 Task: Find an accommodation in Tarrytown, United States, from 9th to 12th August for 1 guest, with a price range of ₹6000 to ₹15000, 1 bedroom, 1 bathroom, property types House, Flat, or Guest House, with WiFi and self check-in.
Action: Mouse moved to (548, 116)
Screenshot: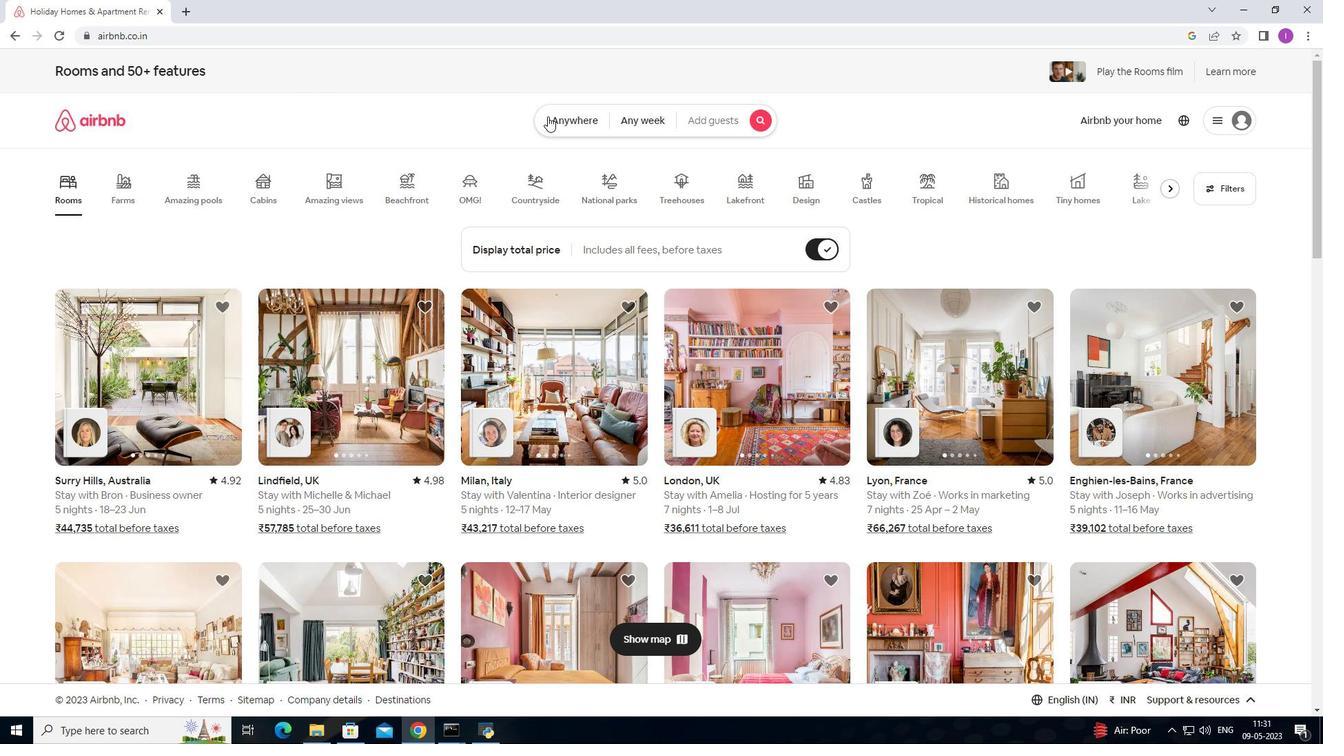 
Action: Mouse pressed left at (548, 116)
Screenshot: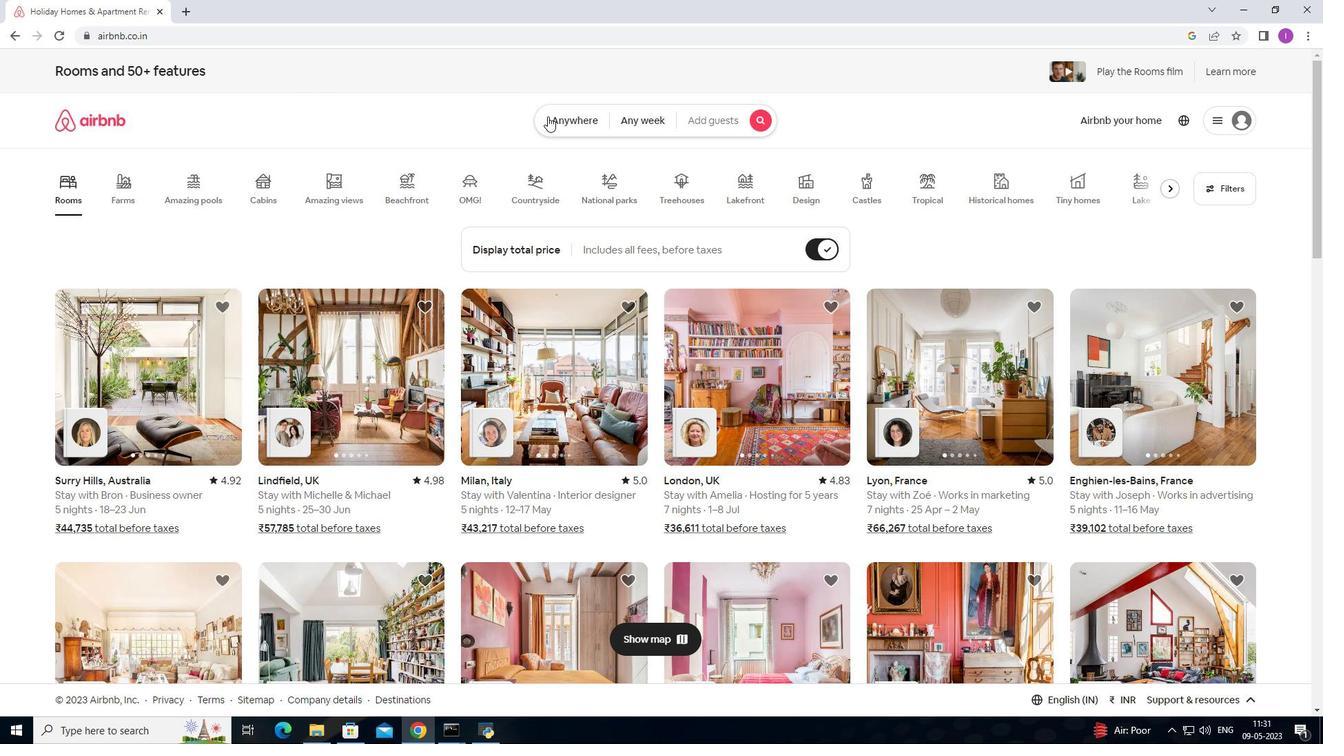 
Action: Mouse moved to (480, 163)
Screenshot: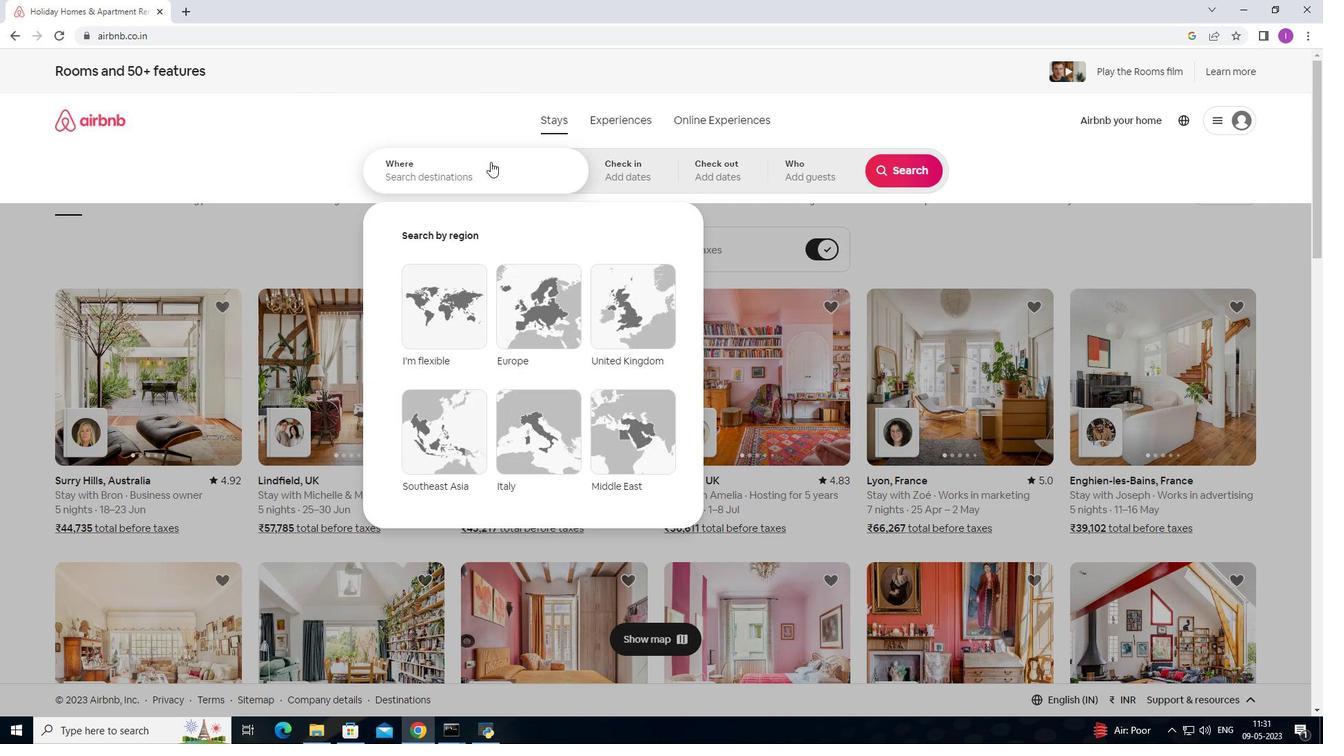 
Action: Mouse pressed left at (480, 163)
Screenshot: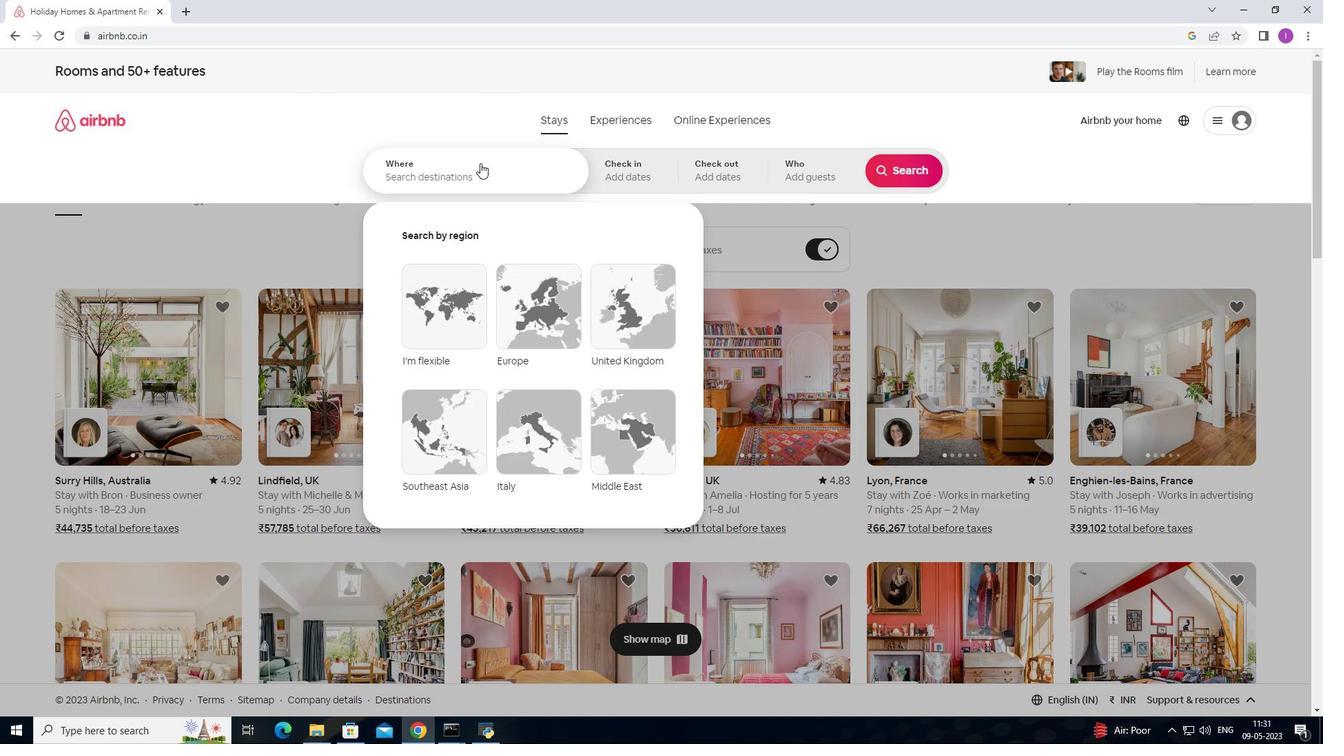 
Action: Mouse moved to (479, 163)
Screenshot: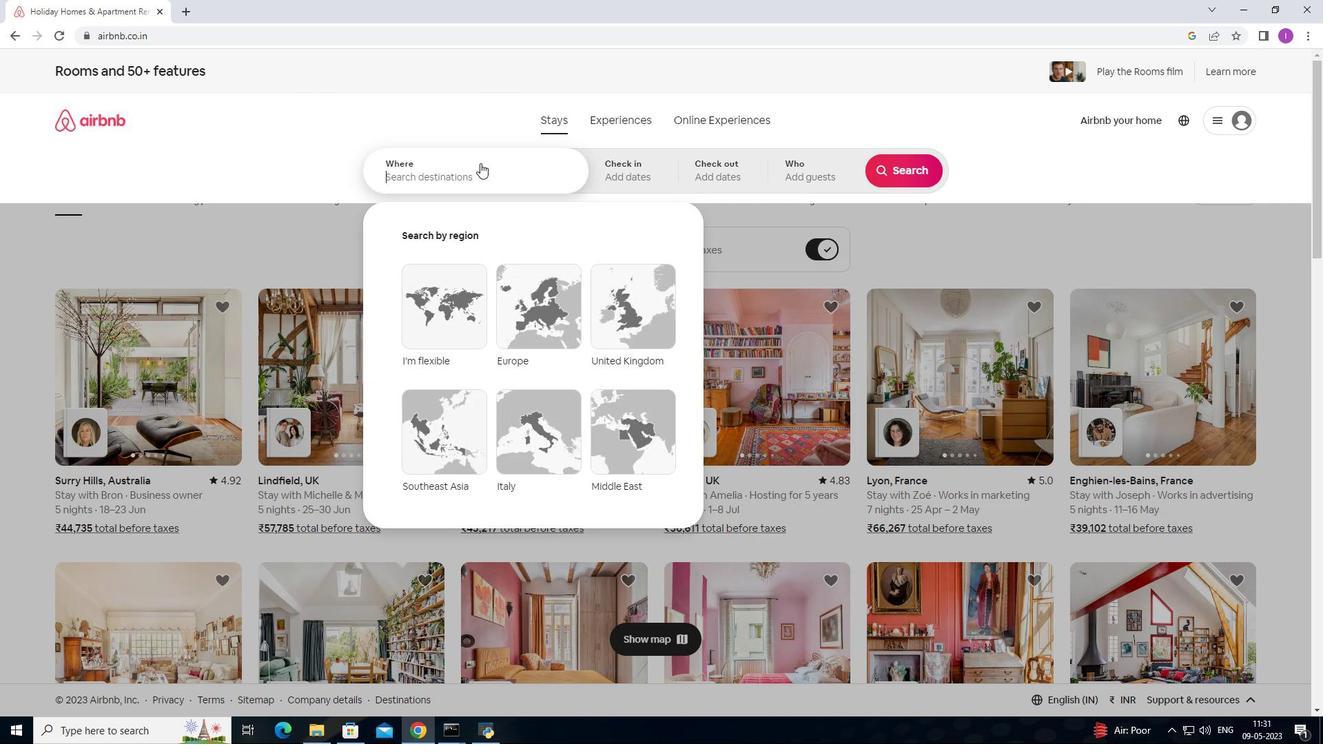 
Action: Key pressed <Key.shift><Key.shift><Key.shift><Key.shift><Key.shift><Key.shift><Key.shift>Terrytown,<Key.shift>United<Key.space>states
Screenshot: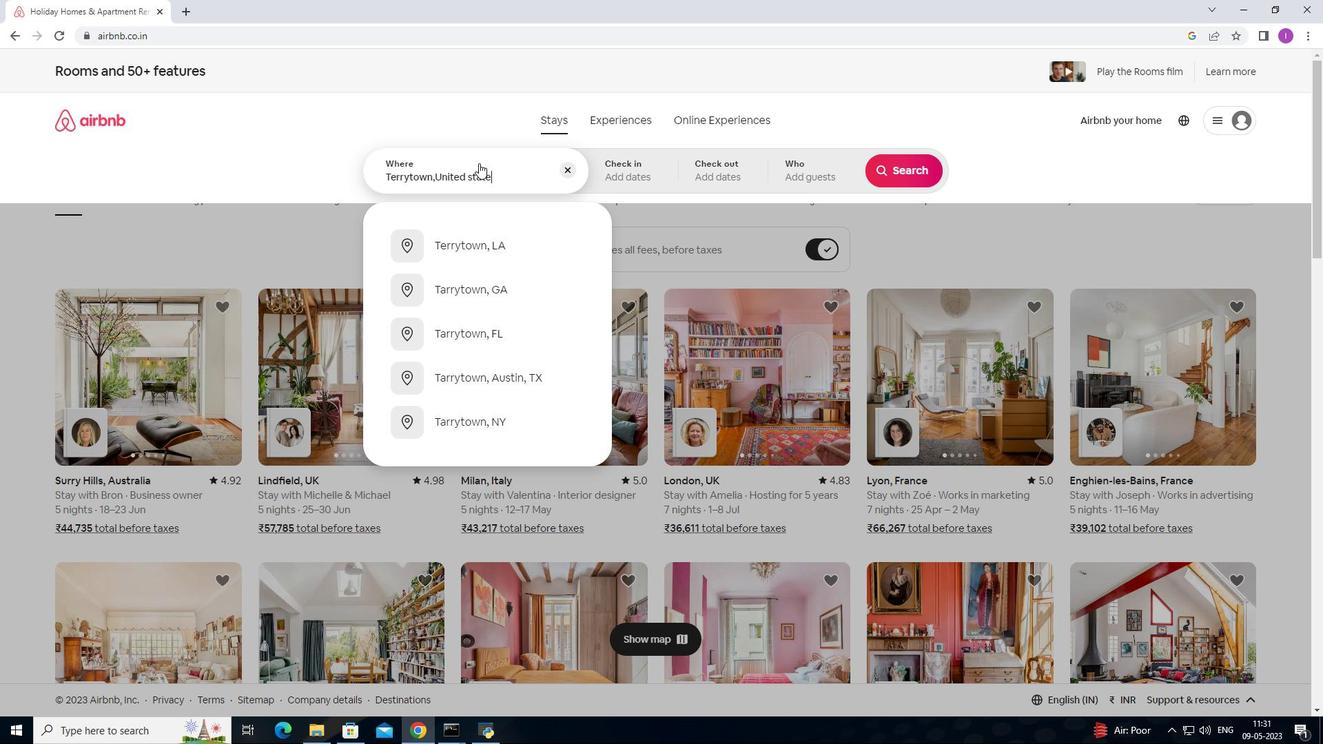 
Action: Mouse moved to (623, 178)
Screenshot: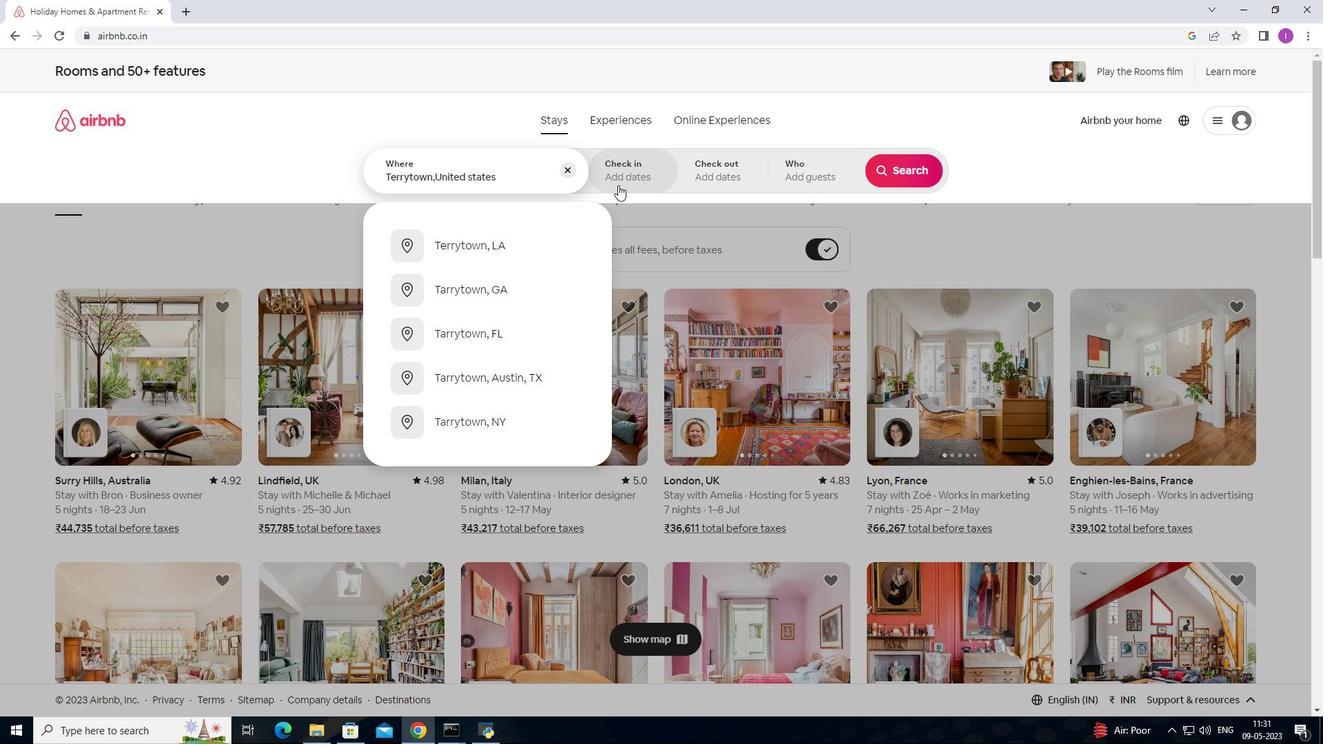 
Action: Mouse pressed left at (623, 178)
Screenshot: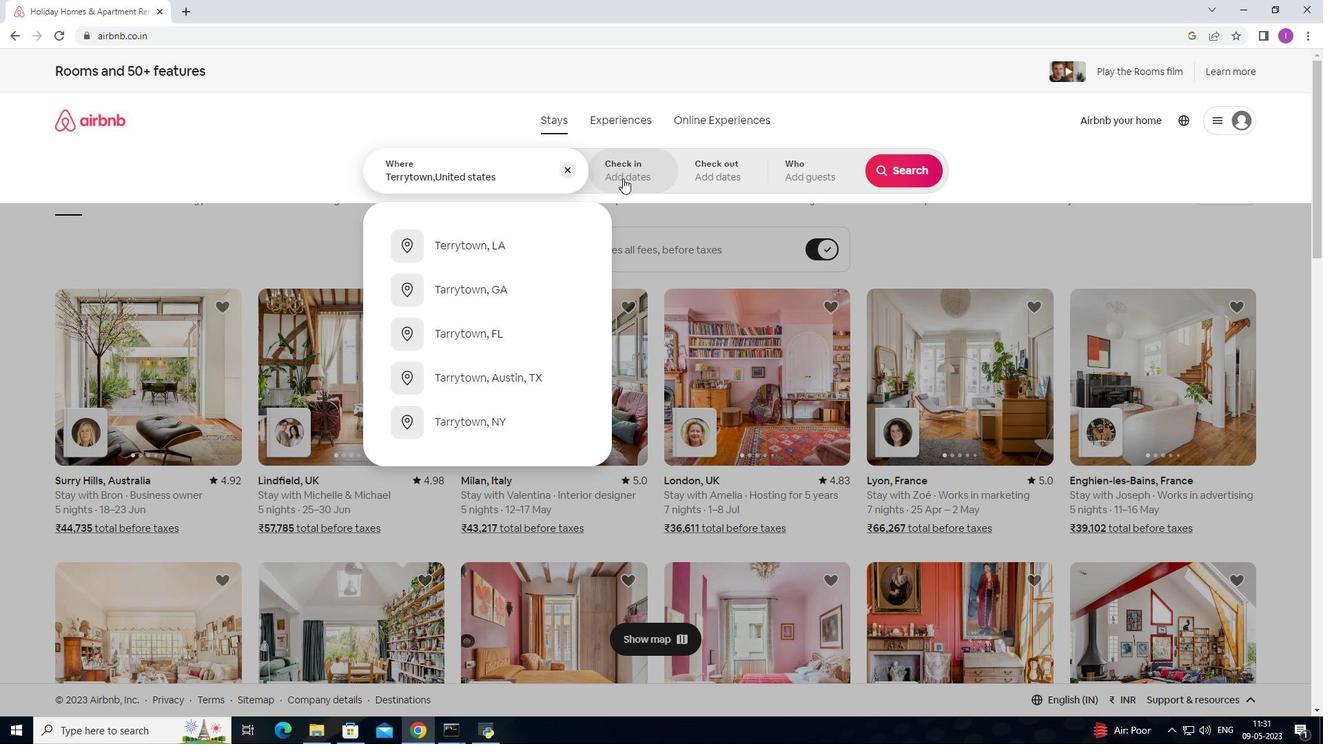 
Action: Mouse moved to (894, 277)
Screenshot: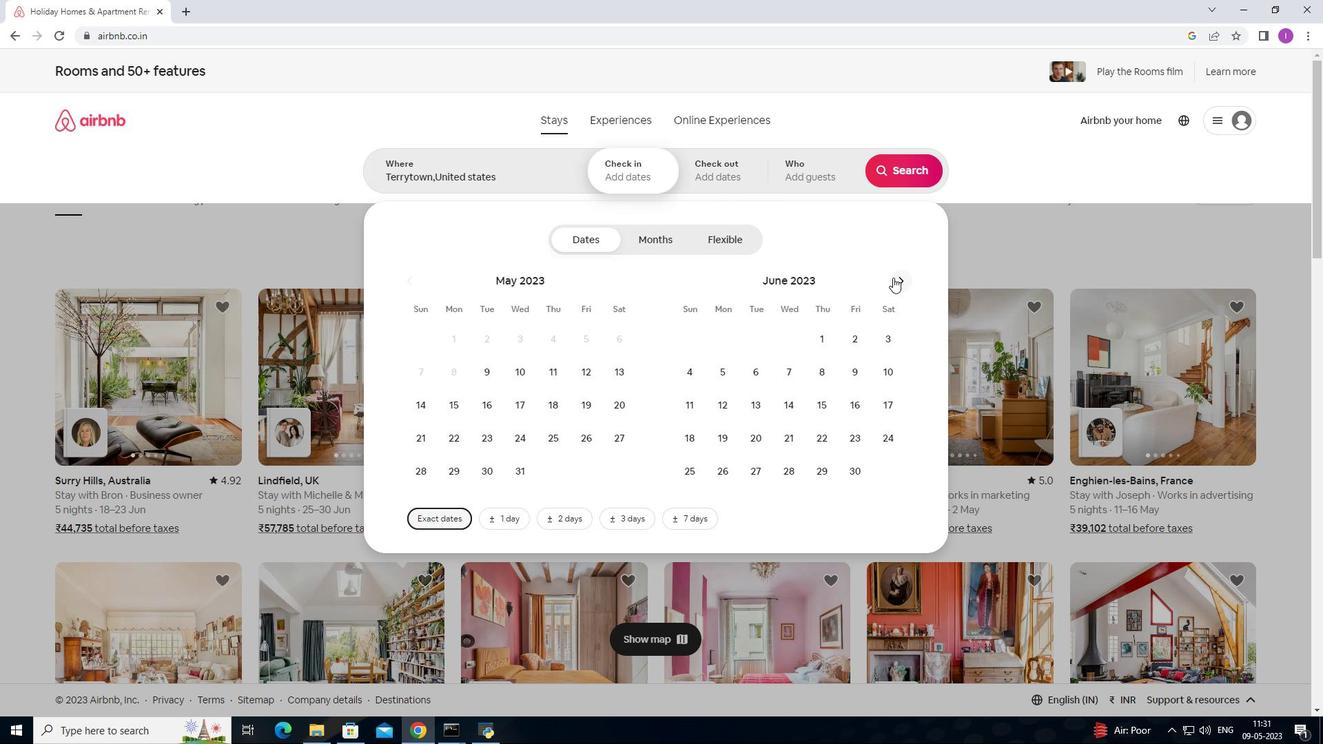 
Action: Mouse pressed left at (894, 277)
Screenshot: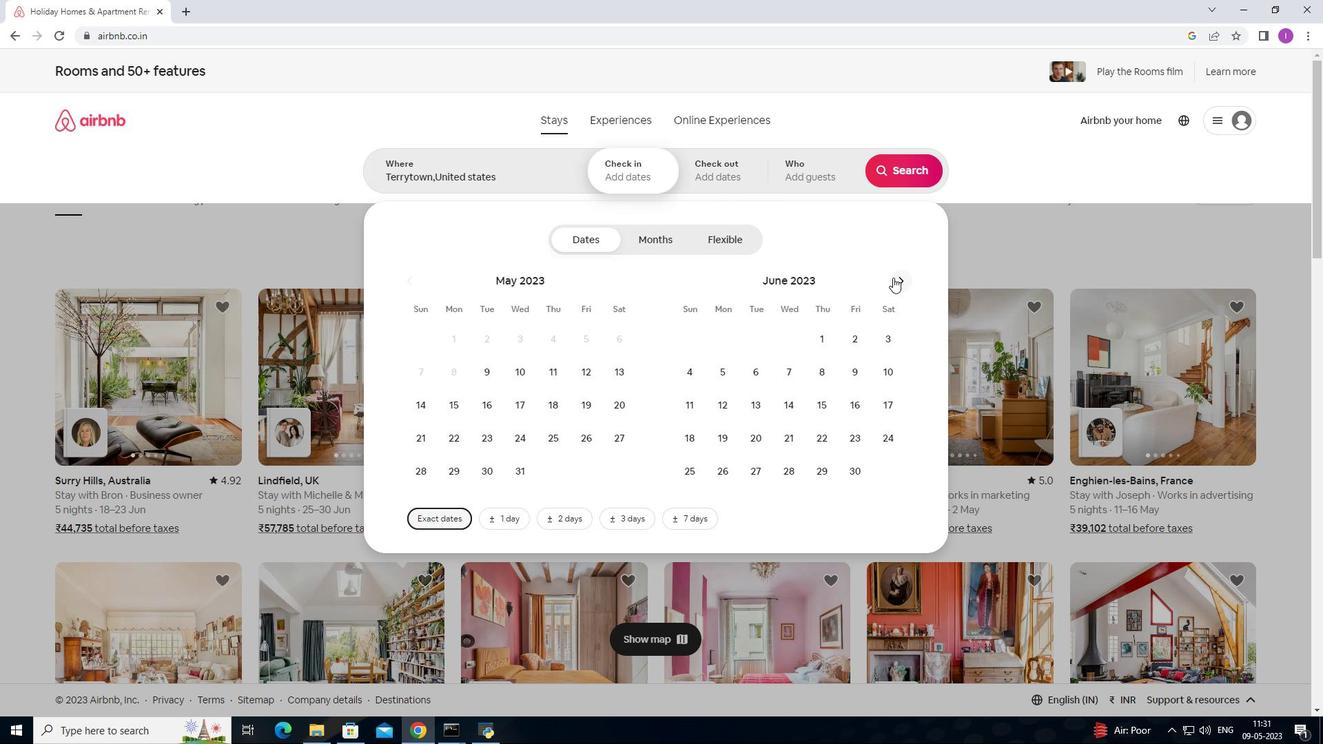 
Action: Mouse moved to (894, 277)
Screenshot: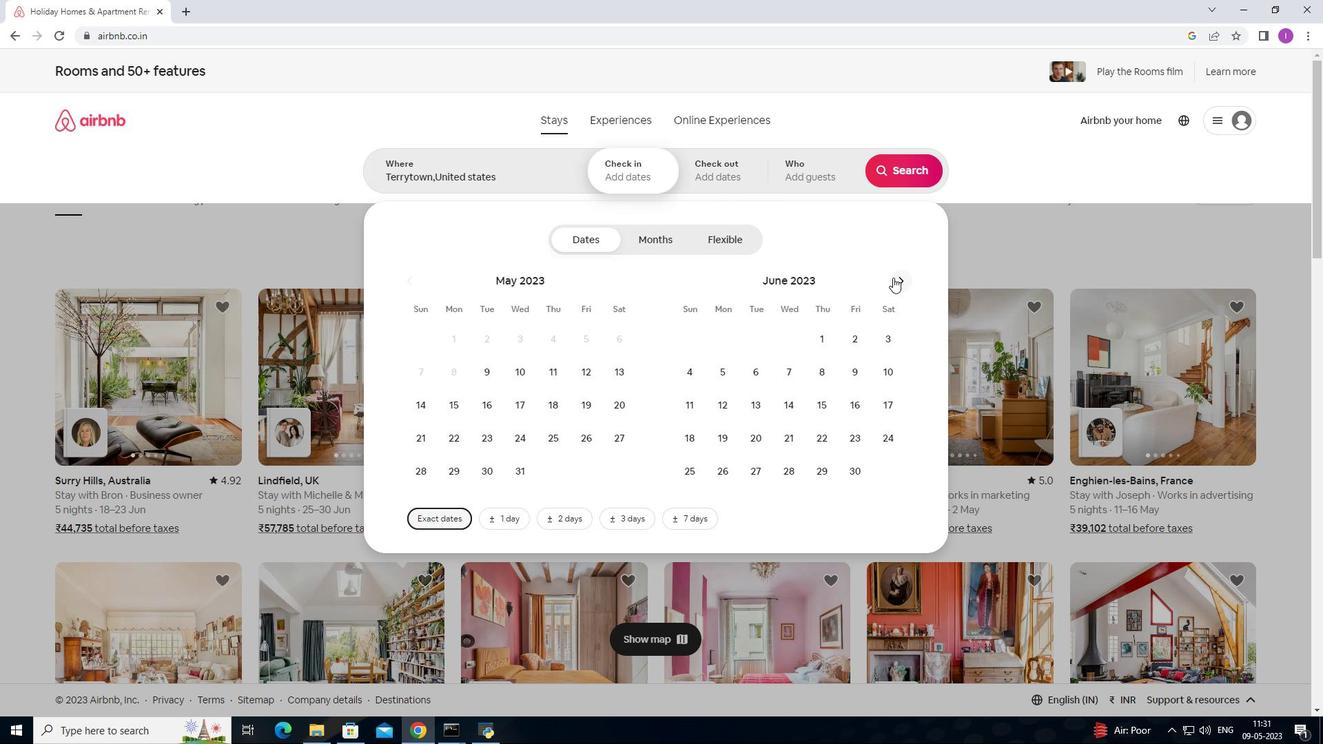 
Action: Mouse pressed left at (894, 277)
Screenshot: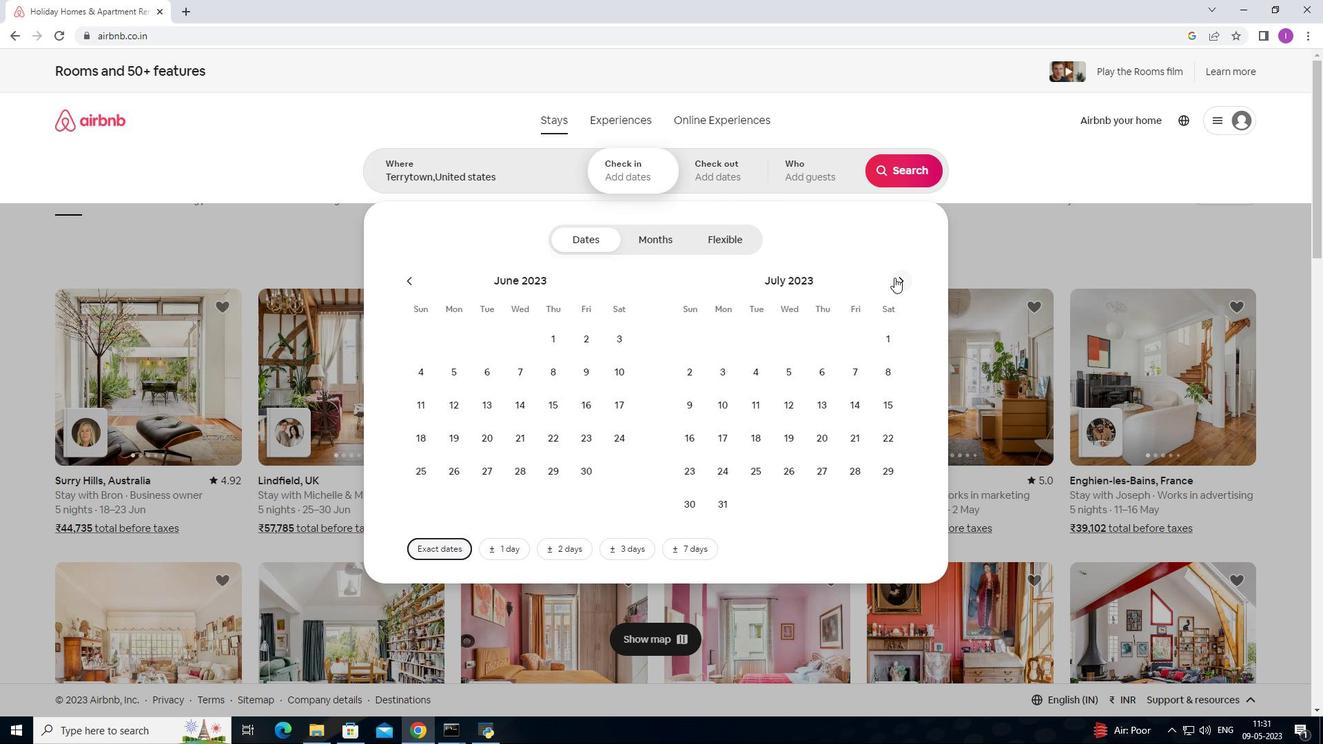 
Action: Mouse moved to (788, 363)
Screenshot: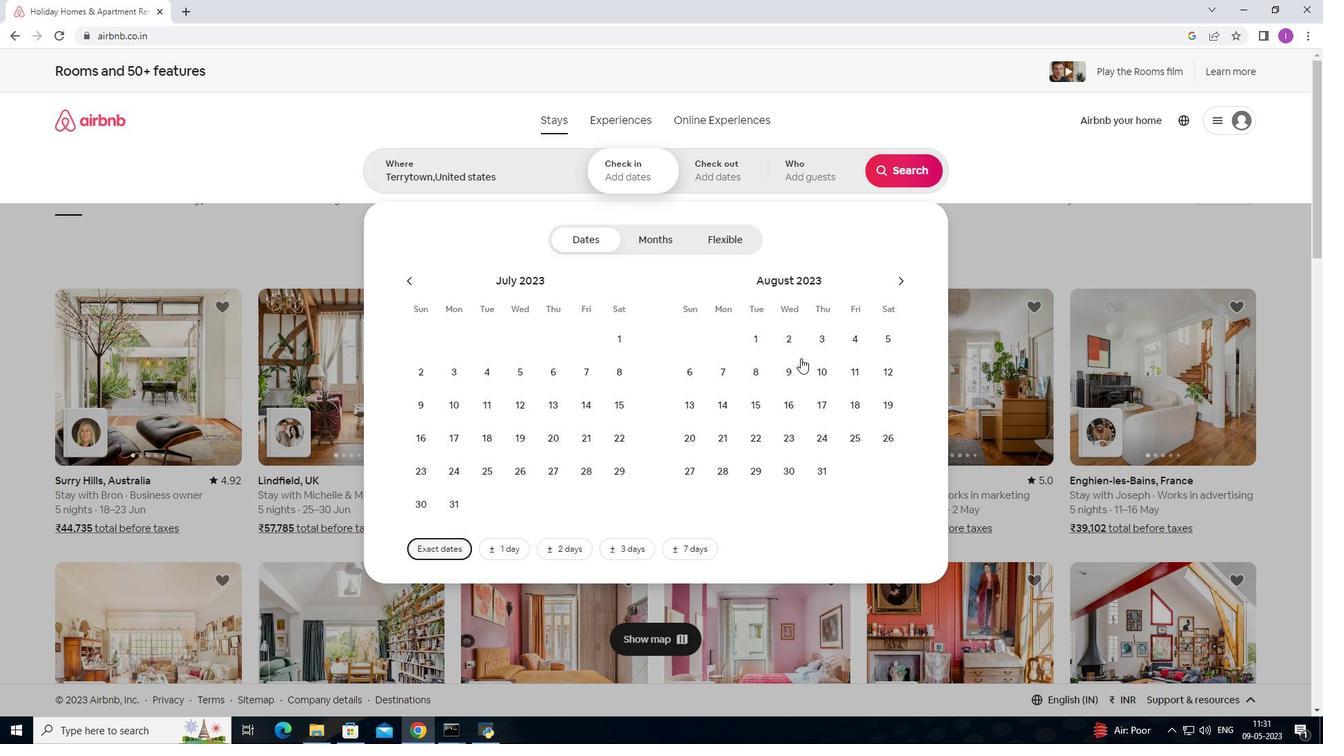 
Action: Mouse pressed left at (788, 363)
Screenshot: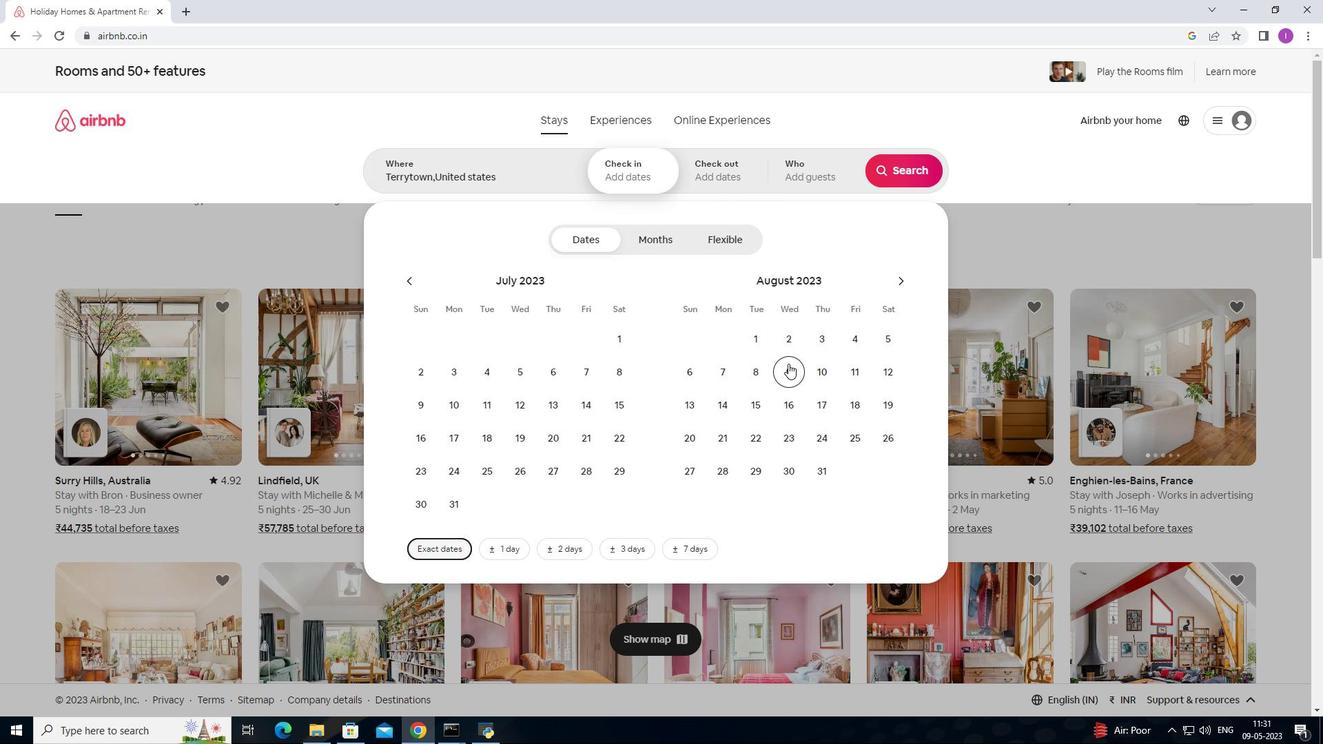 
Action: Mouse moved to (894, 375)
Screenshot: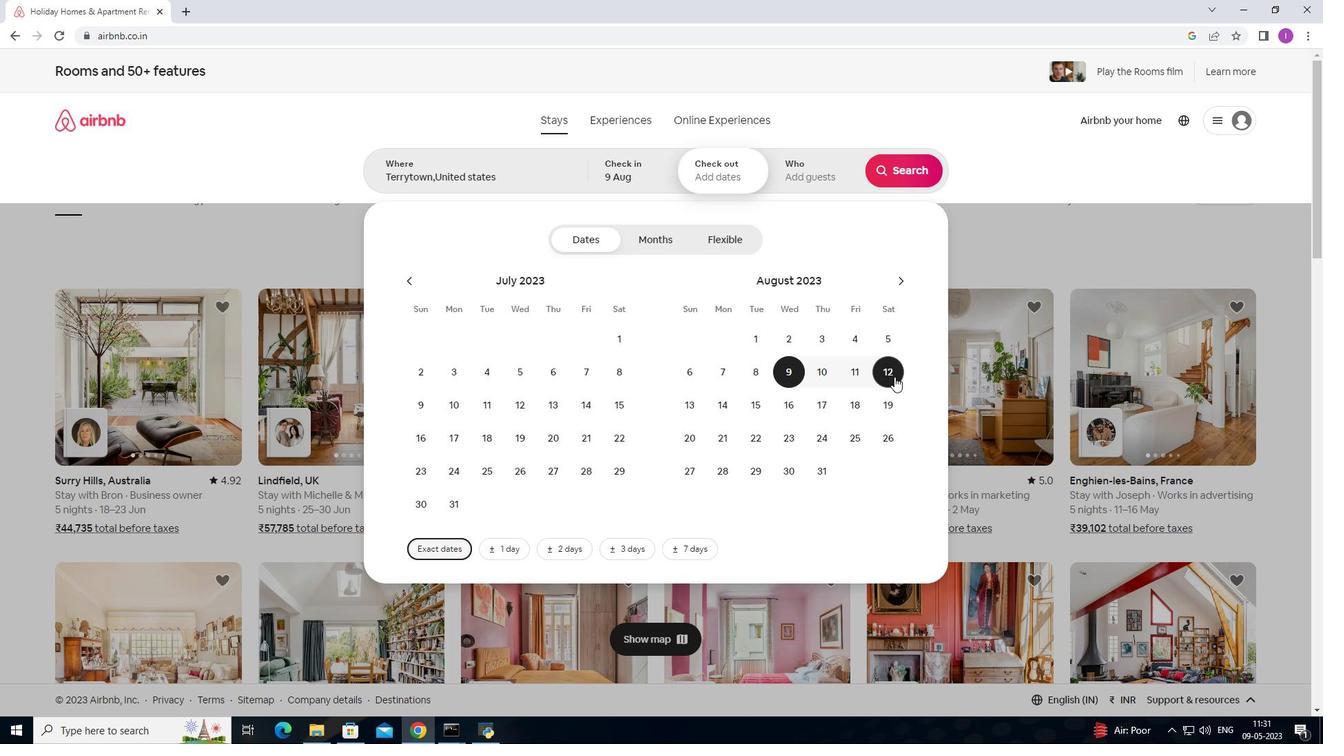 
Action: Mouse pressed left at (894, 375)
Screenshot: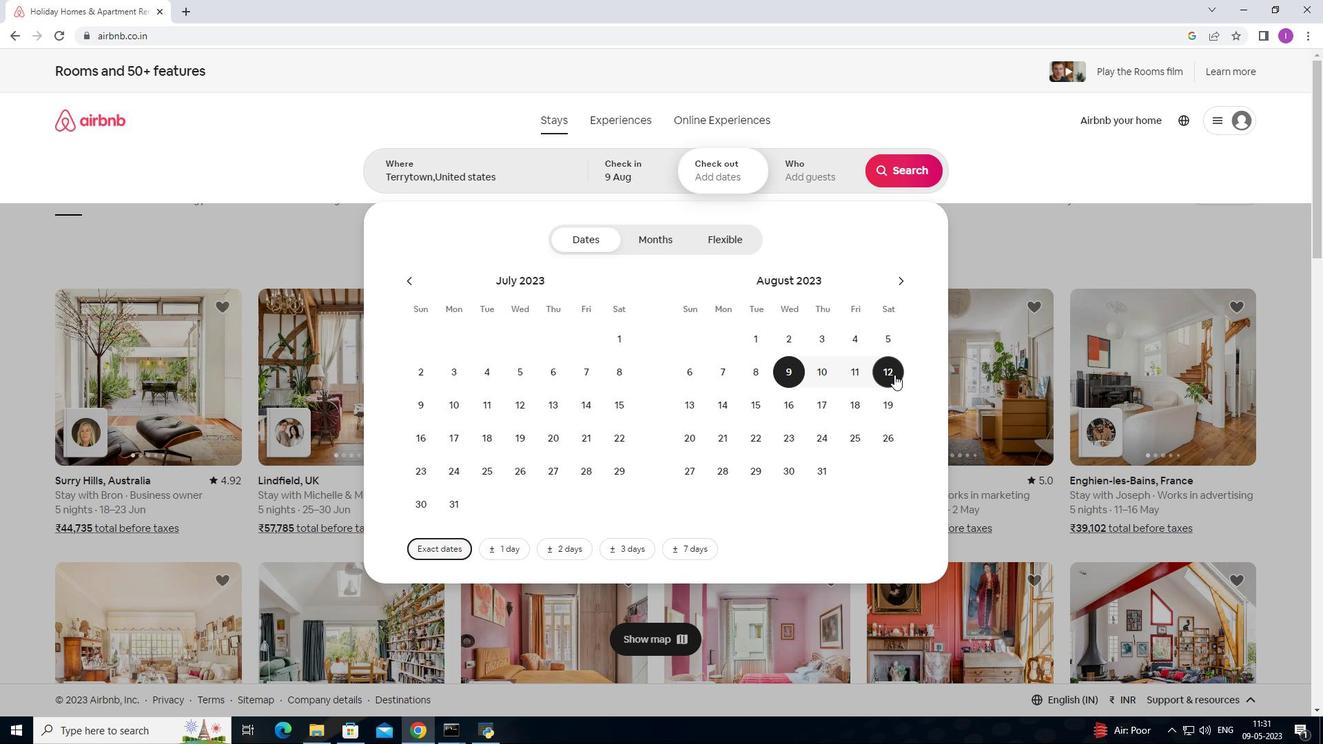
Action: Mouse moved to (818, 170)
Screenshot: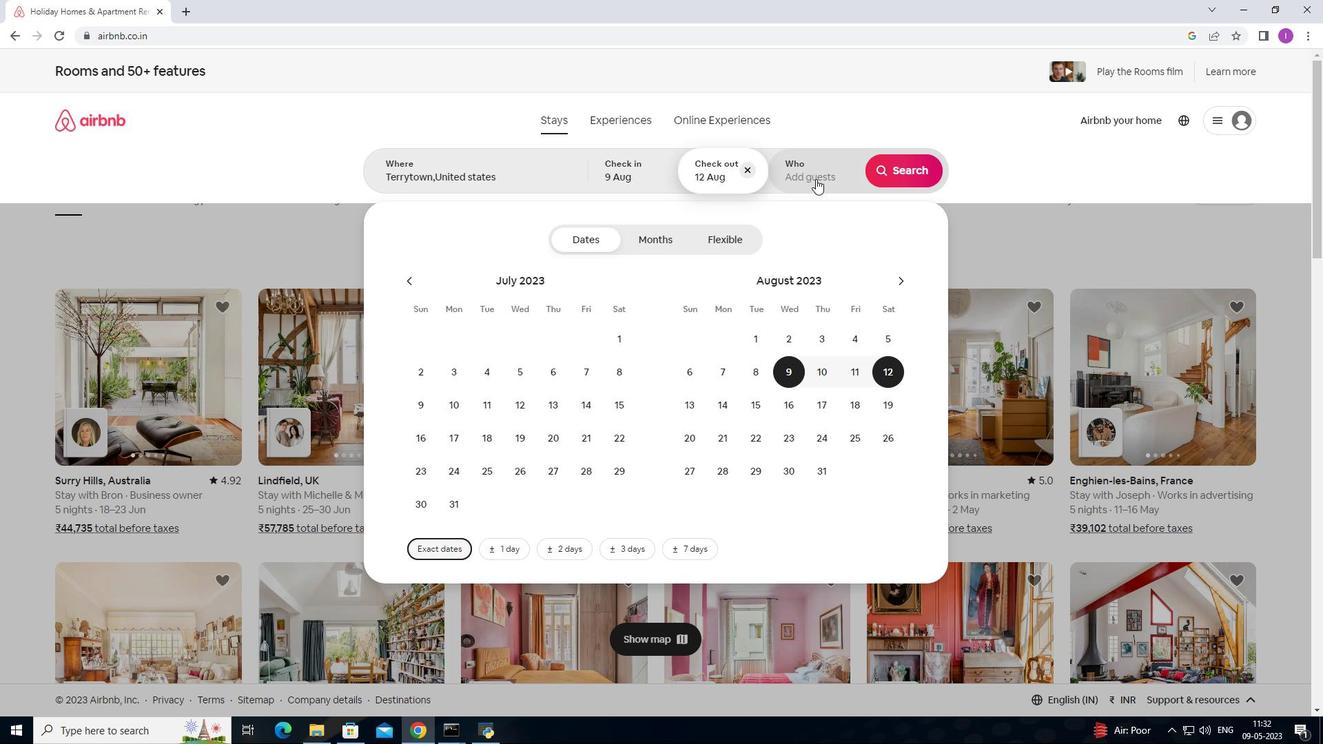
Action: Mouse pressed left at (818, 170)
Screenshot: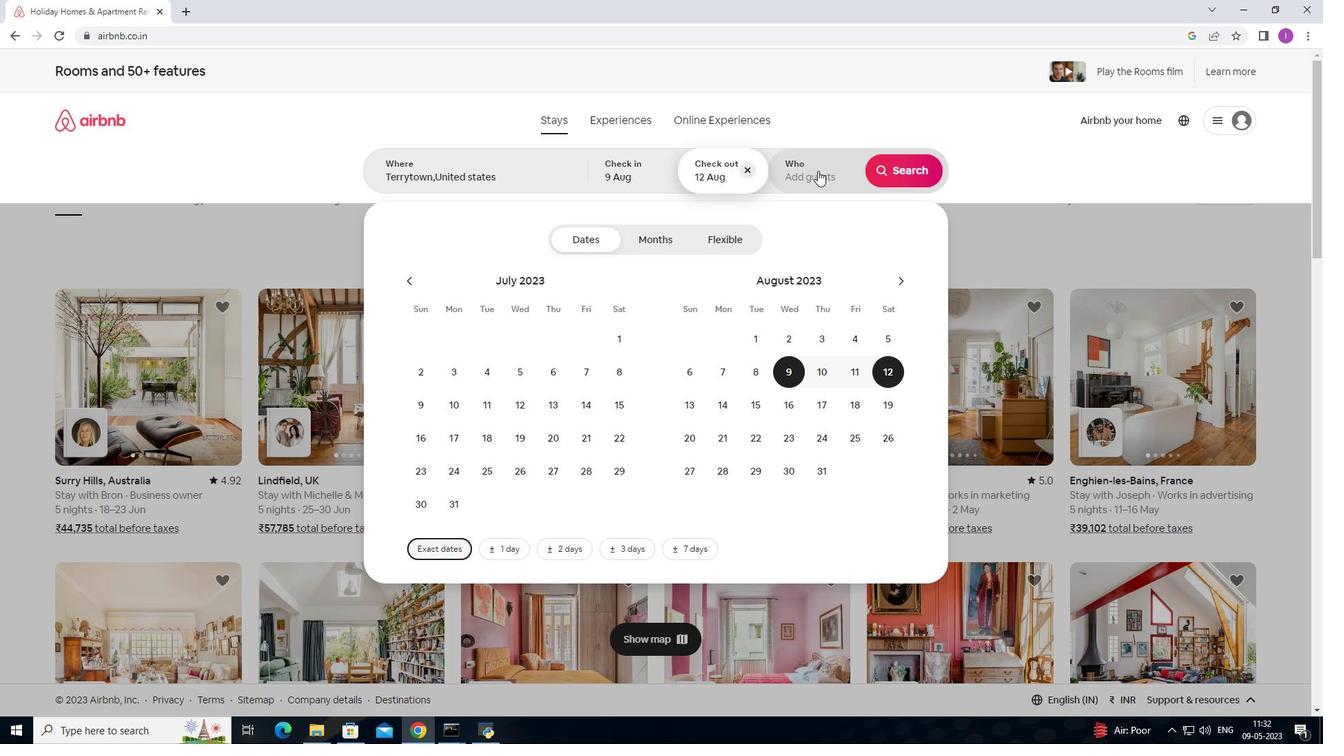 
Action: Mouse moved to (868, 135)
Screenshot: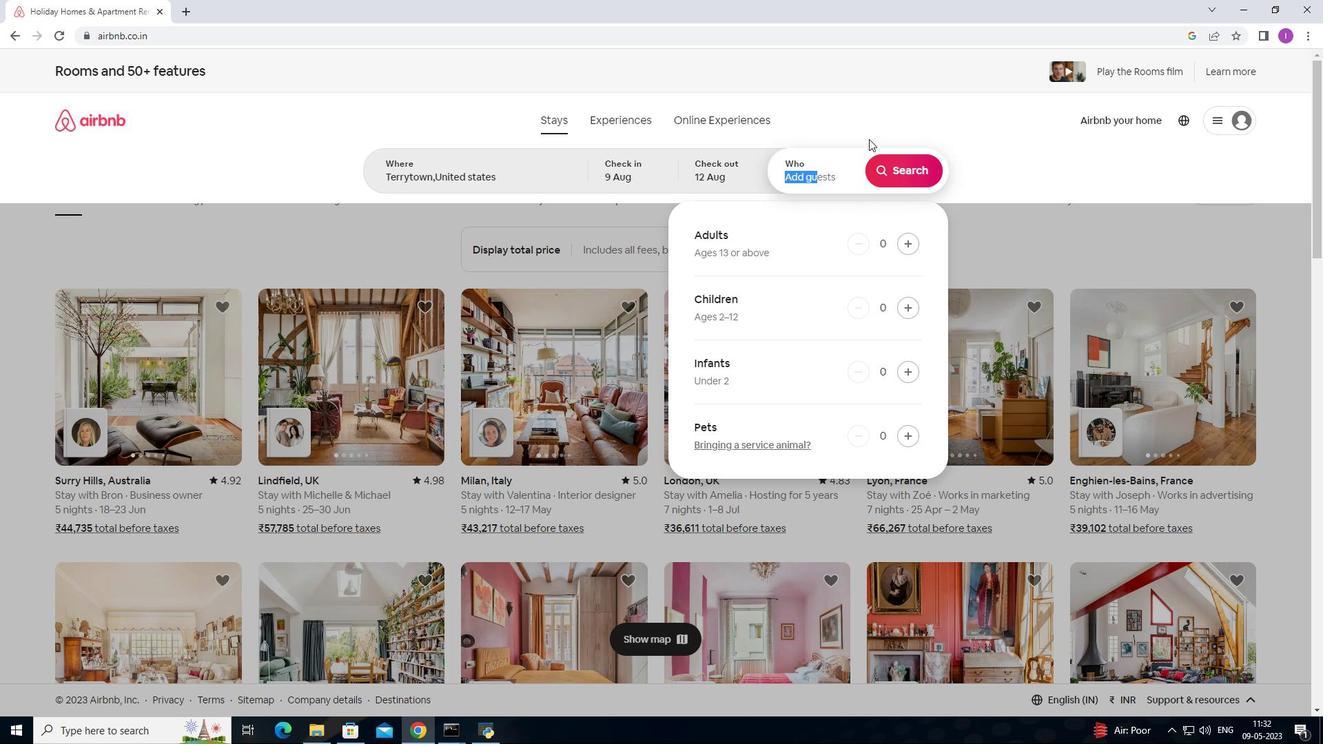 
Action: Mouse pressed left at (868, 135)
Screenshot: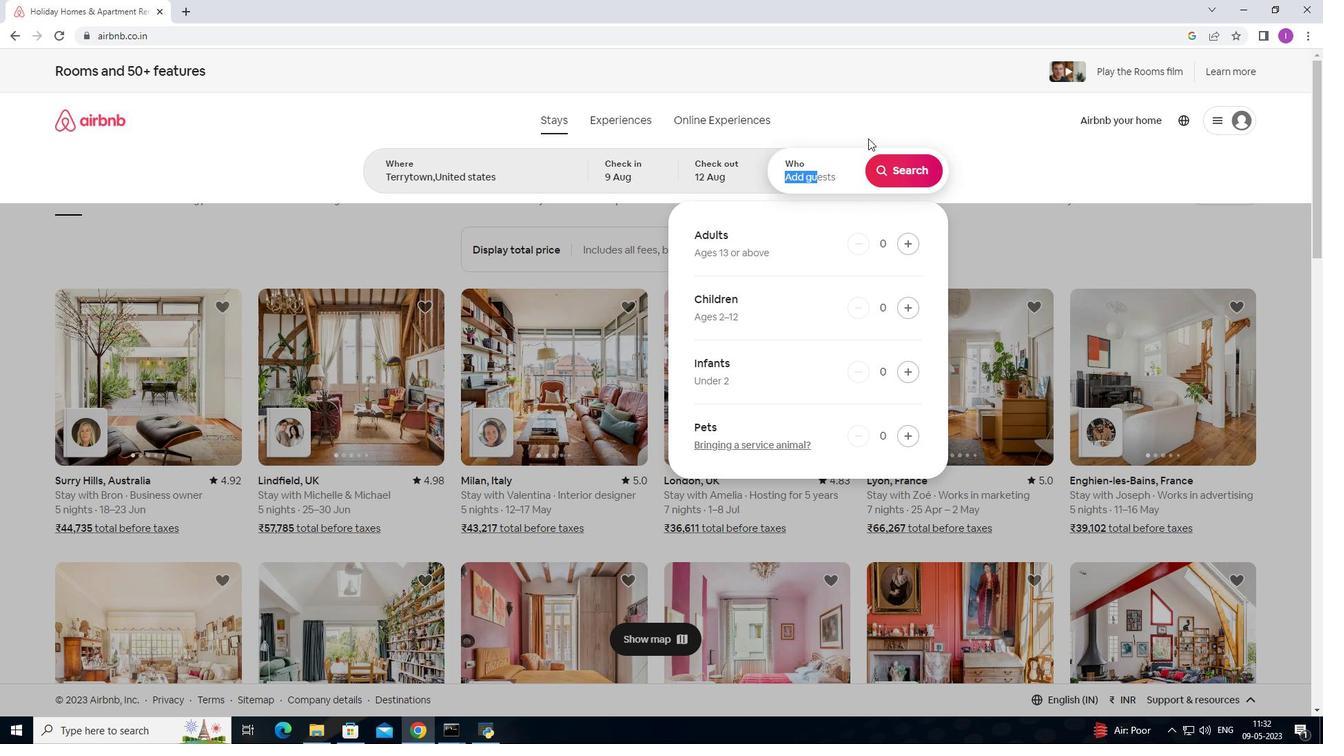 
Action: Mouse moved to (833, 181)
Screenshot: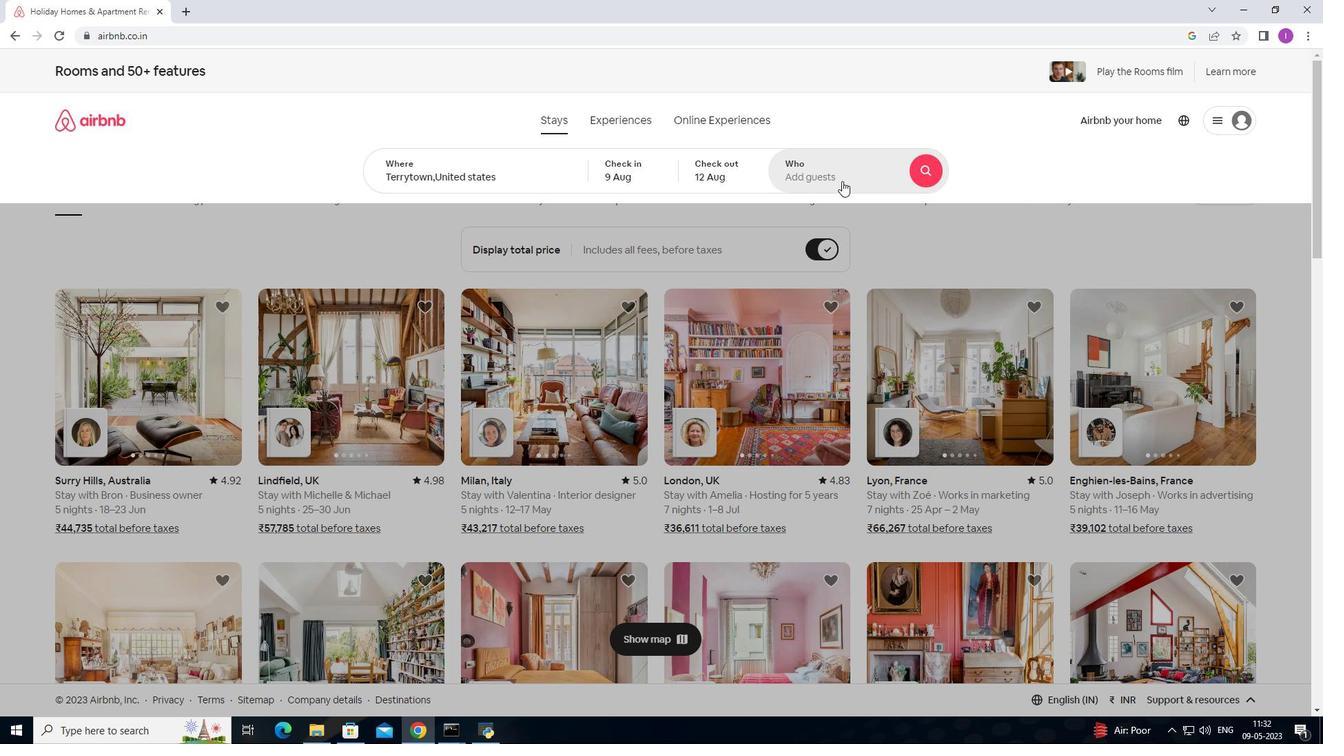 
Action: Mouse pressed left at (833, 181)
Screenshot: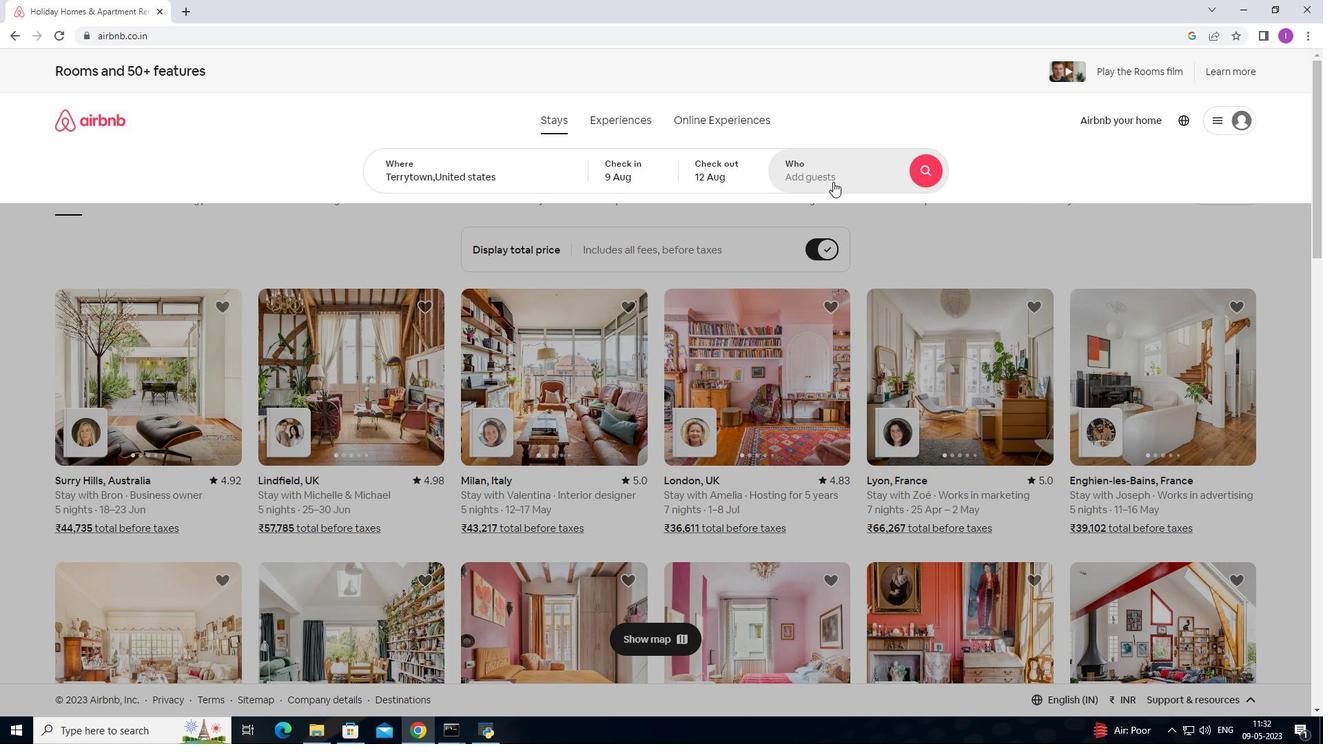
Action: Mouse moved to (902, 239)
Screenshot: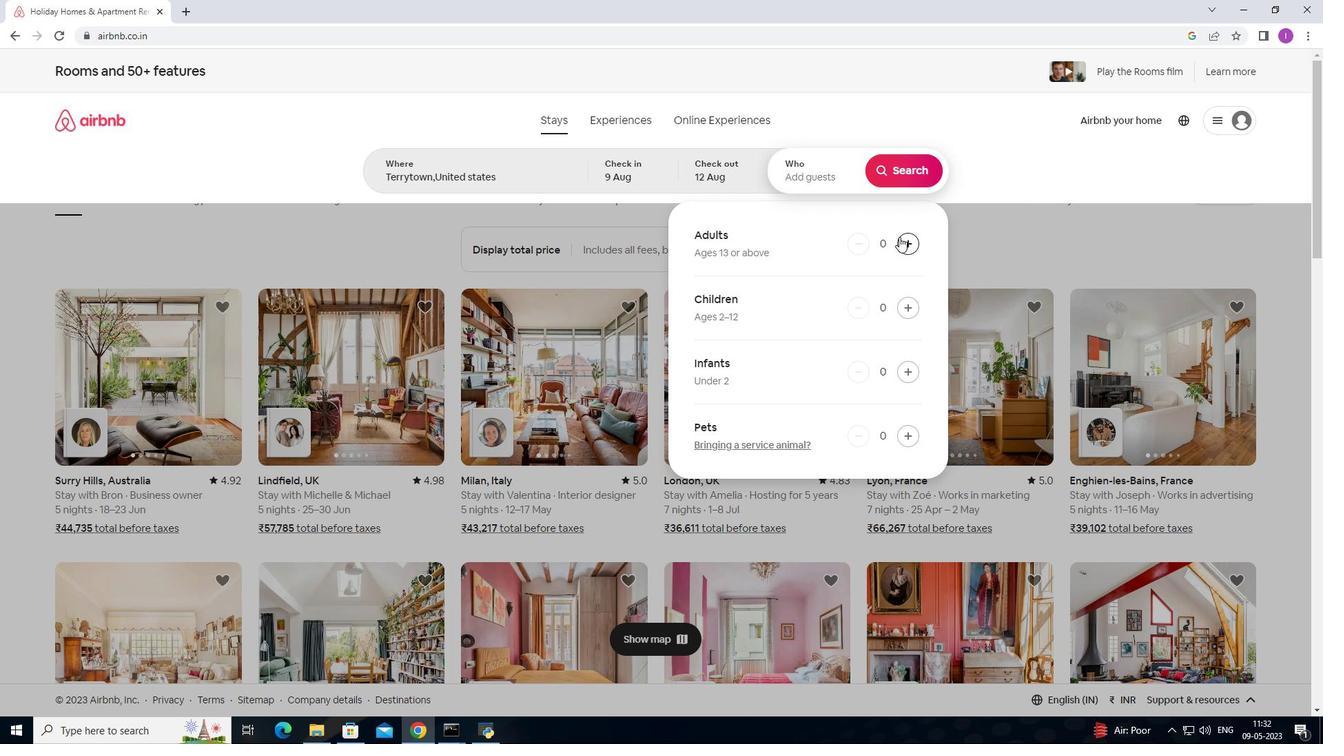 
Action: Mouse pressed left at (902, 239)
Screenshot: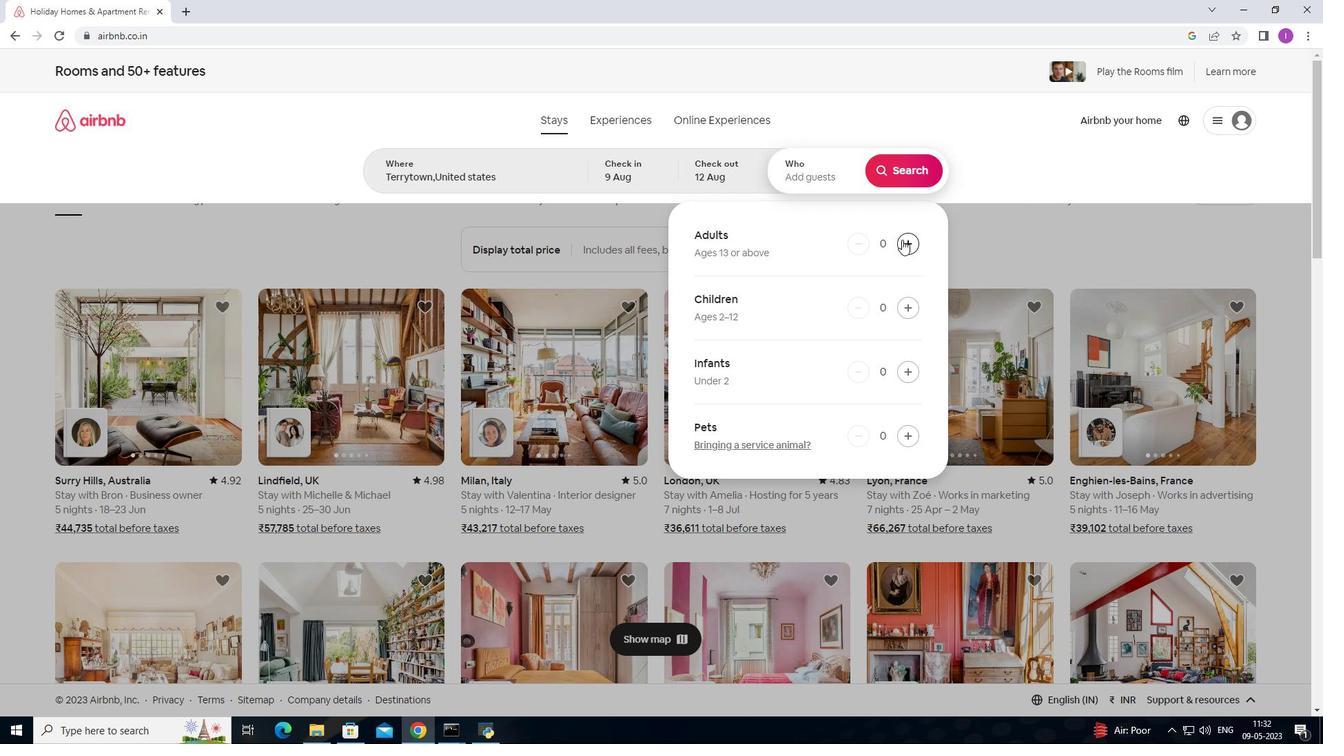 
Action: Mouse pressed left at (902, 239)
Screenshot: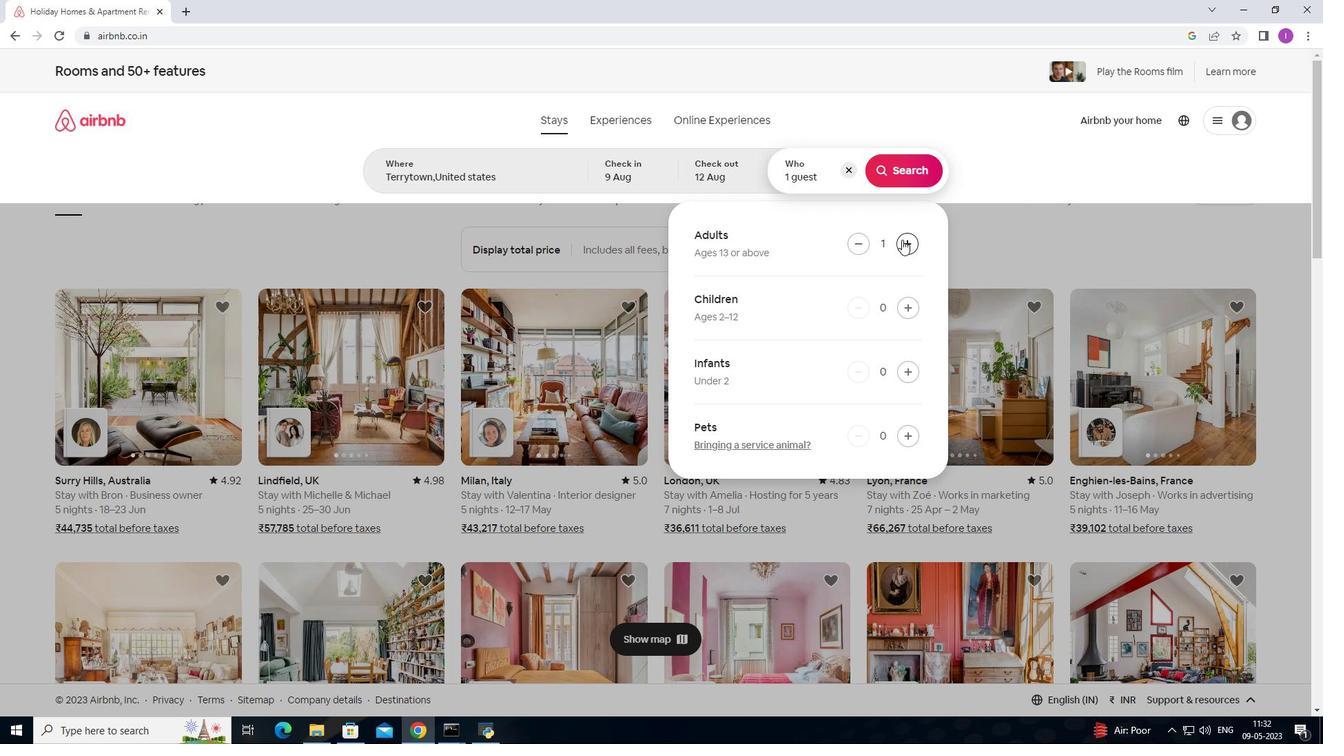 
Action: Mouse moved to (860, 250)
Screenshot: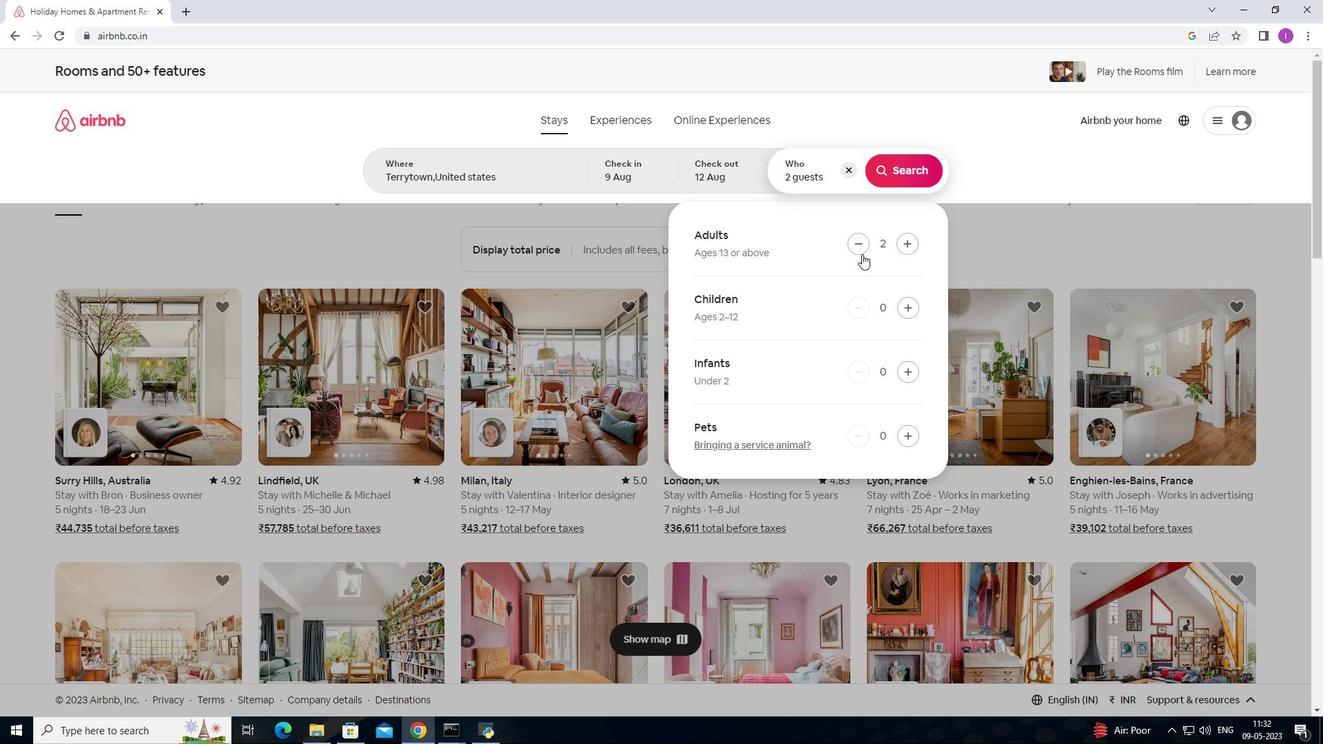 
Action: Mouse pressed left at (860, 250)
Screenshot: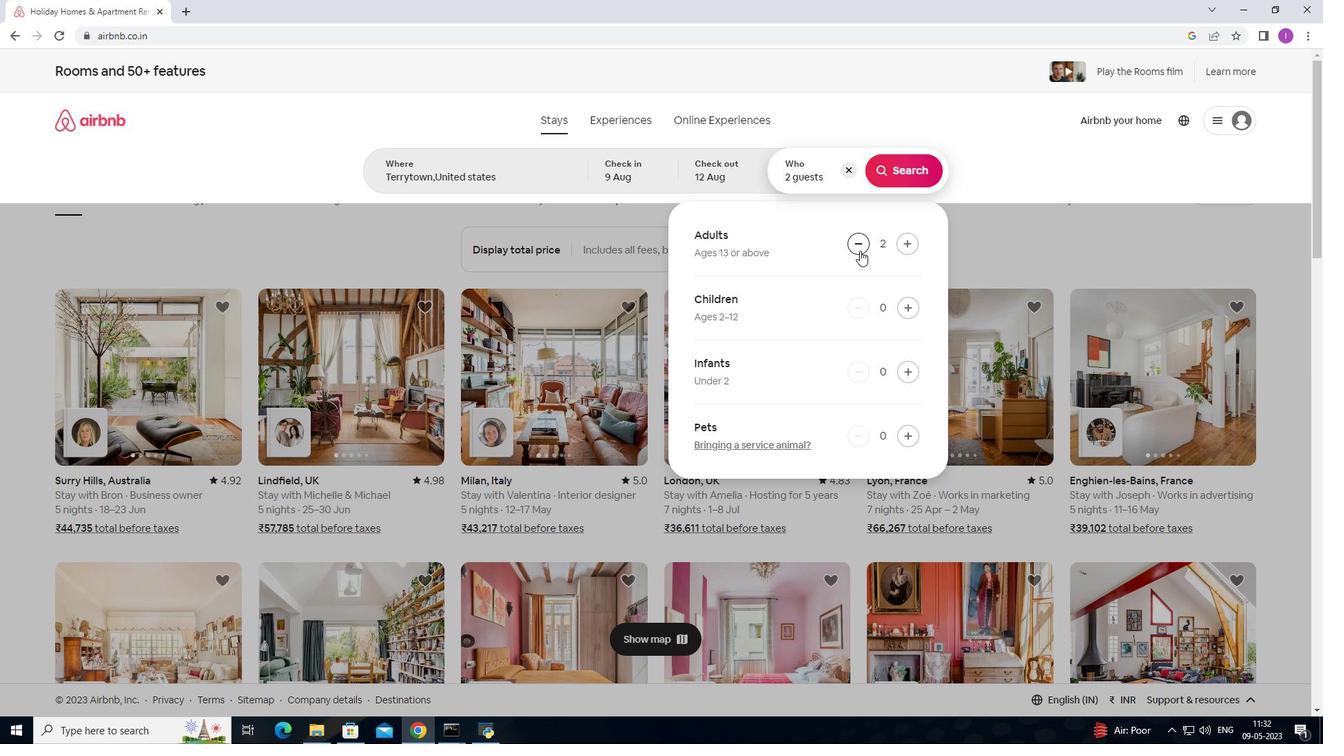 
Action: Mouse moved to (912, 173)
Screenshot: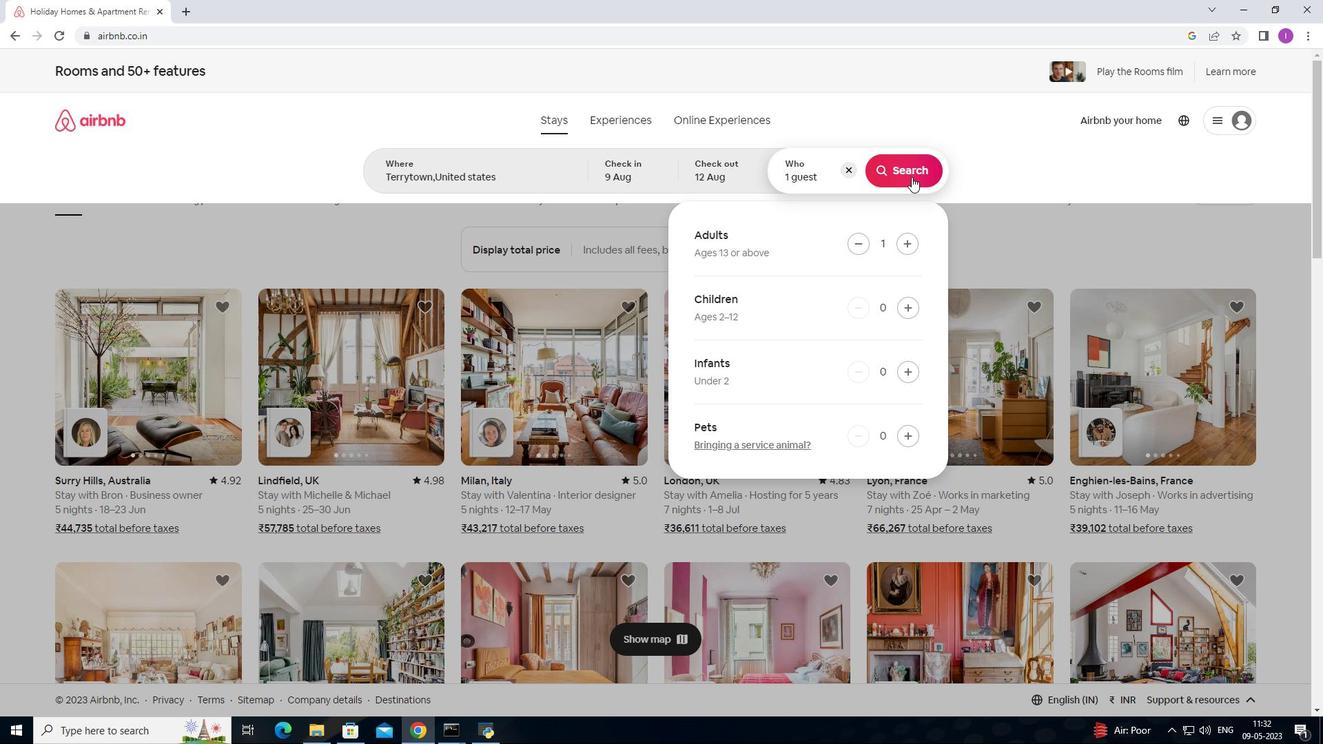 
Action: Mouse pressed left at (912, 173)
Screenshot: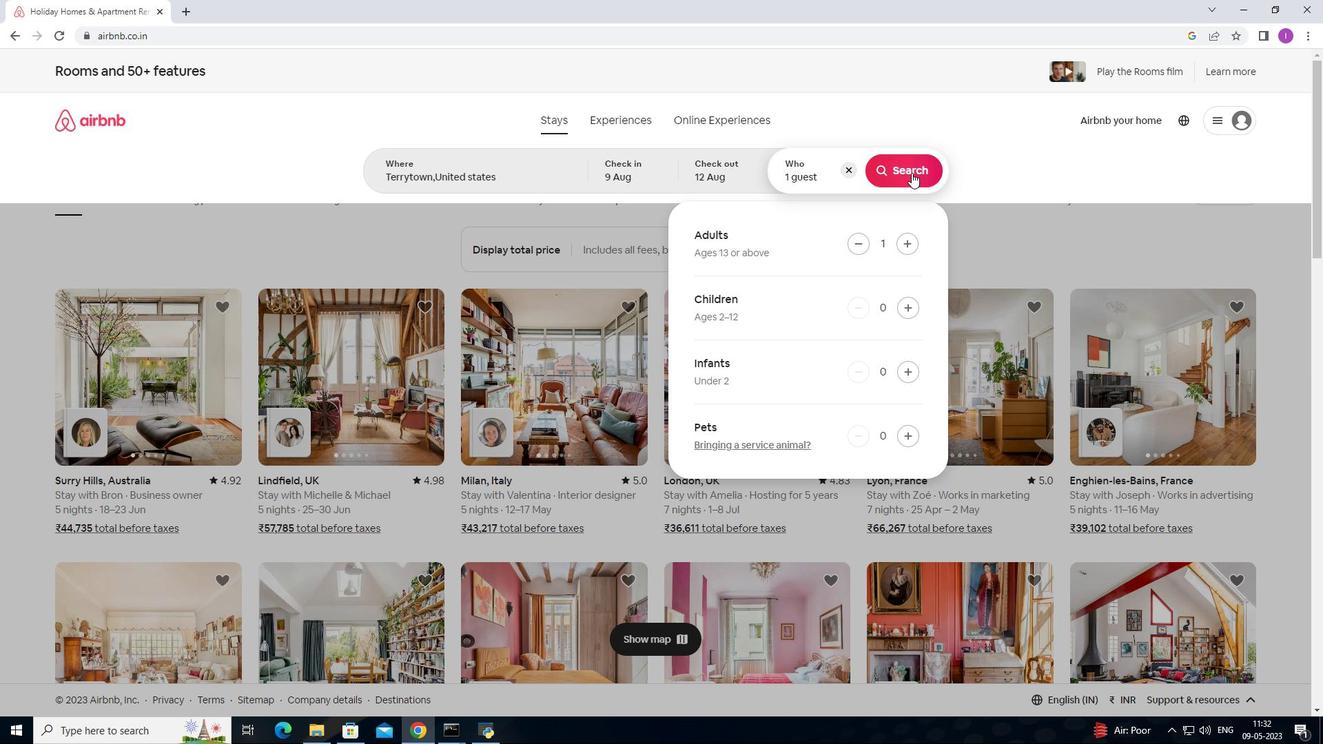 
Action: Mouse moved to (1262, 134)
Screenshot: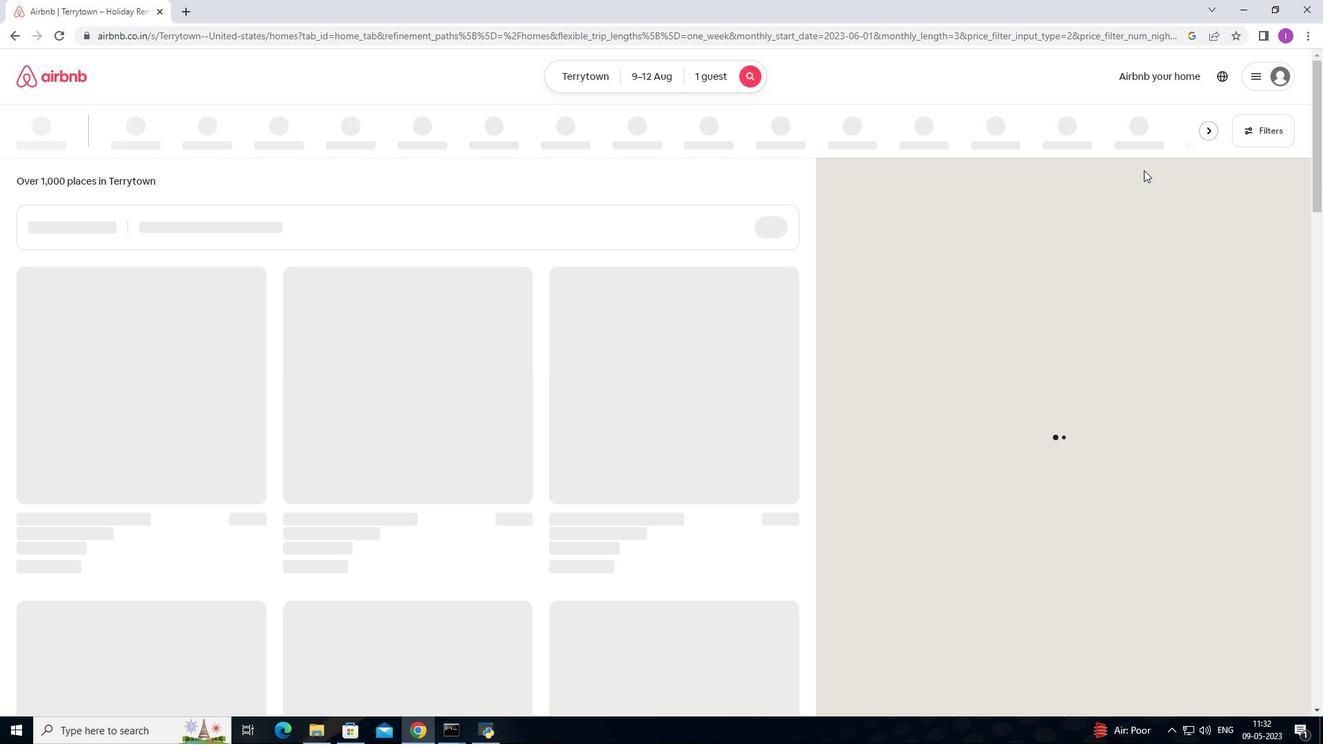 
Action: Mouse pressed left at (1262, 134)
Screenshot: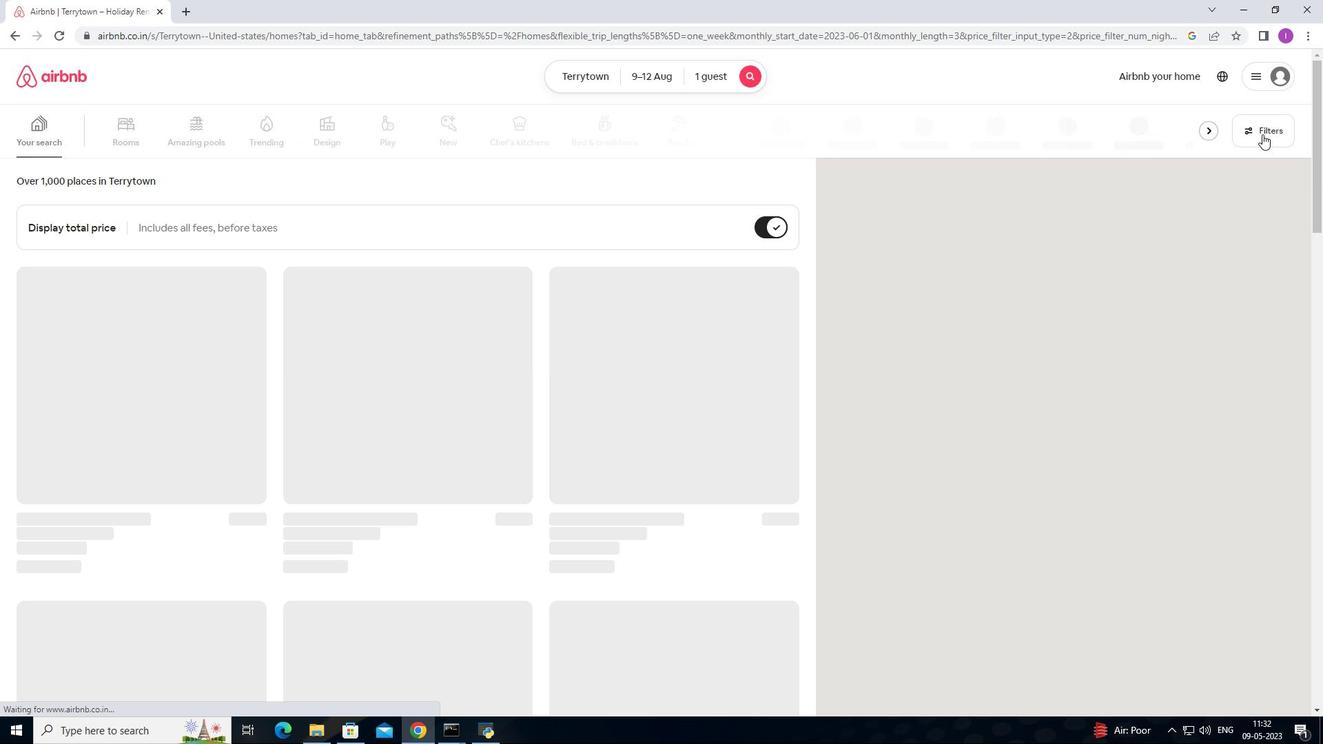 
Action: Mouse moved to (480, 468)
Screenshot: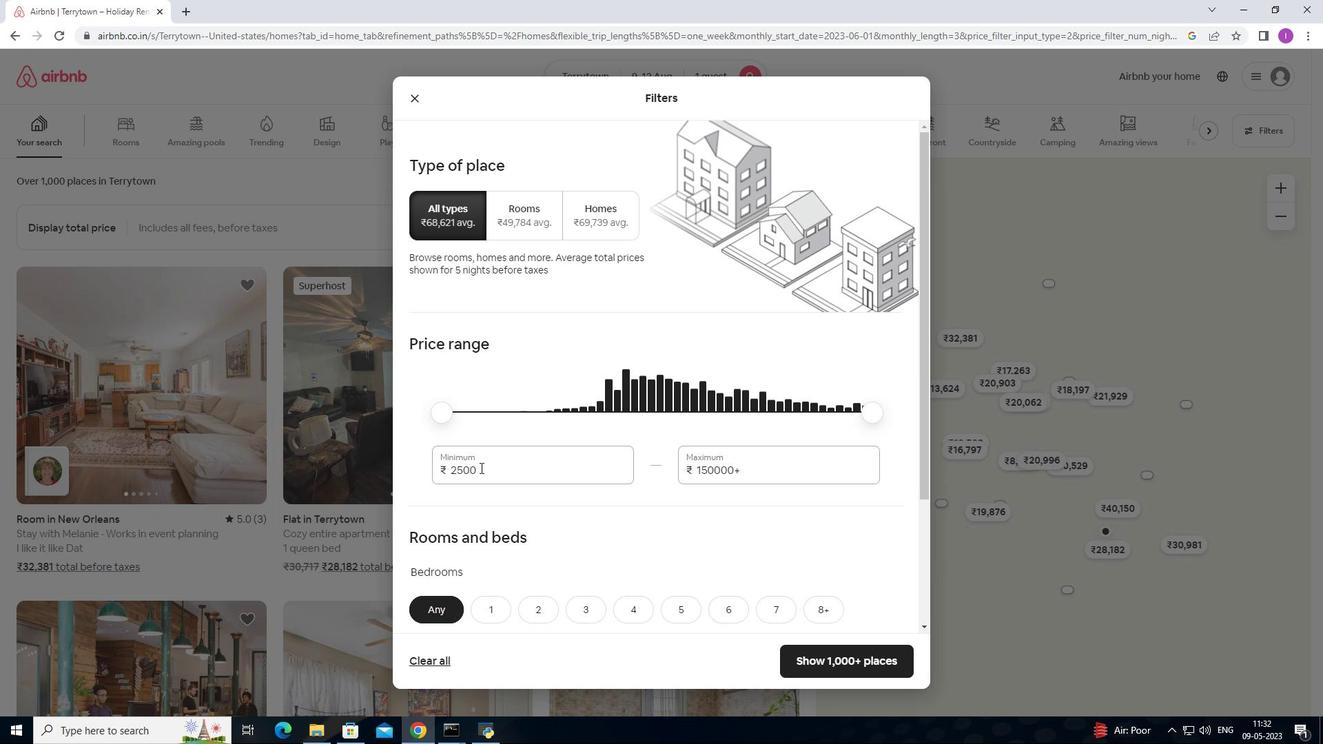 
Action: Mouse pressed left at (480, 468)
Screenshot: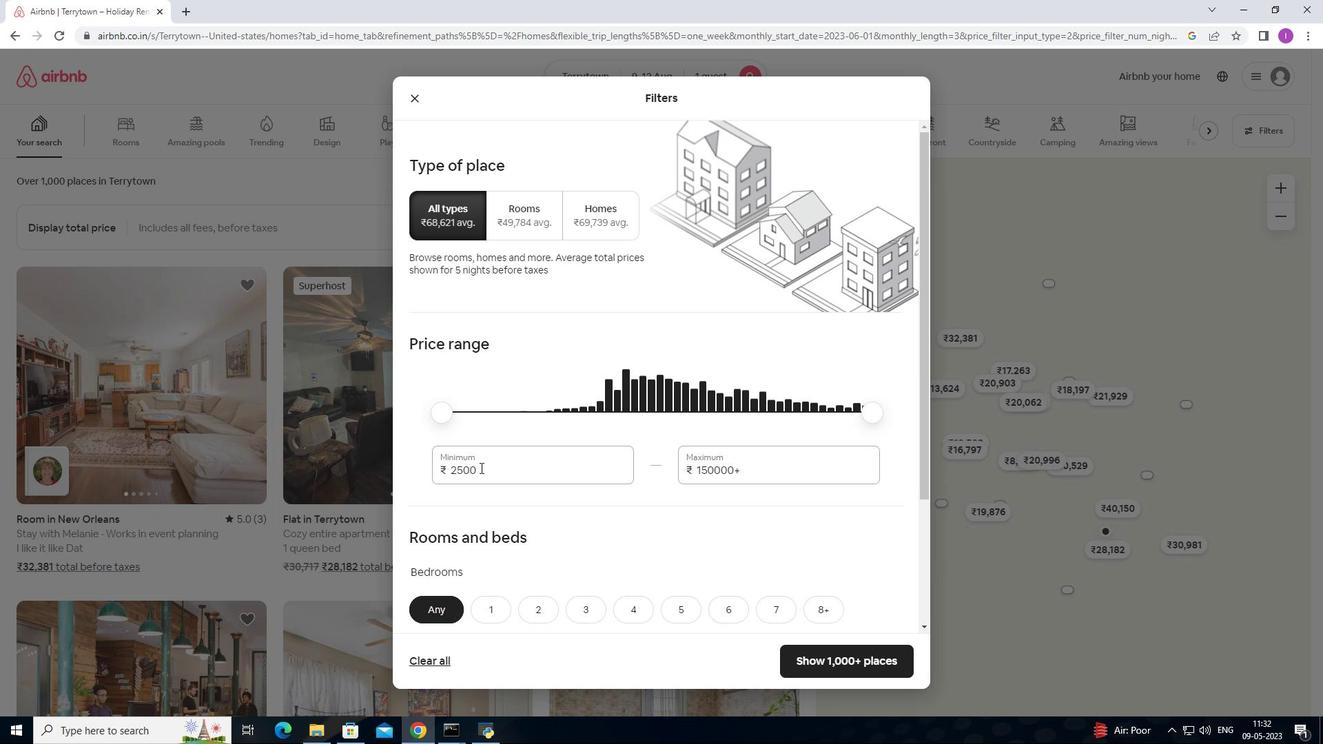 
Action: Mouse moved to (468, 450)
Screenshot: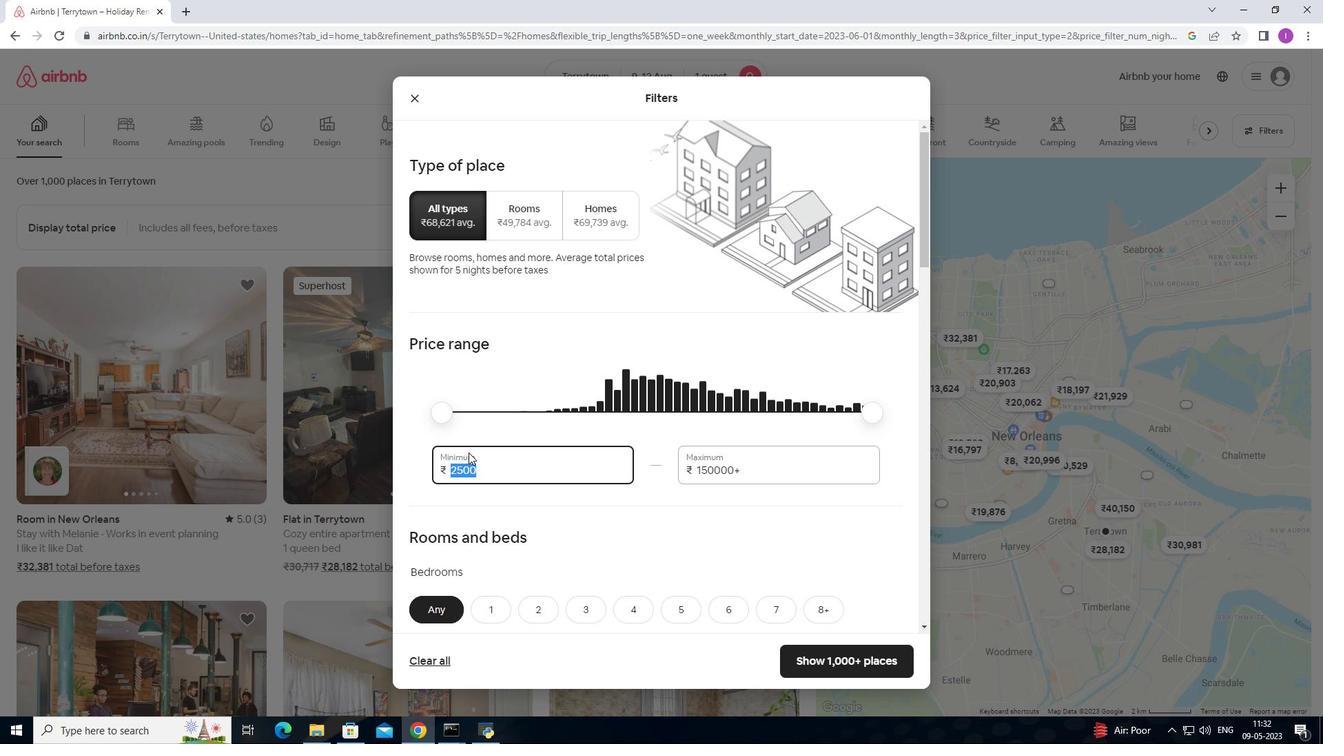 
Action: Key pressed 6000
Screenshot: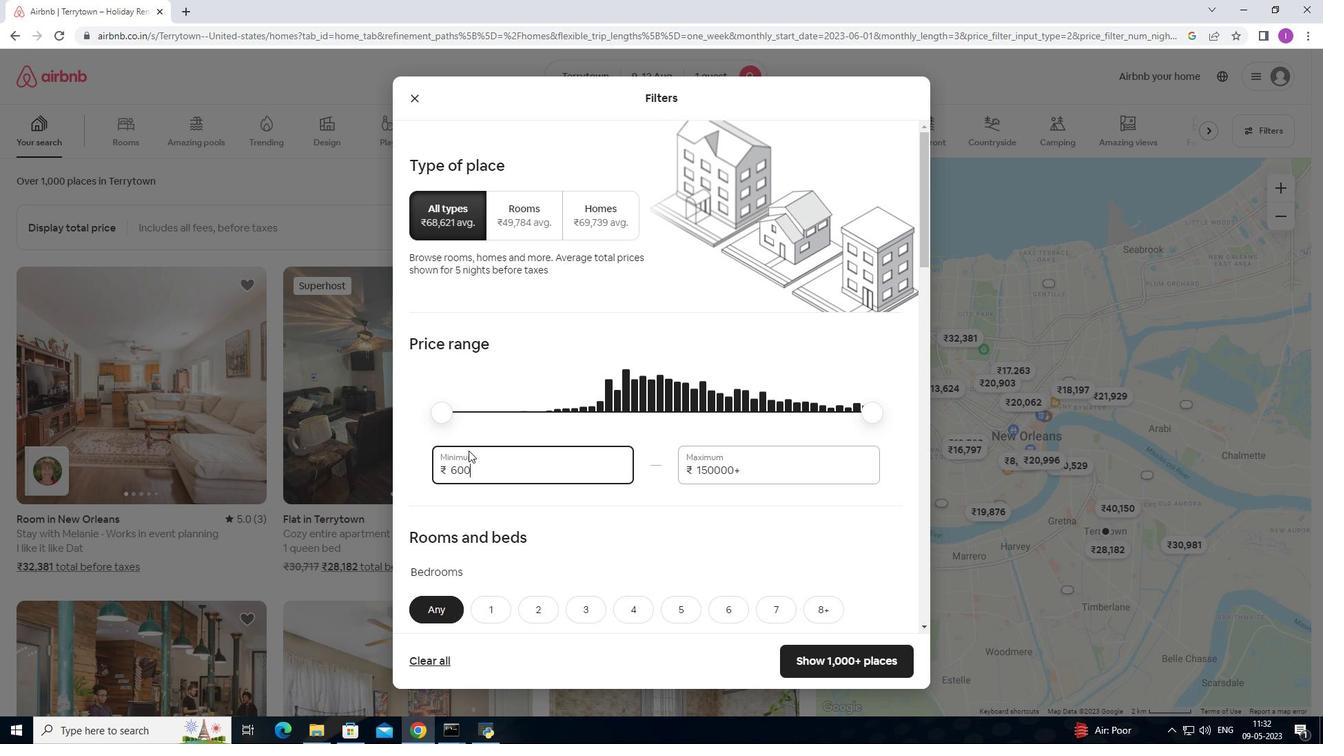 
Action: Mouse moved to (765, 467)
Screenshot: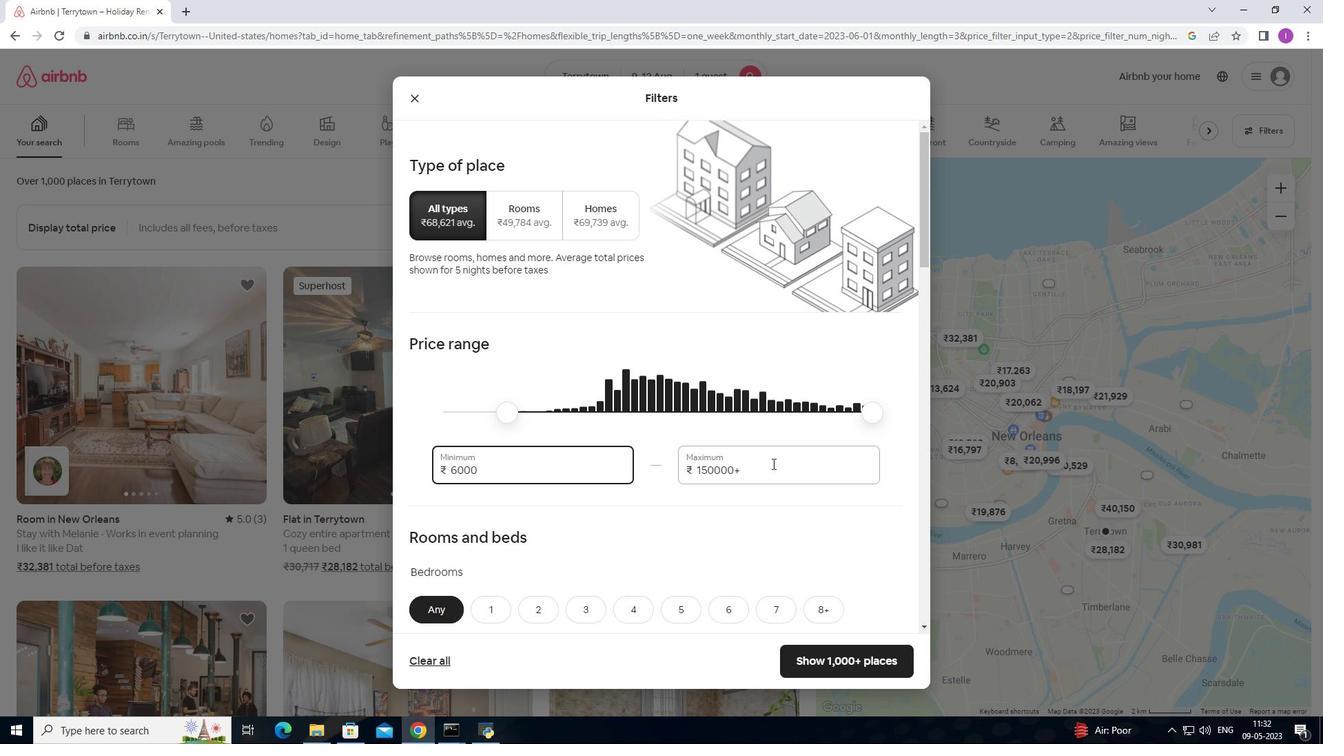 
Action: Mouse pressed left at (765, 467)
Screenshot: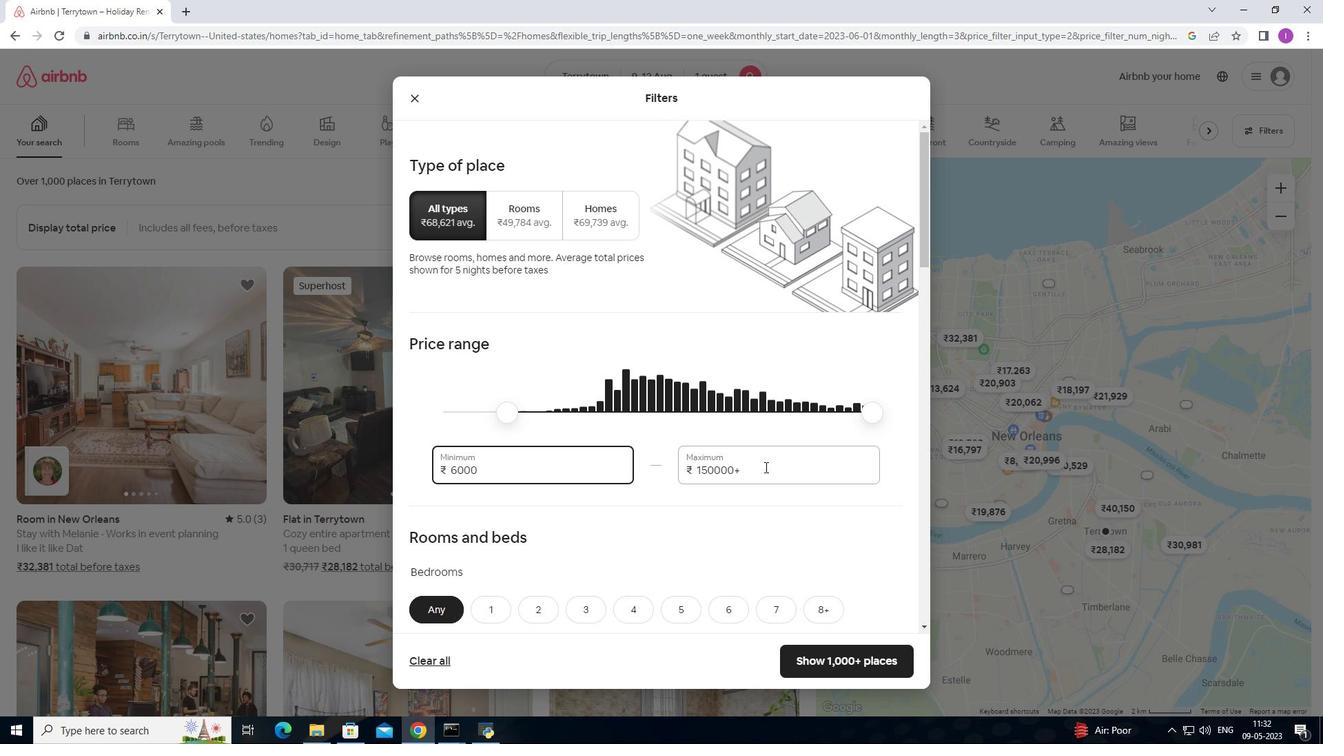 
Action: Mouse moved to (818, 433)
Screenshot: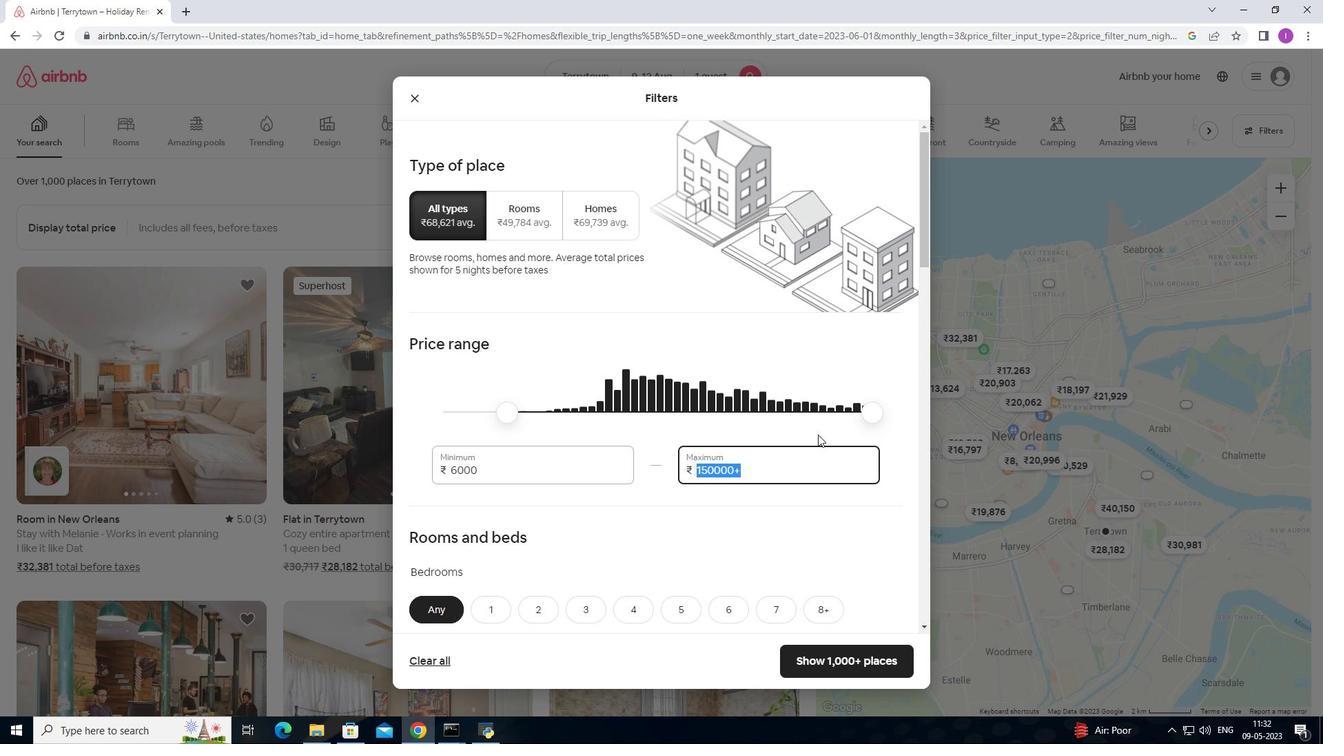 
Action: Key pressed 1
Screenshot: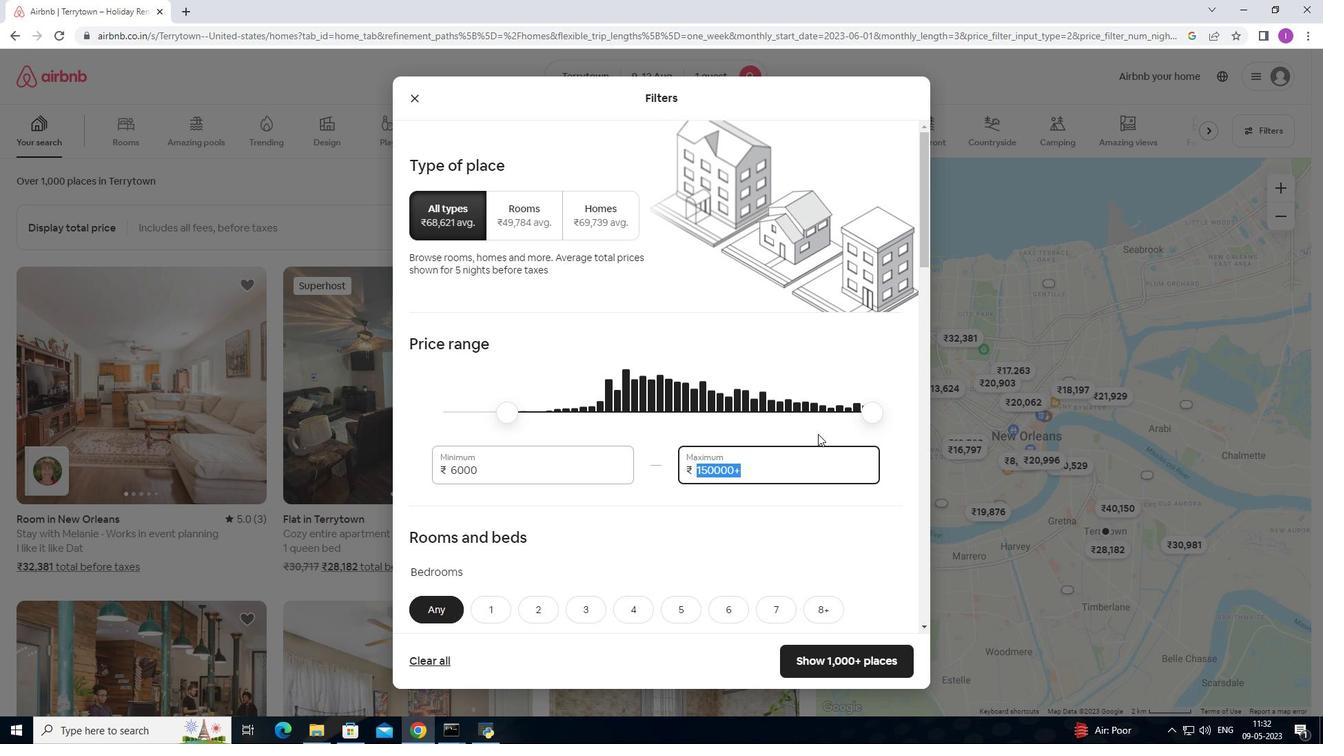 
Action: Mouse moved to (812, 433)
Screenshot: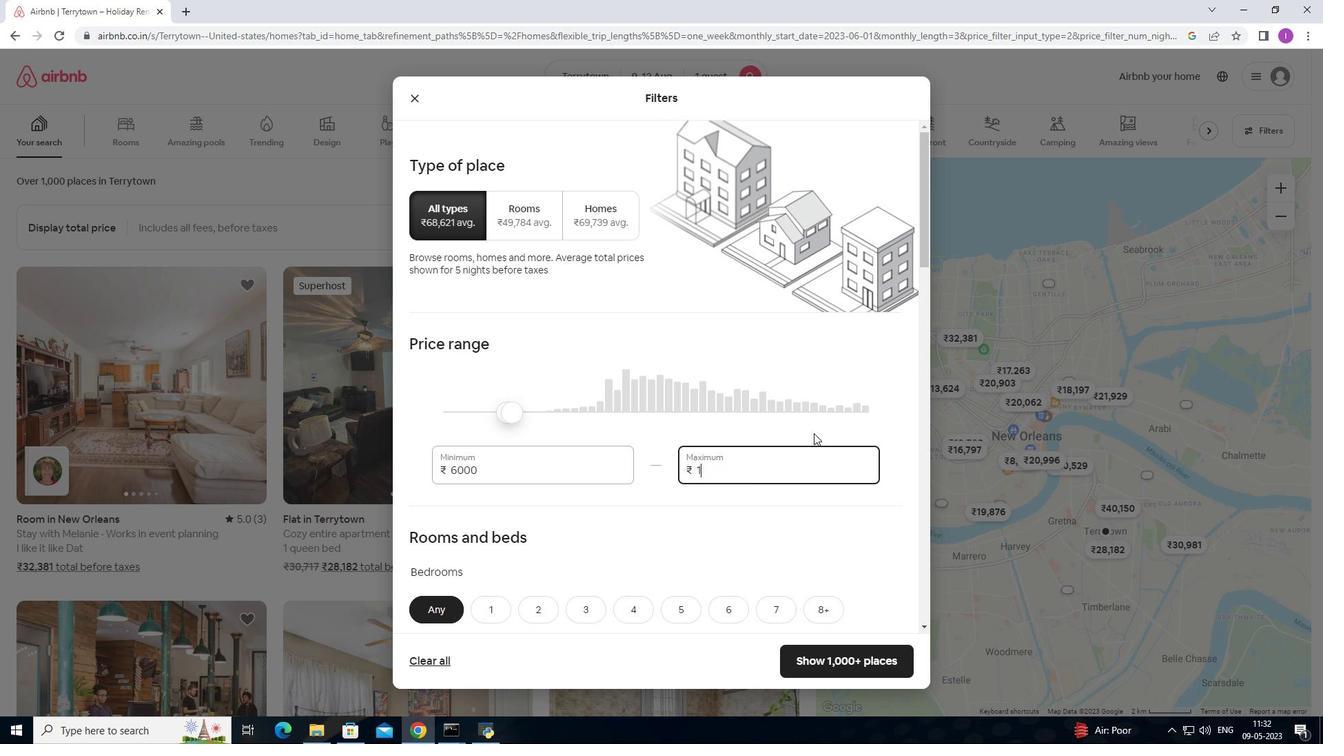 
Action: Key pressed 5
Screenshot: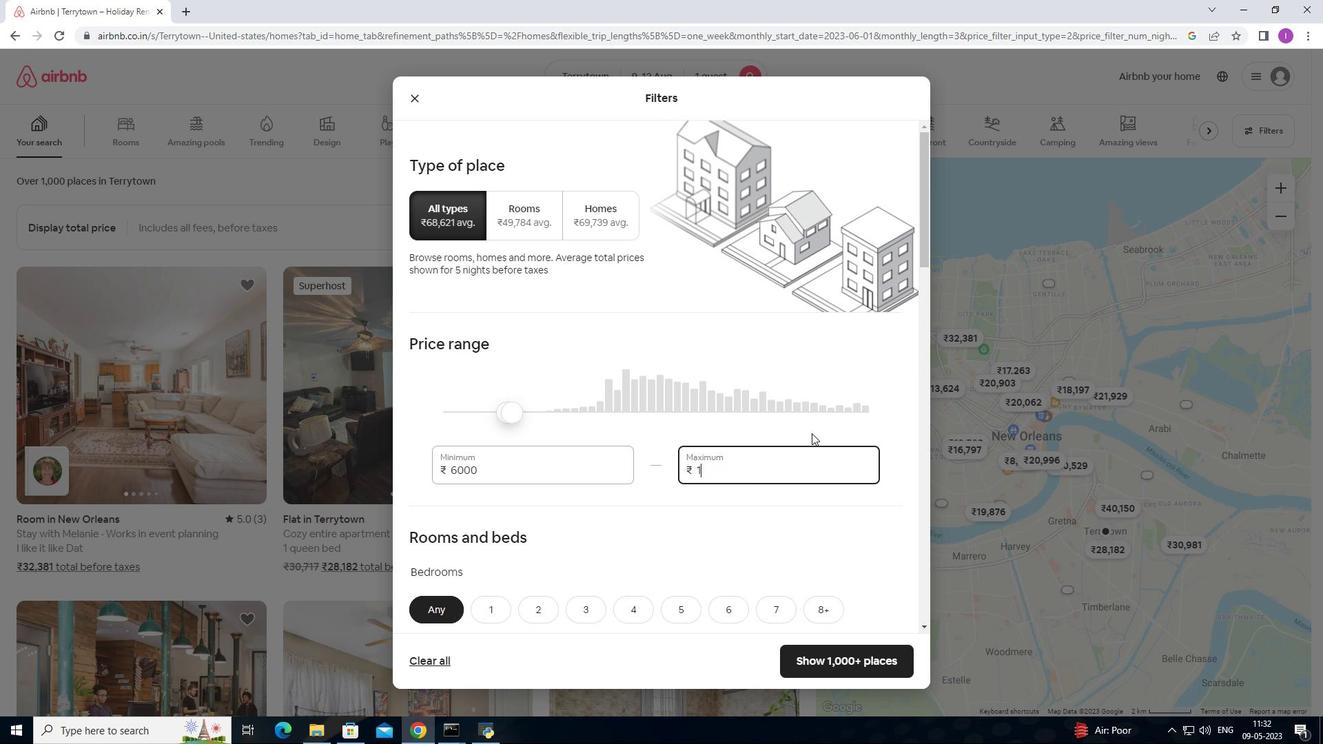 
Action: Mouse moved to (809, 432)
Screenshot: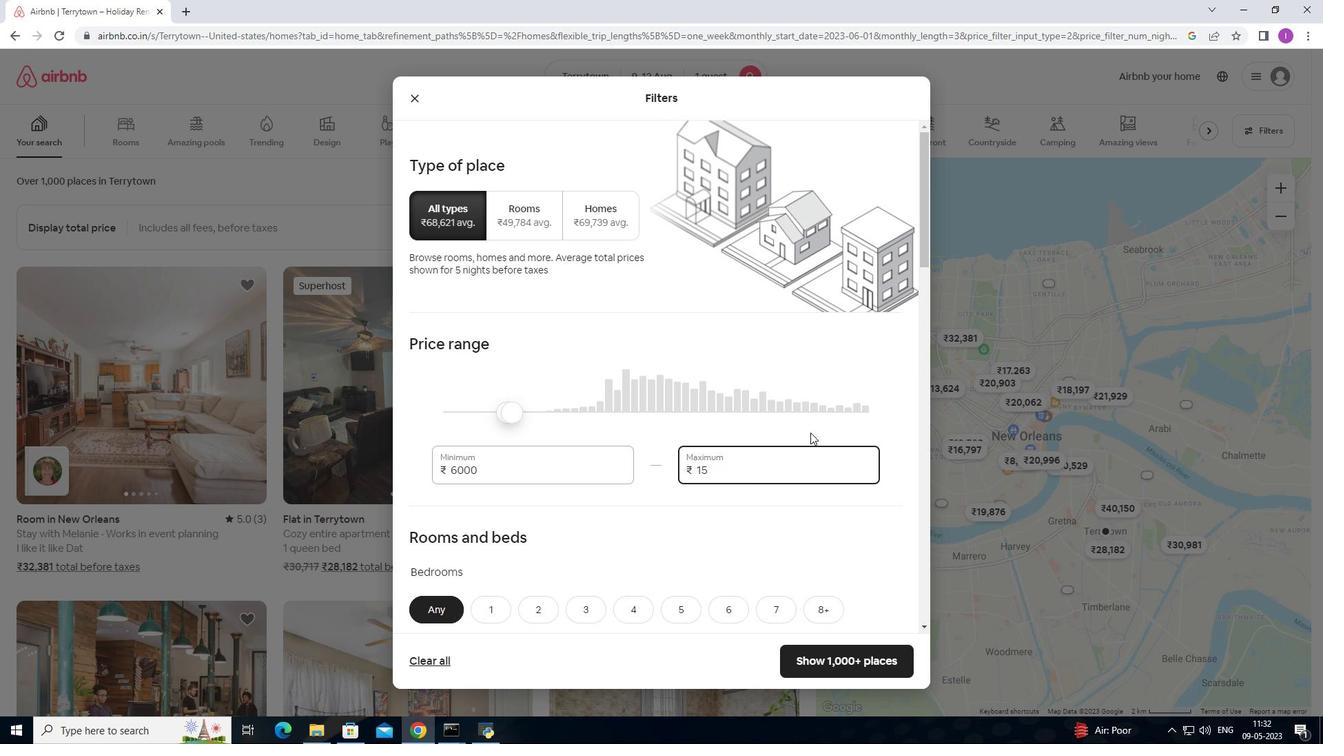 
Action: Key pressed 000
Screenshot: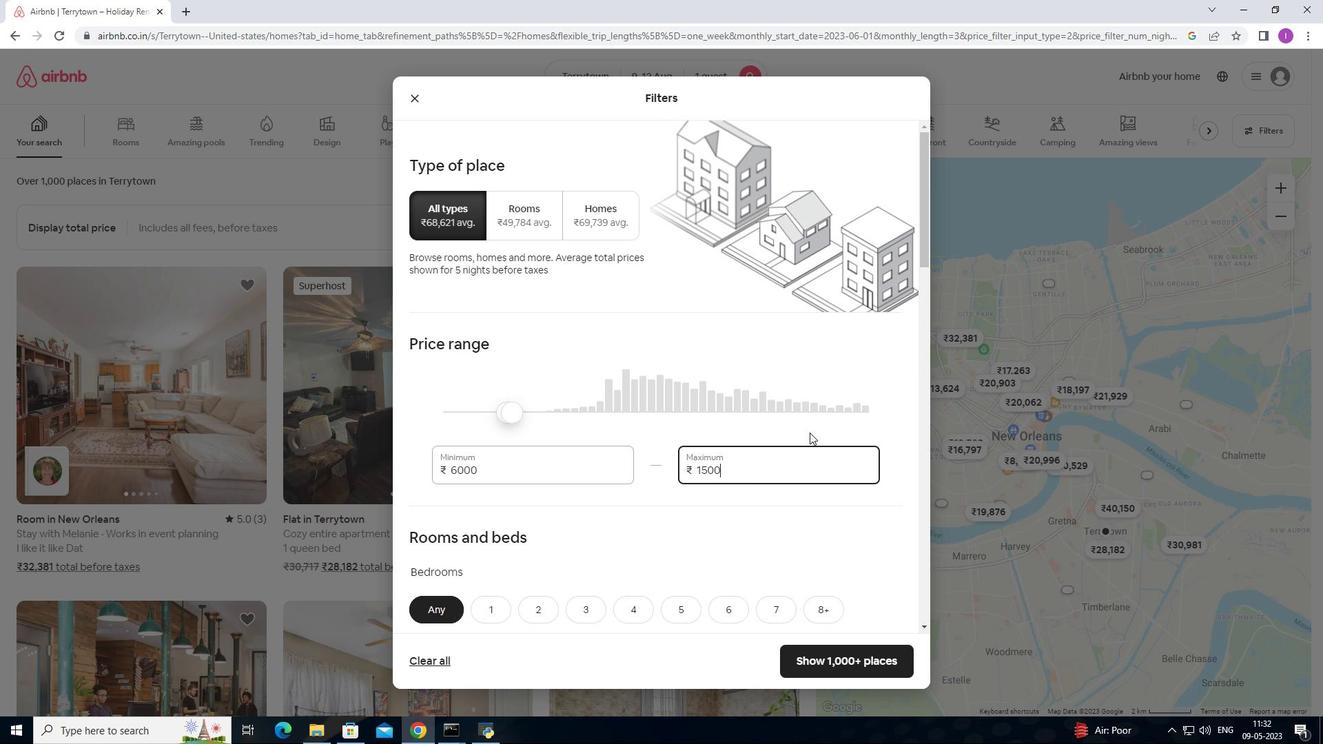 
Action: Mouse moved to (741, 437)
Screenshot: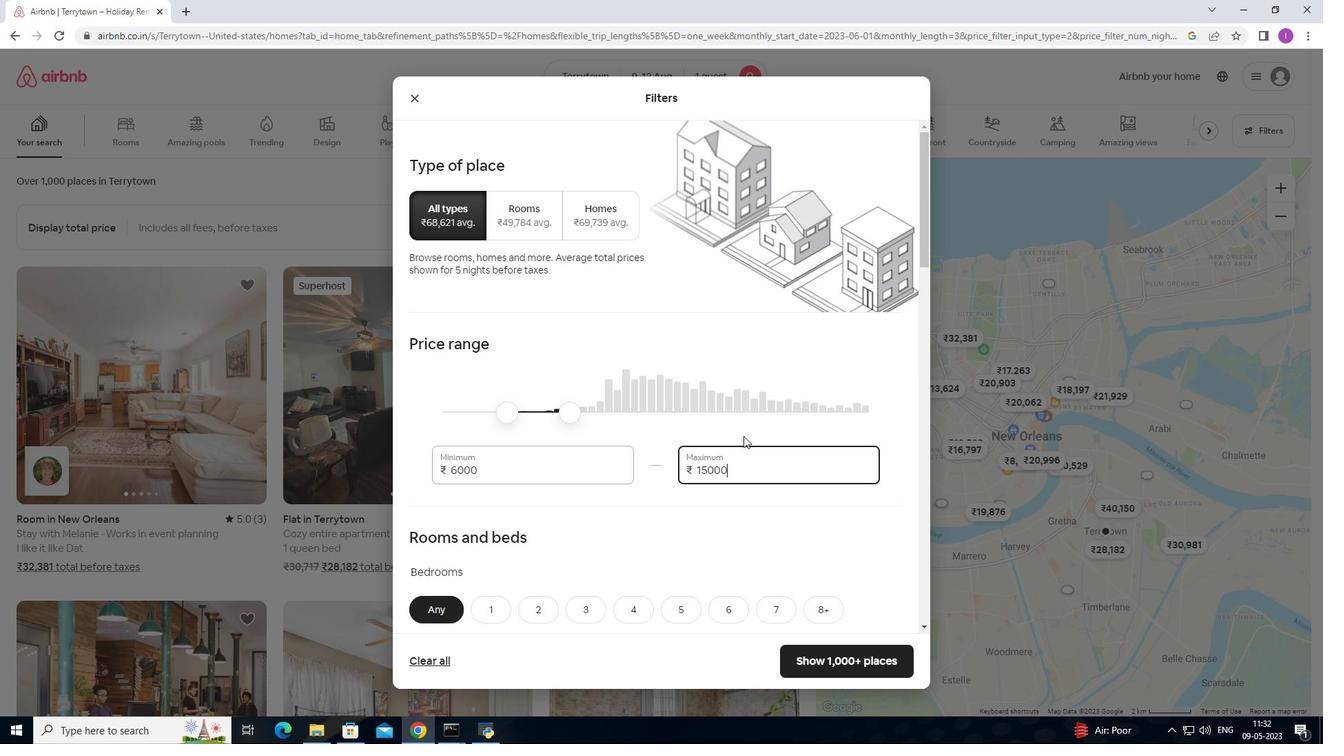 
Action: Mouse scrolled (741, 436) with delta (0, 0)
Screenshot: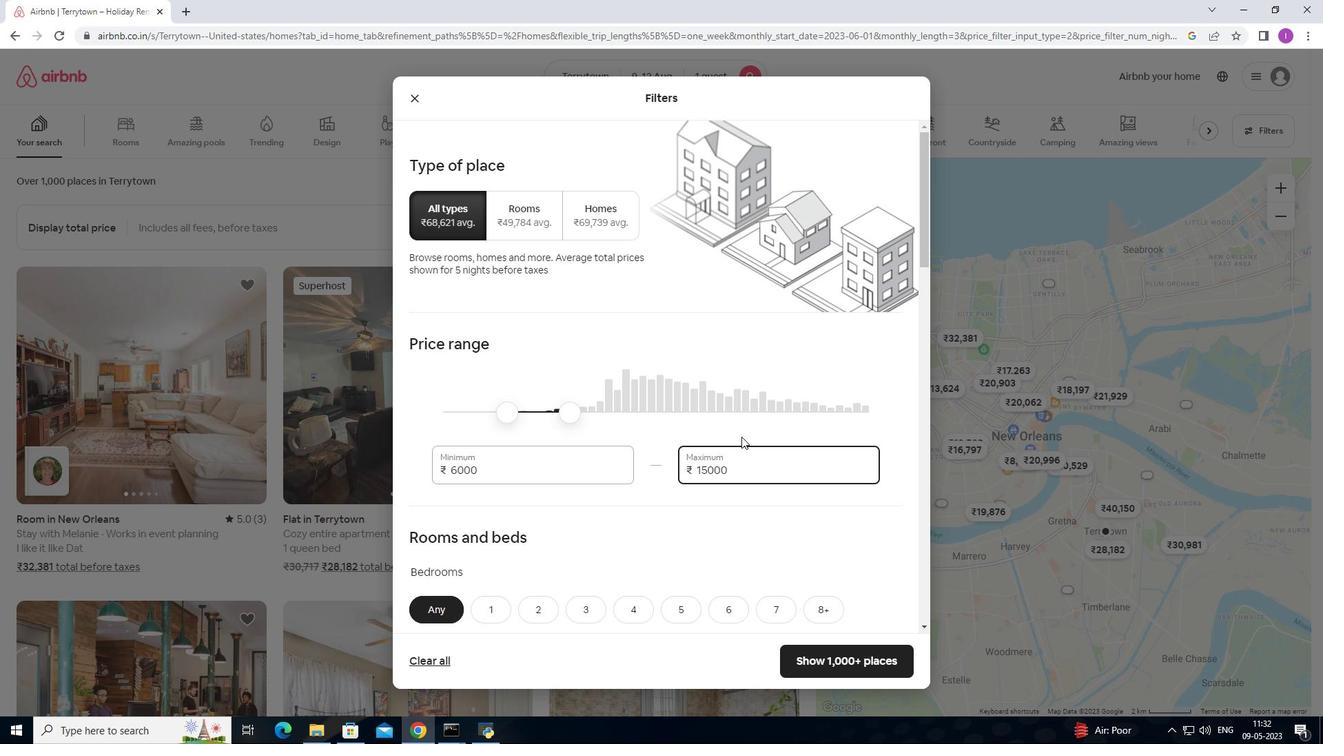 
Action: Mouse scrolled (741, 436) with delta (0, 0)
Screenshot: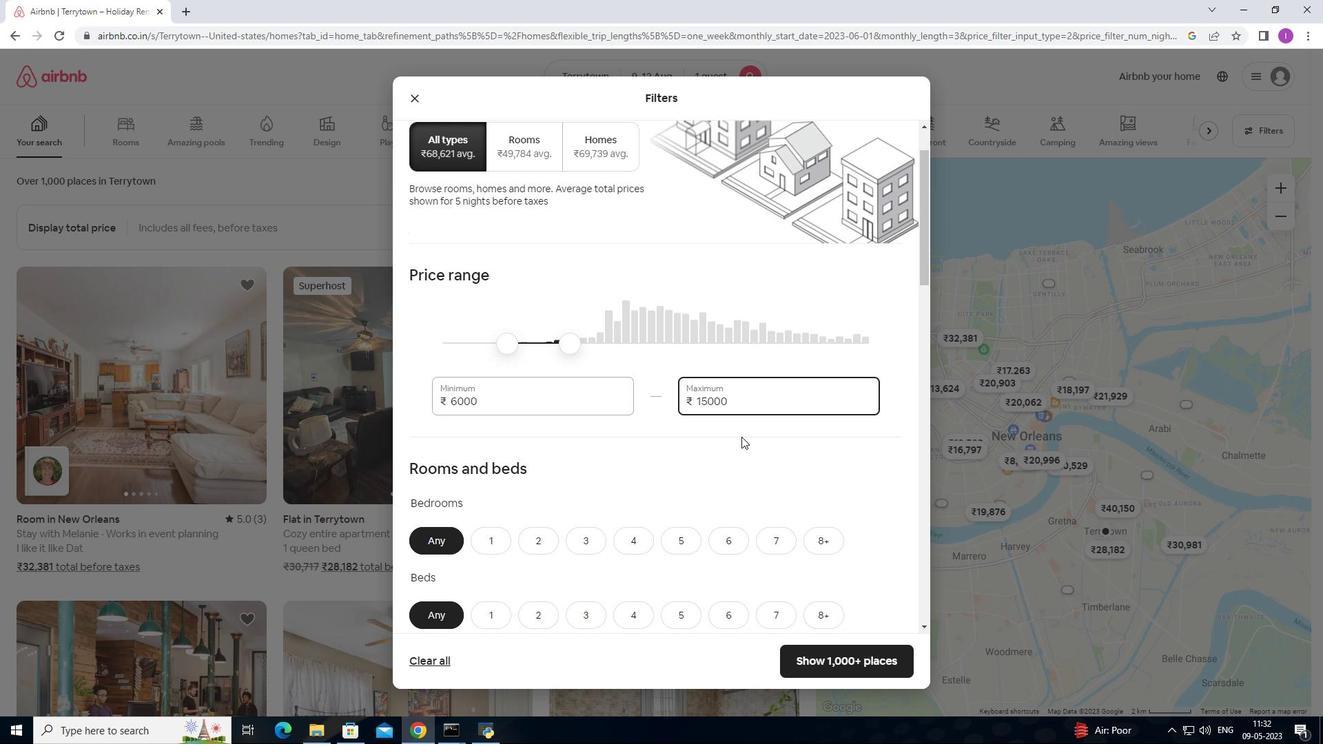 
Action: Mouse scrolled (741, 436) with delta (0, 0)
Screenshot: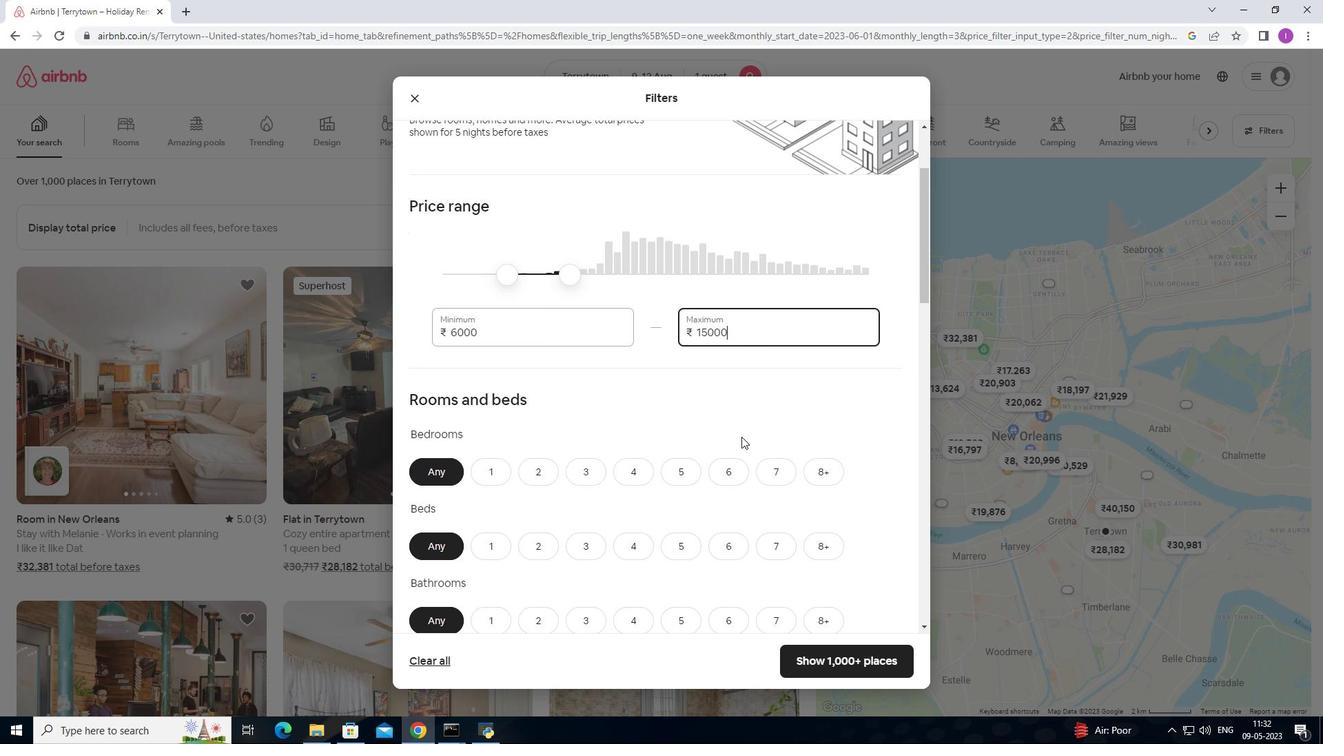 
Action: Mouse moved to (645, 450)
Screenshot: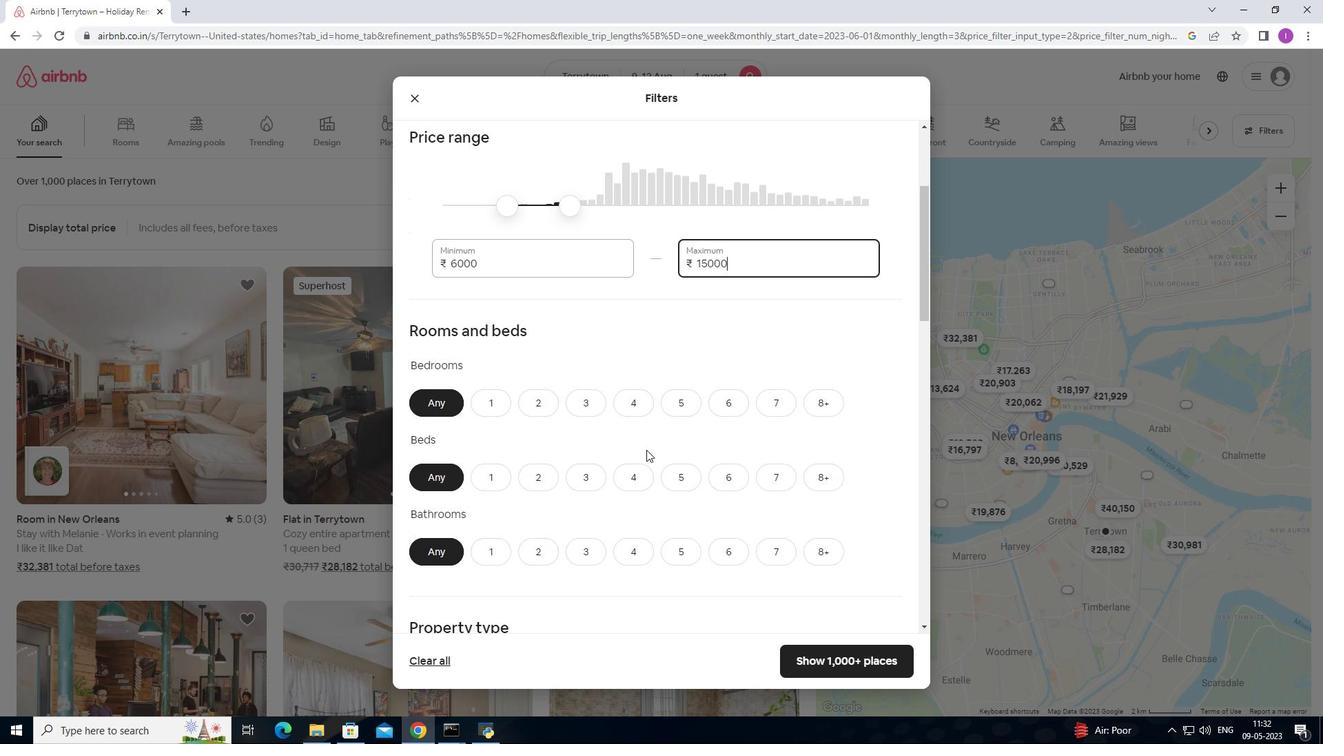 
Action: Mouse scrolled (645, 449) with delta (0, 0)
Screenshot: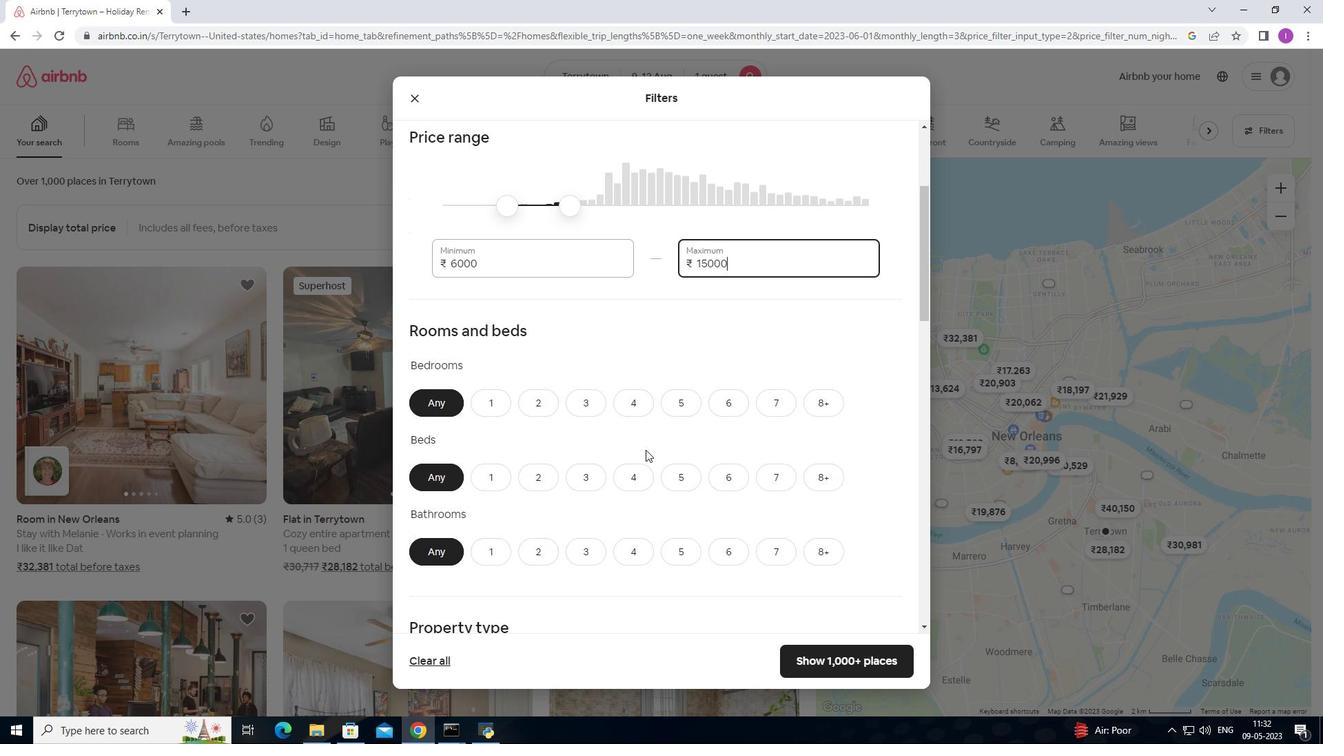 
Action: Mouse moved to (484, 328)
Screenshot: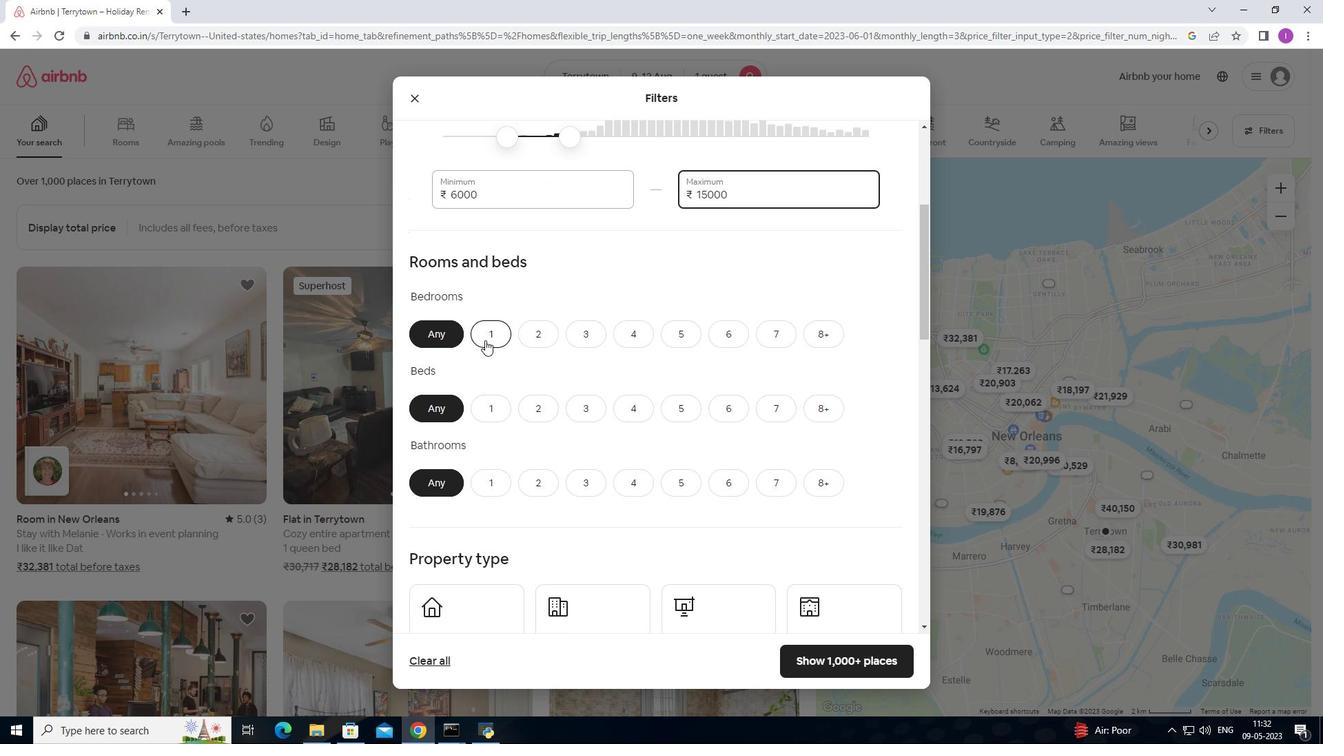 
Action: Mouse pressed left at (484, 328)
Screenshot: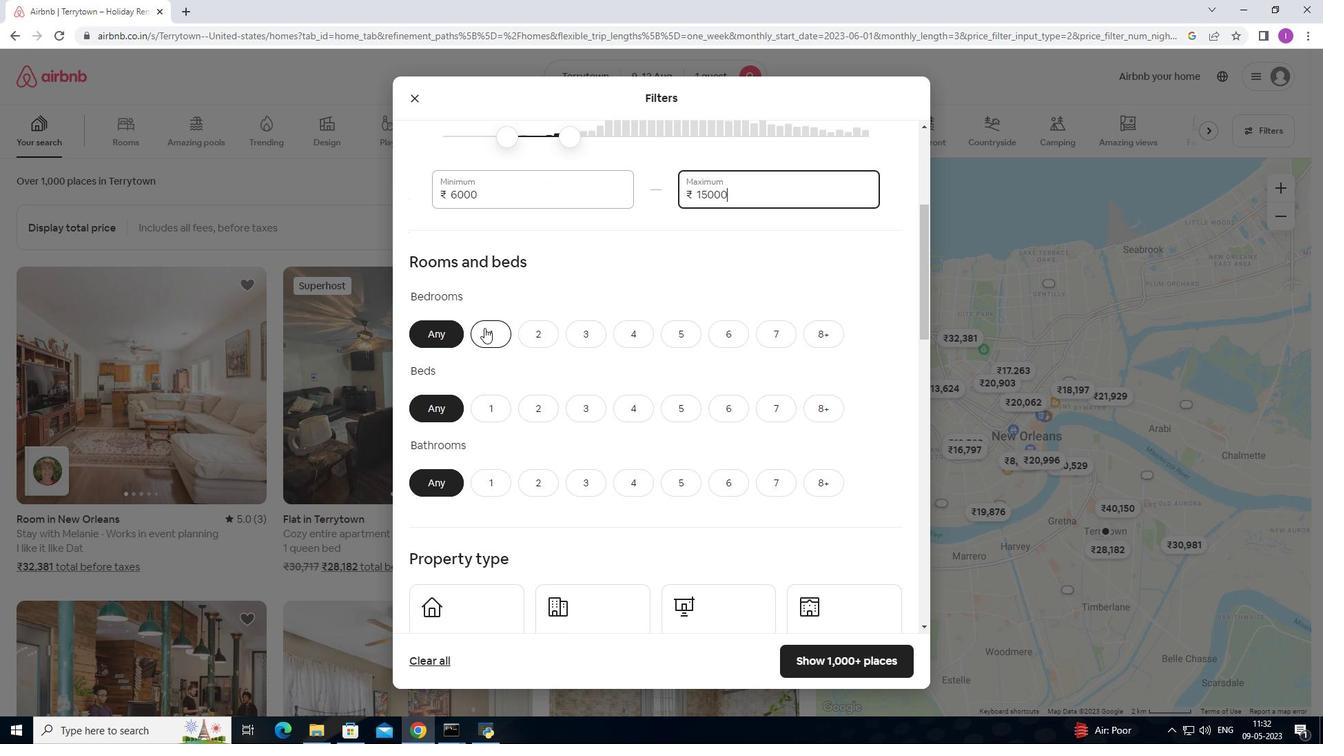 
Action: Mouse moved to (488, 397)
Screenshot: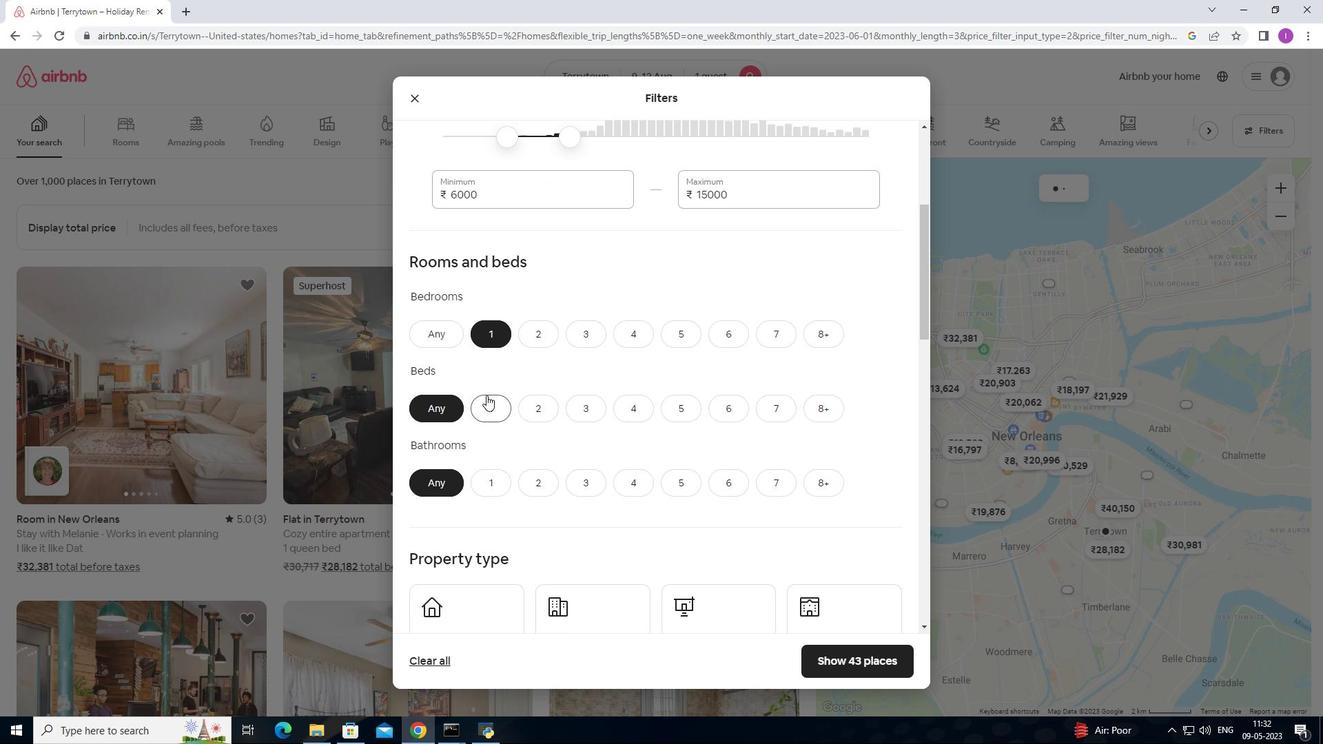 
Action: Mouse pressed left at (488, 397)
Screenshot: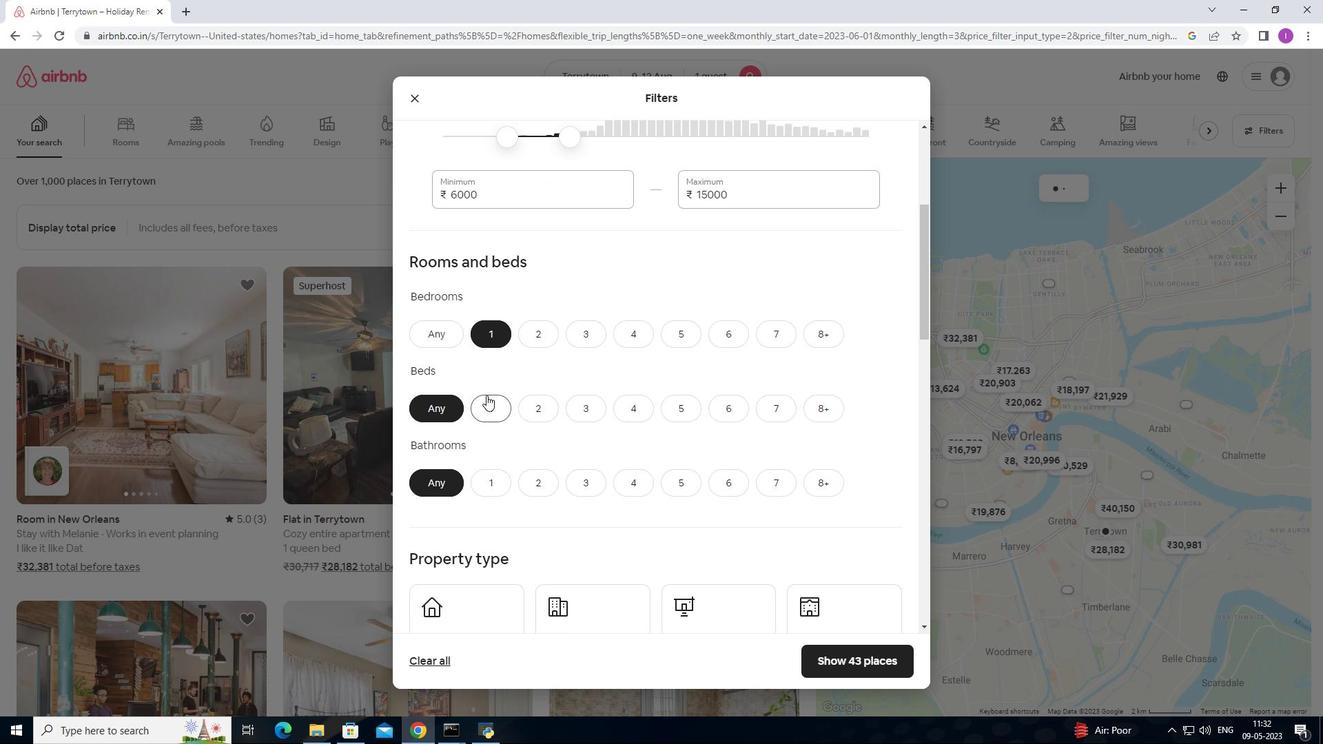 
Action: Mouse moved to (490, 478)
Screenshot: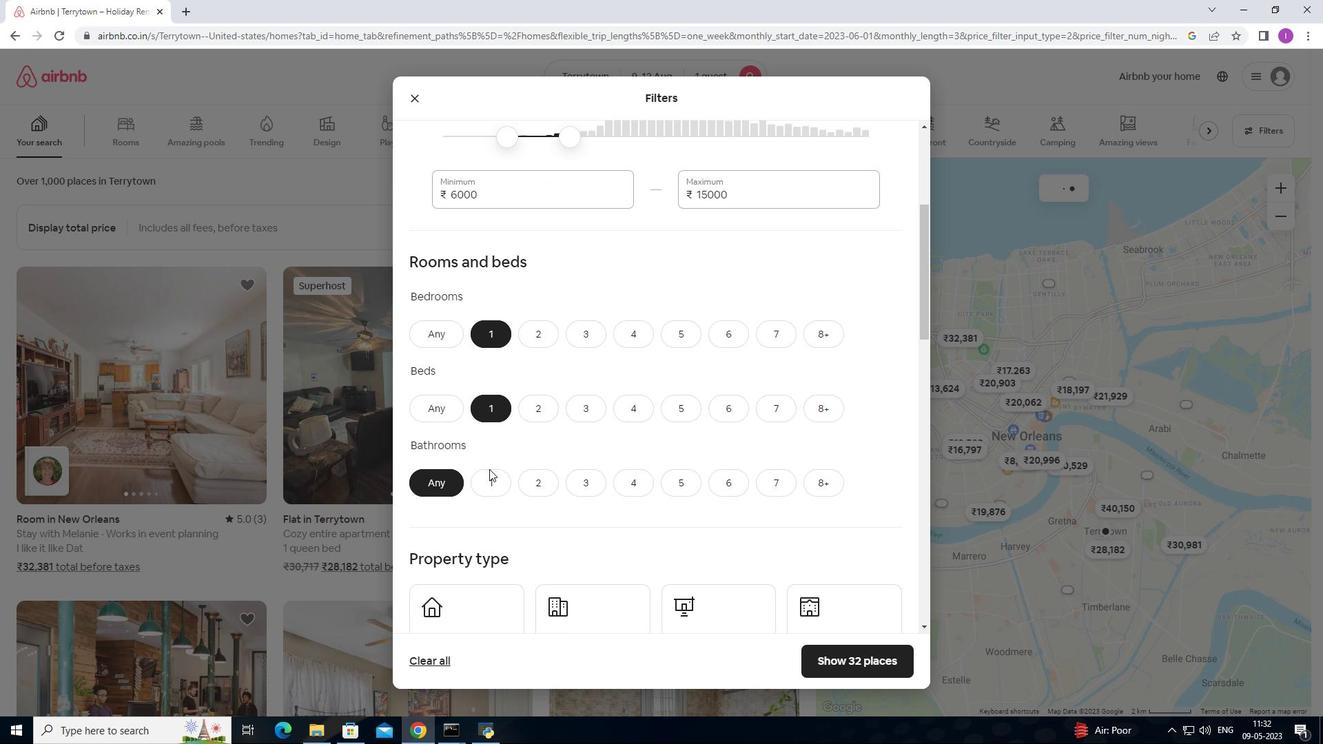 
Action: Mouse pressed left at (490, 478)
Screenshot: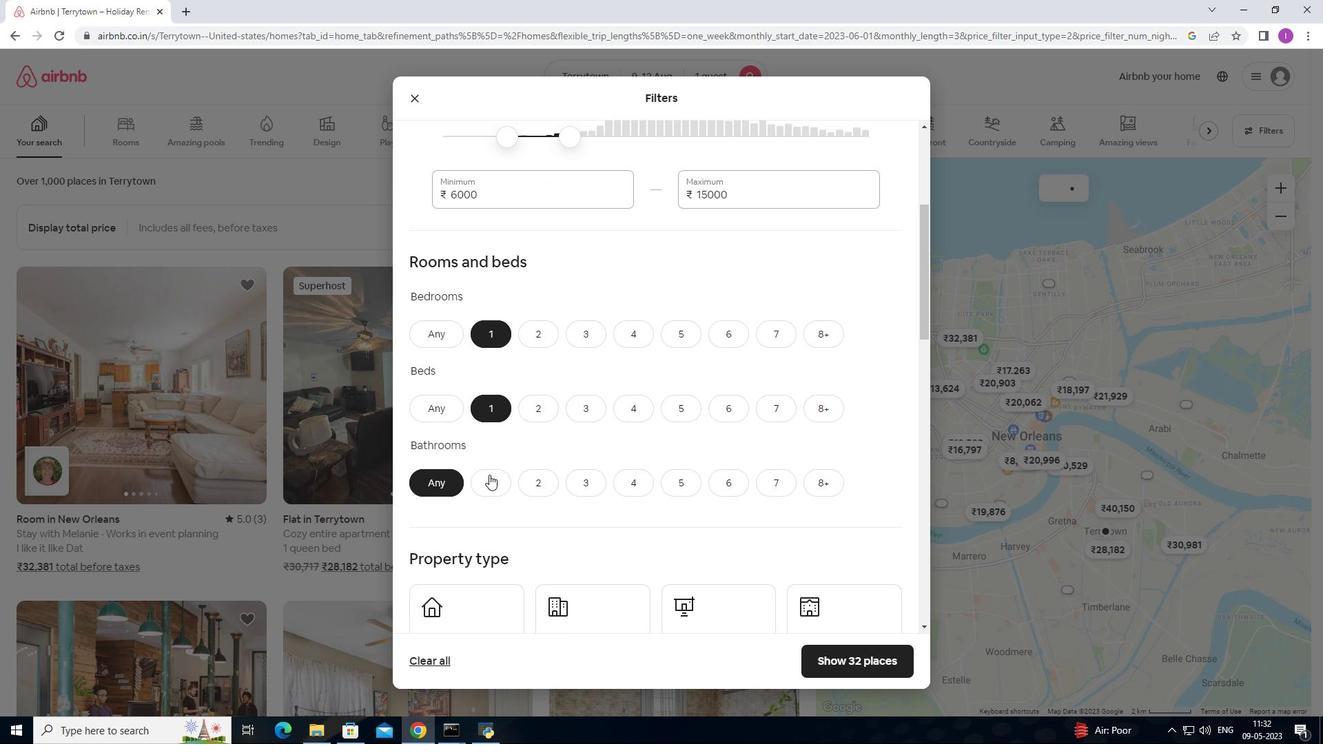 
Action: Mouse moved to (550, 439)
Screenshot: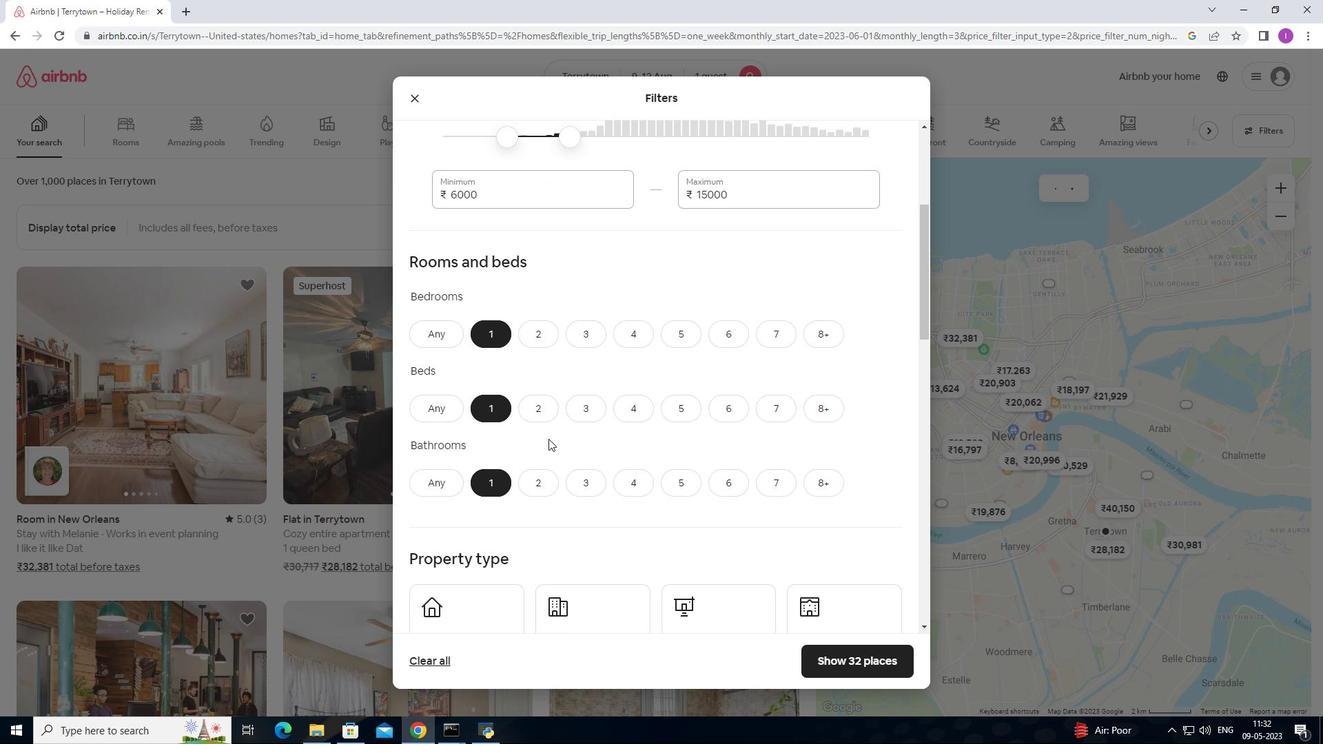 
Action: Mouse scrolled (550, 438) with delta (0, 0)
Screenshot: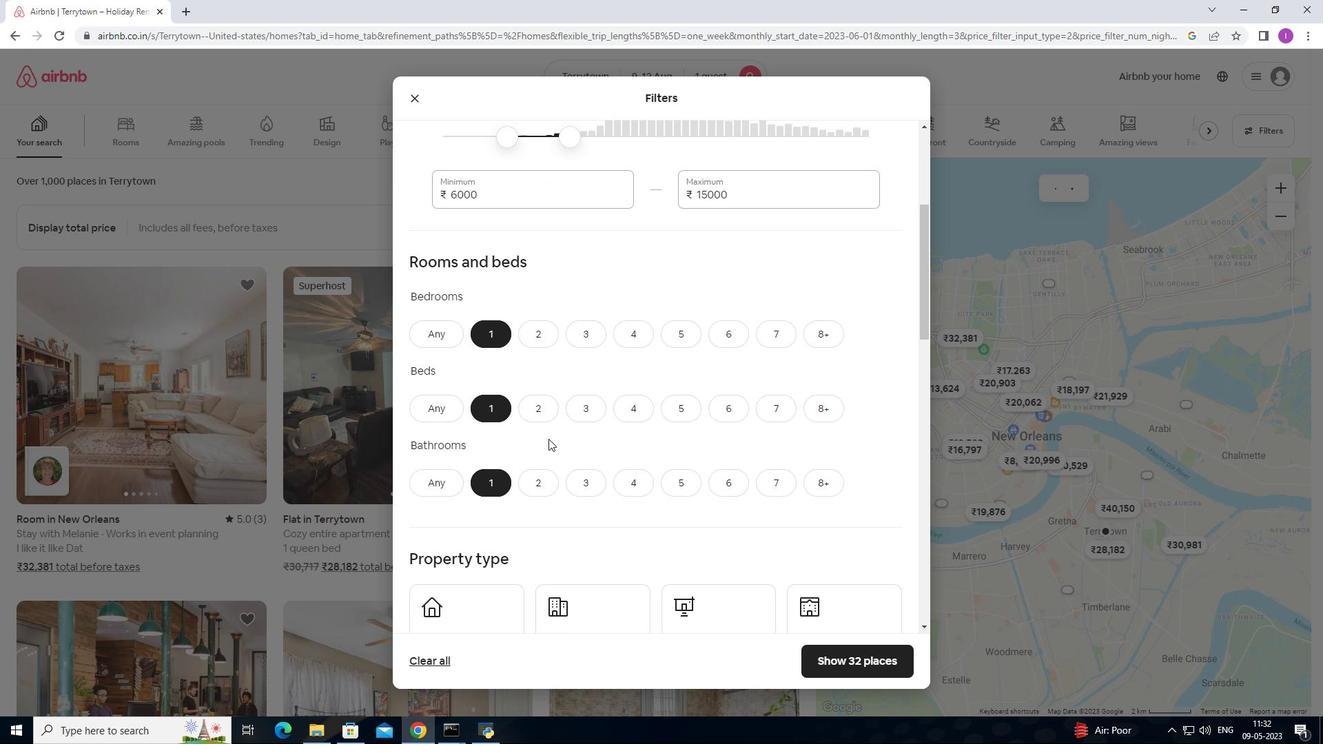 
Action: Mouse moved to (565, 422)
Screenshot: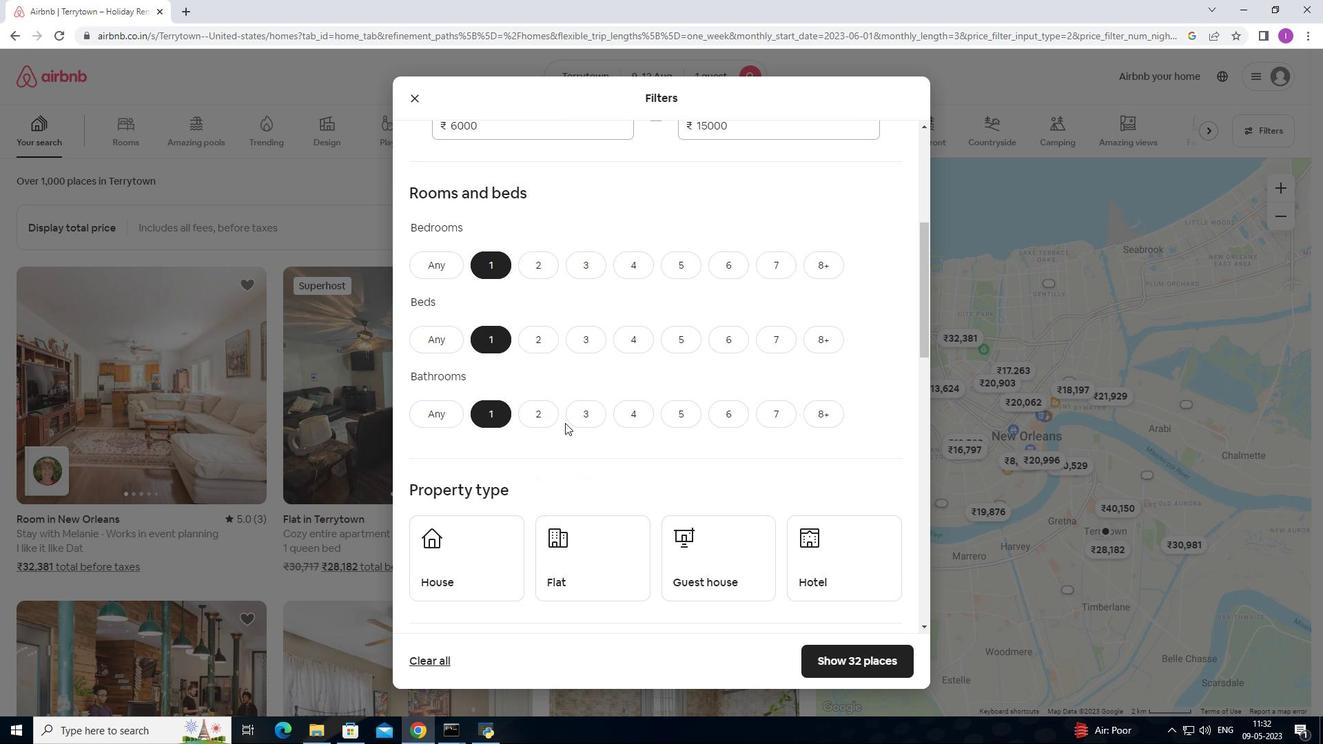 
Action: Mouse scrolled (565, 421) with delta (0, 0)
Screenshot: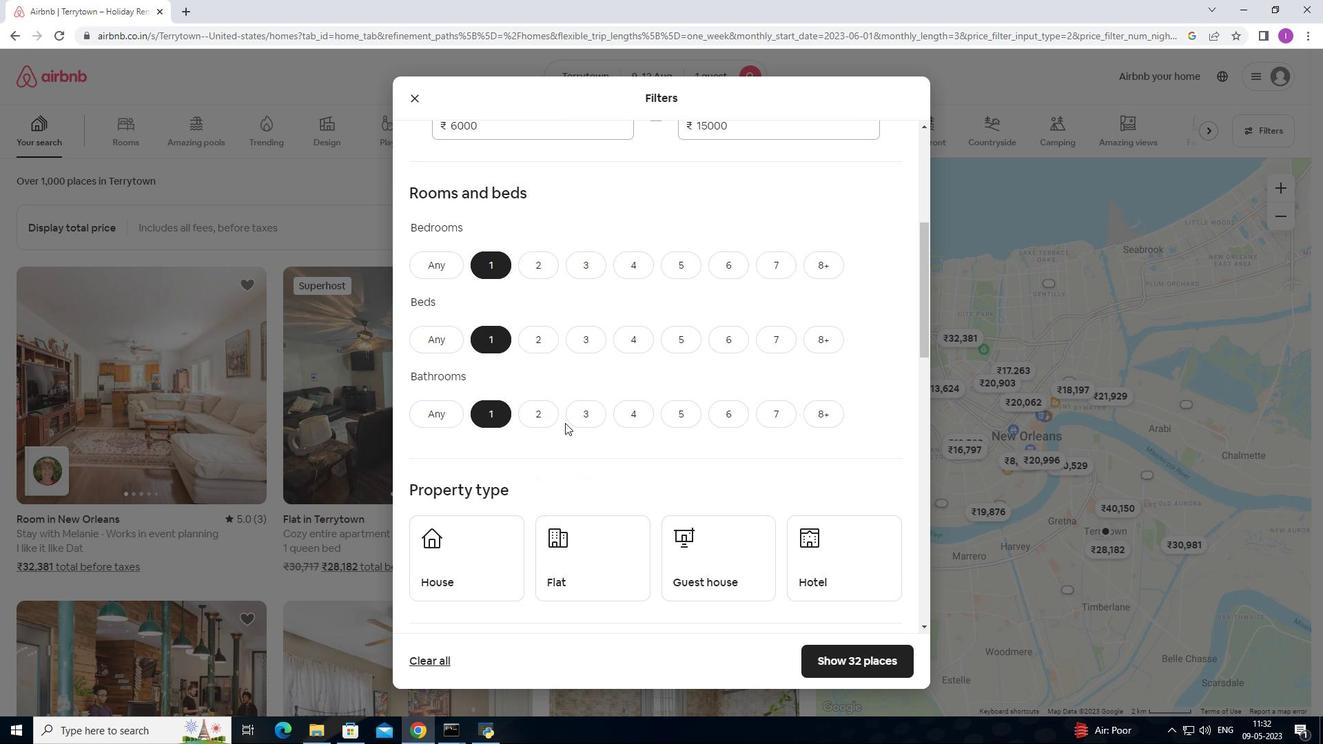 
Action: Mouse moved to (571, 419)
Screenshot: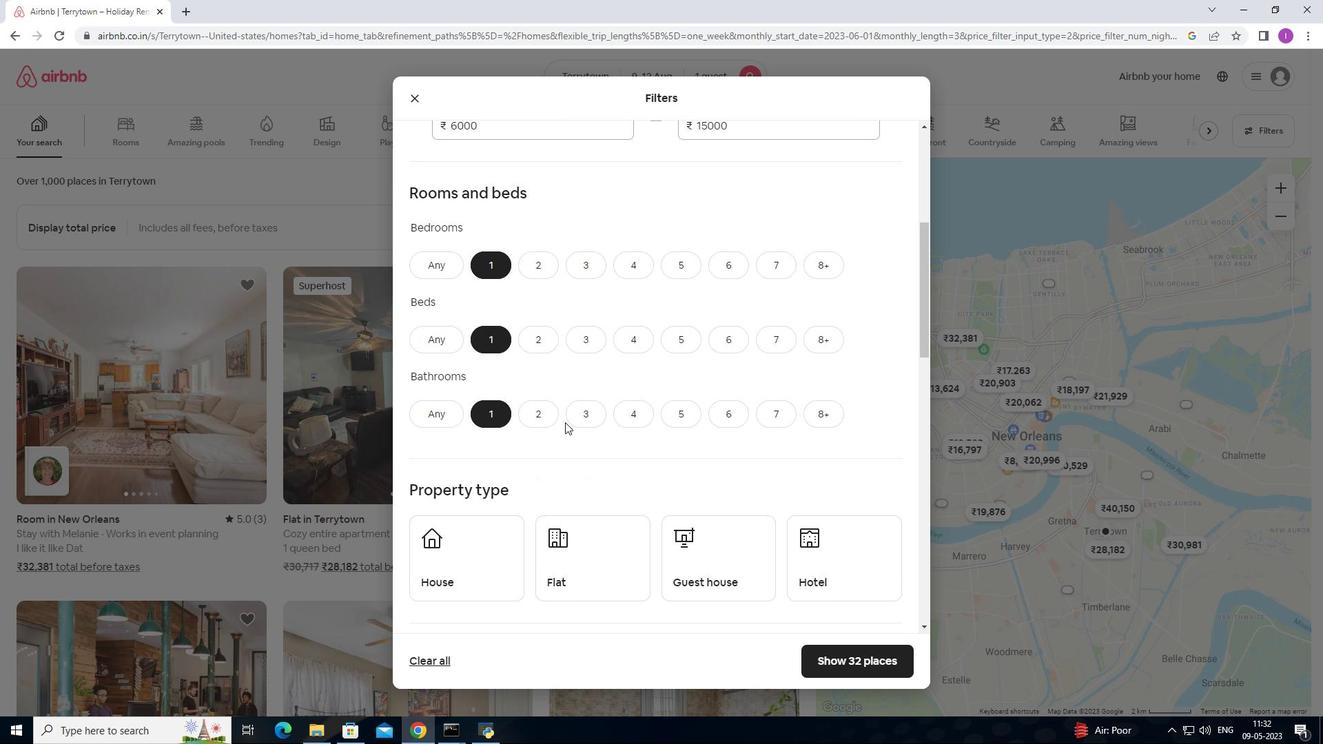
Action: Mouse scrolled (570, 419) with delta (0, 0)
Screenshot: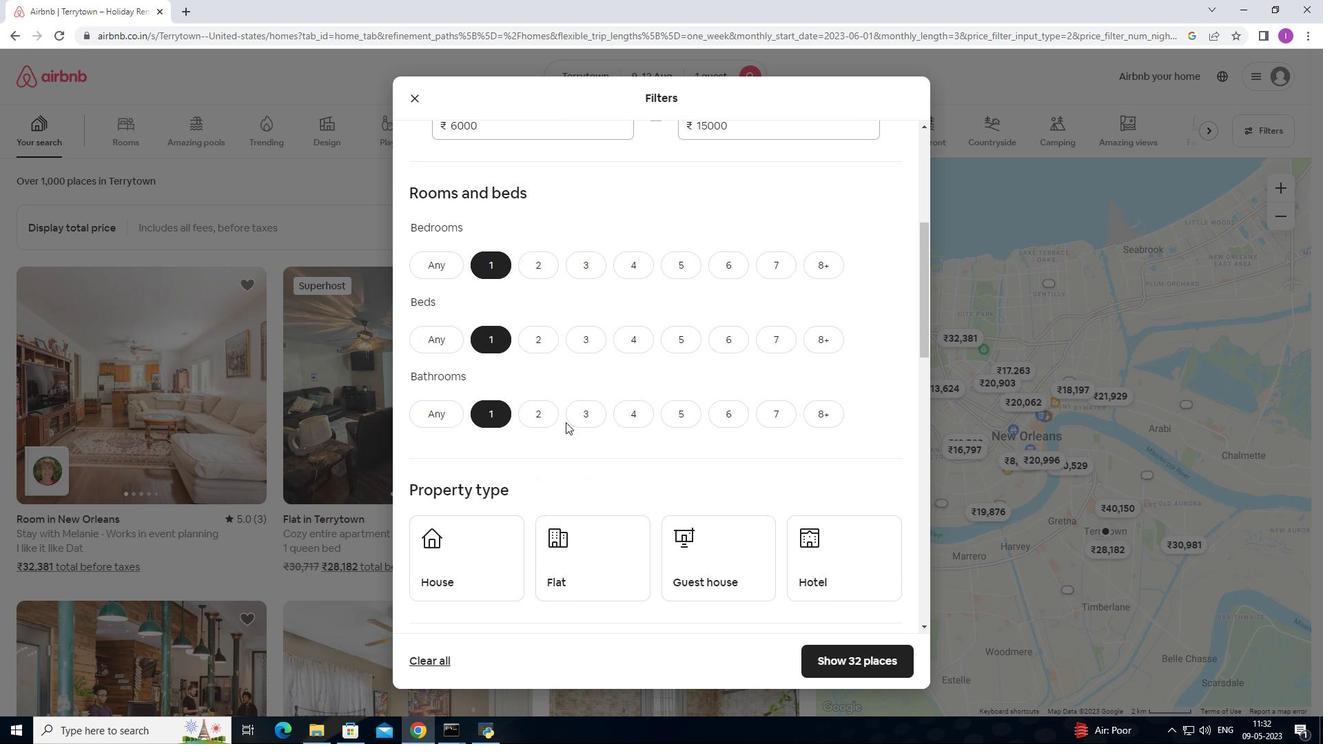 
Action: Mouse moved to (468, 425)
Screenshot: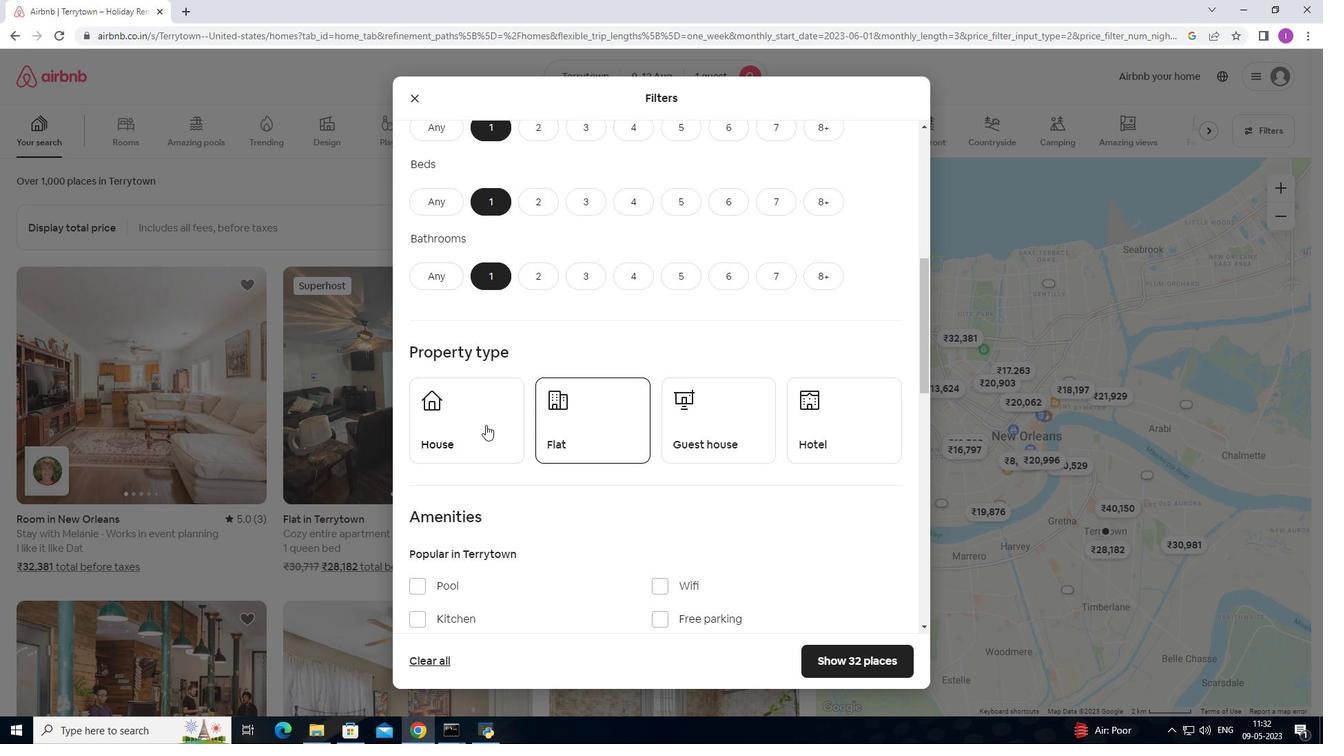 
Action: Mouse pressed left at (468, 425)
Screenshot: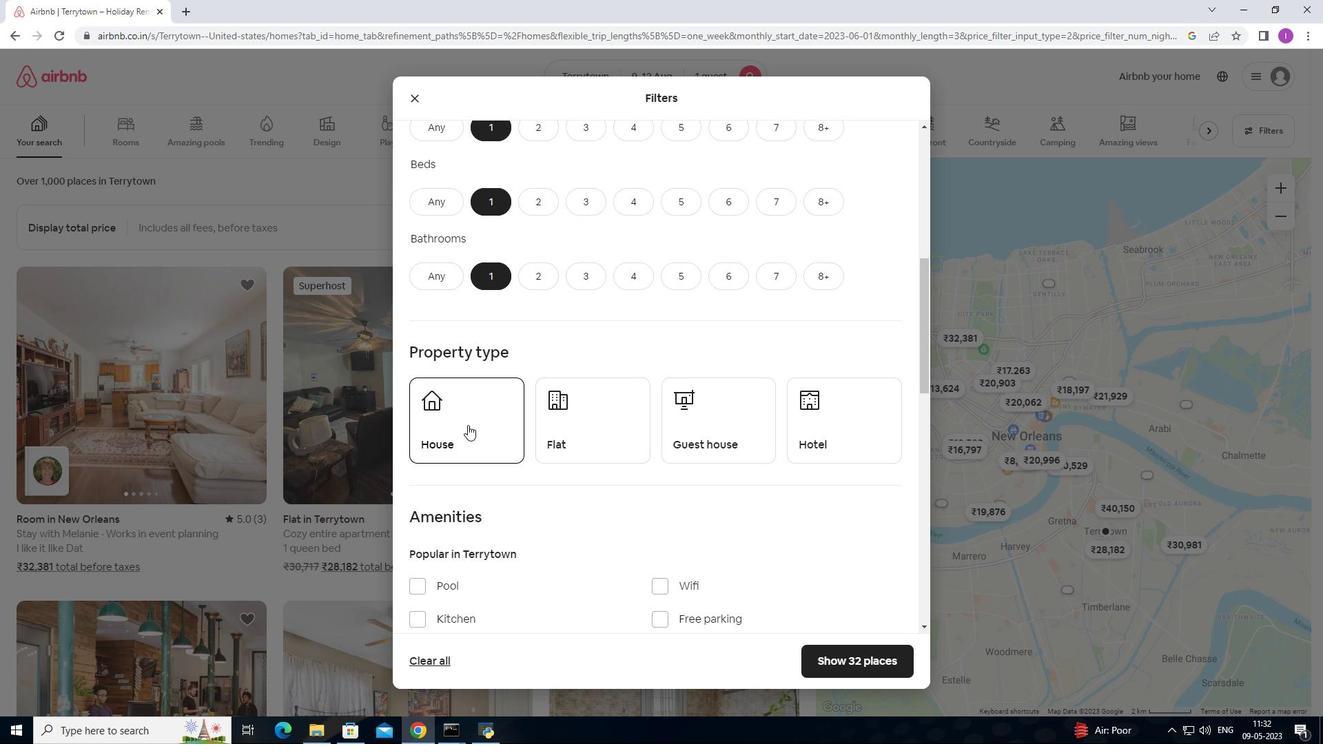 
Action: Mouse moved to (548, 430)
Screenshot: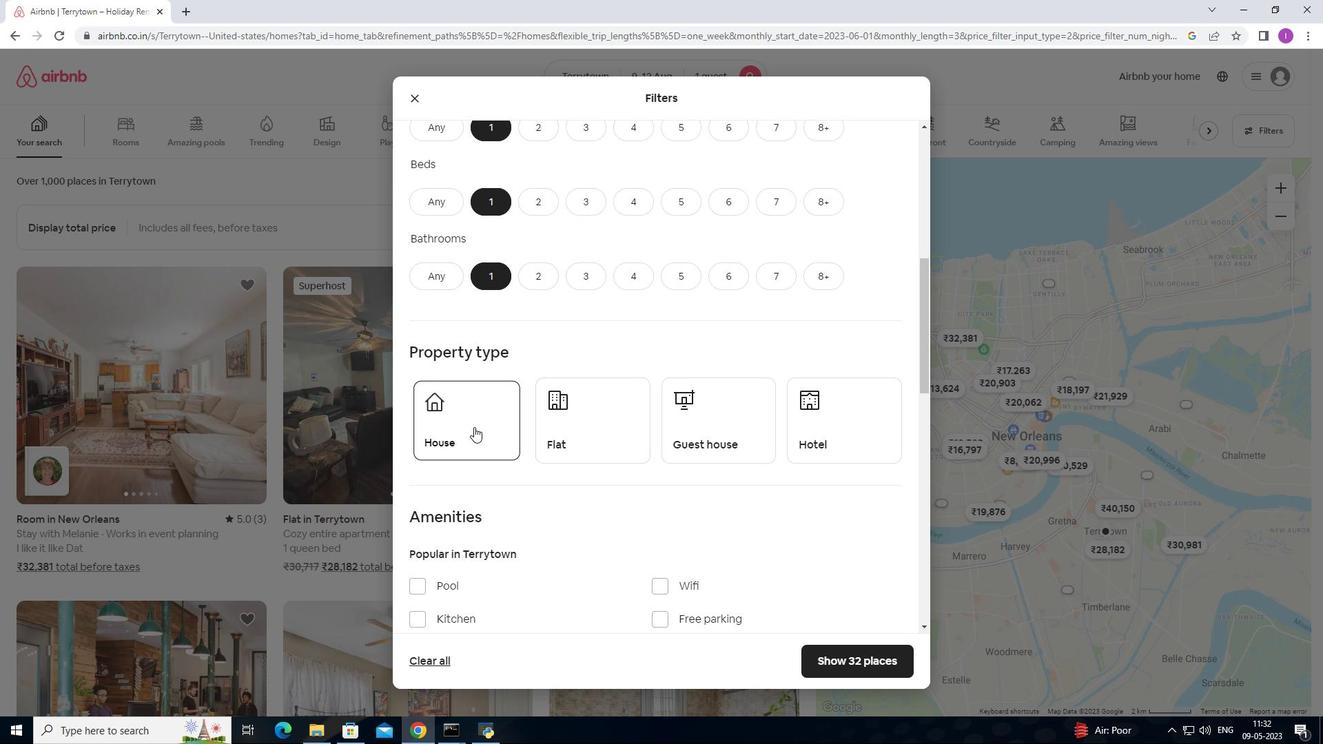 
Action: Mouse pressed left at (548, 430)
Screenshot: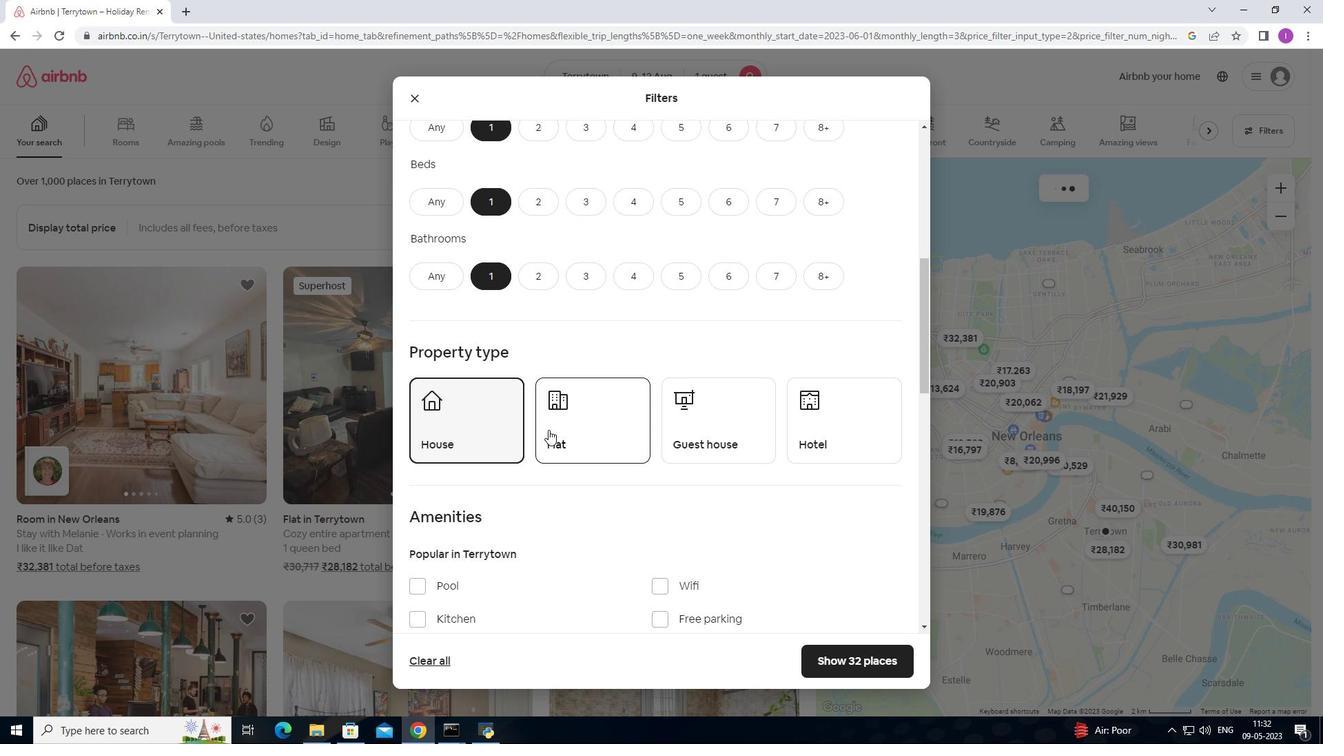 
Action: Mouse moved to (714, 430)
Screenshot: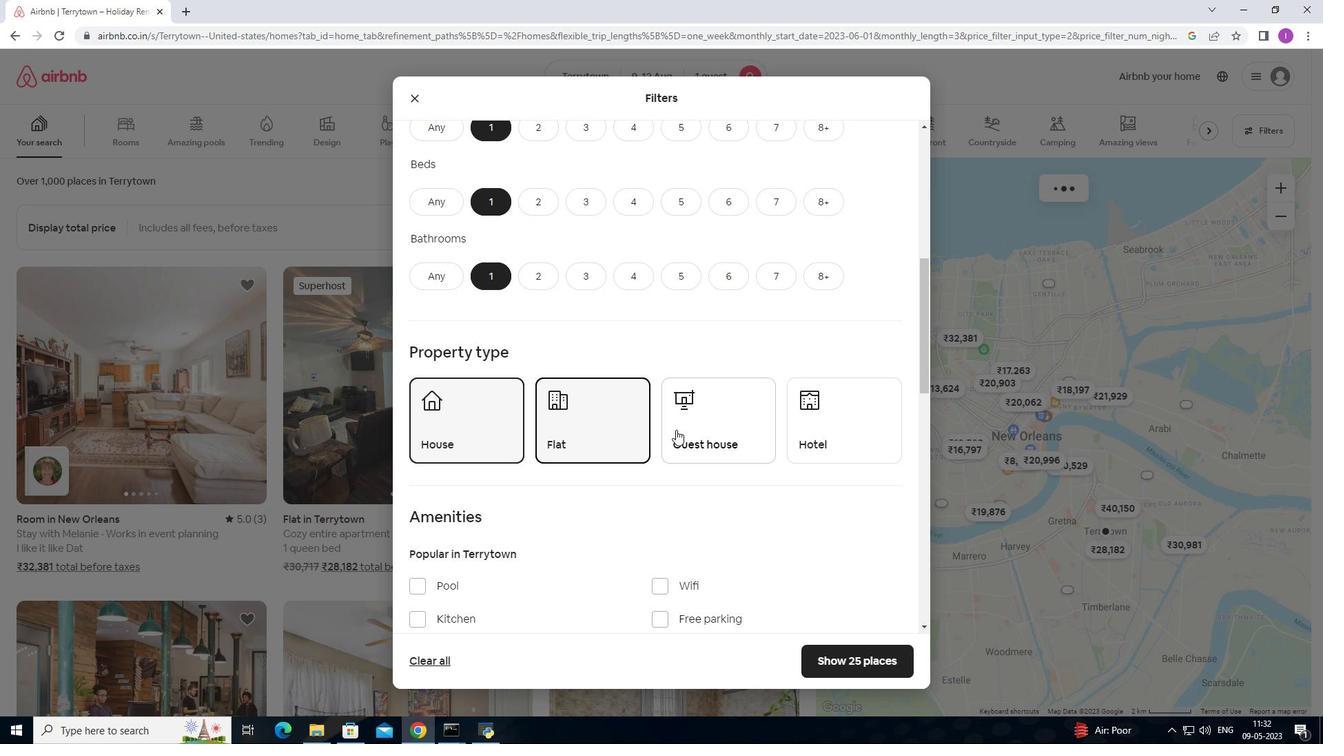 
Action: Mouse pressed left at (714, 430)
Screenshot: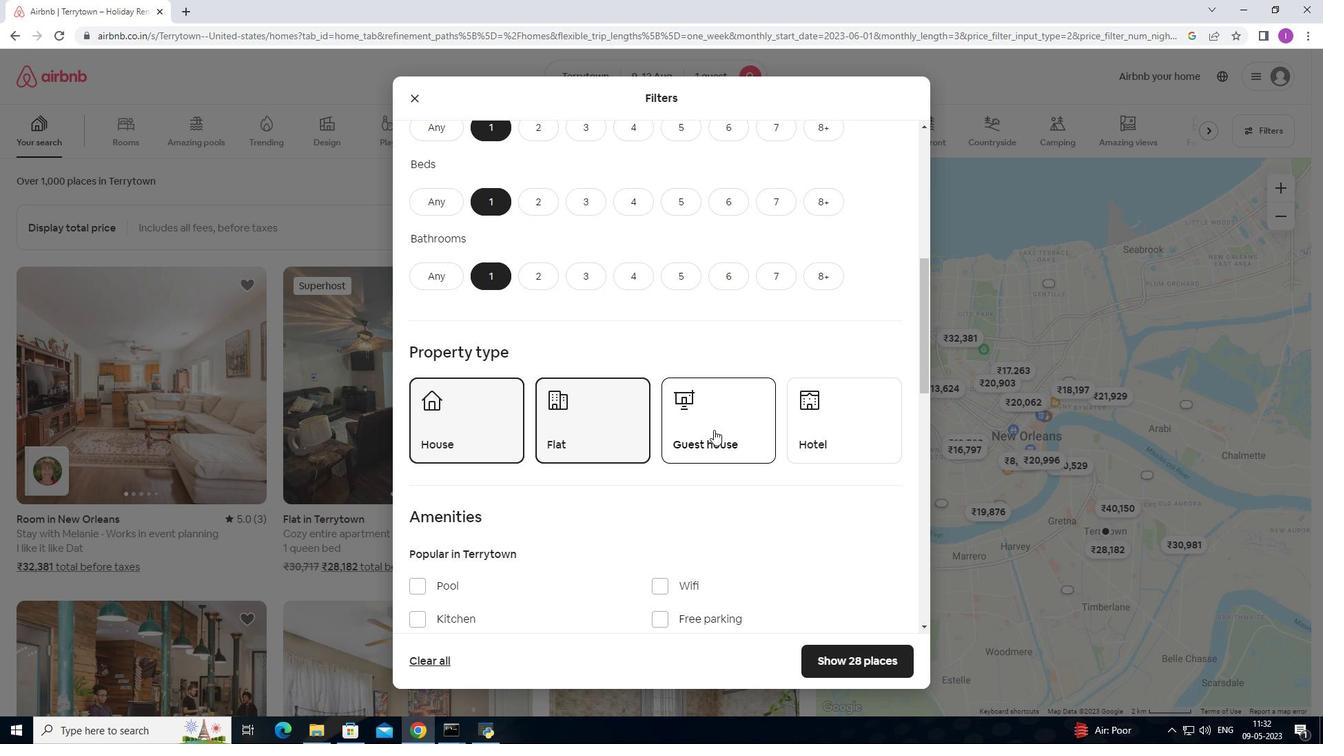 
Action: Mouse moved to (627, 454)
Screenshot: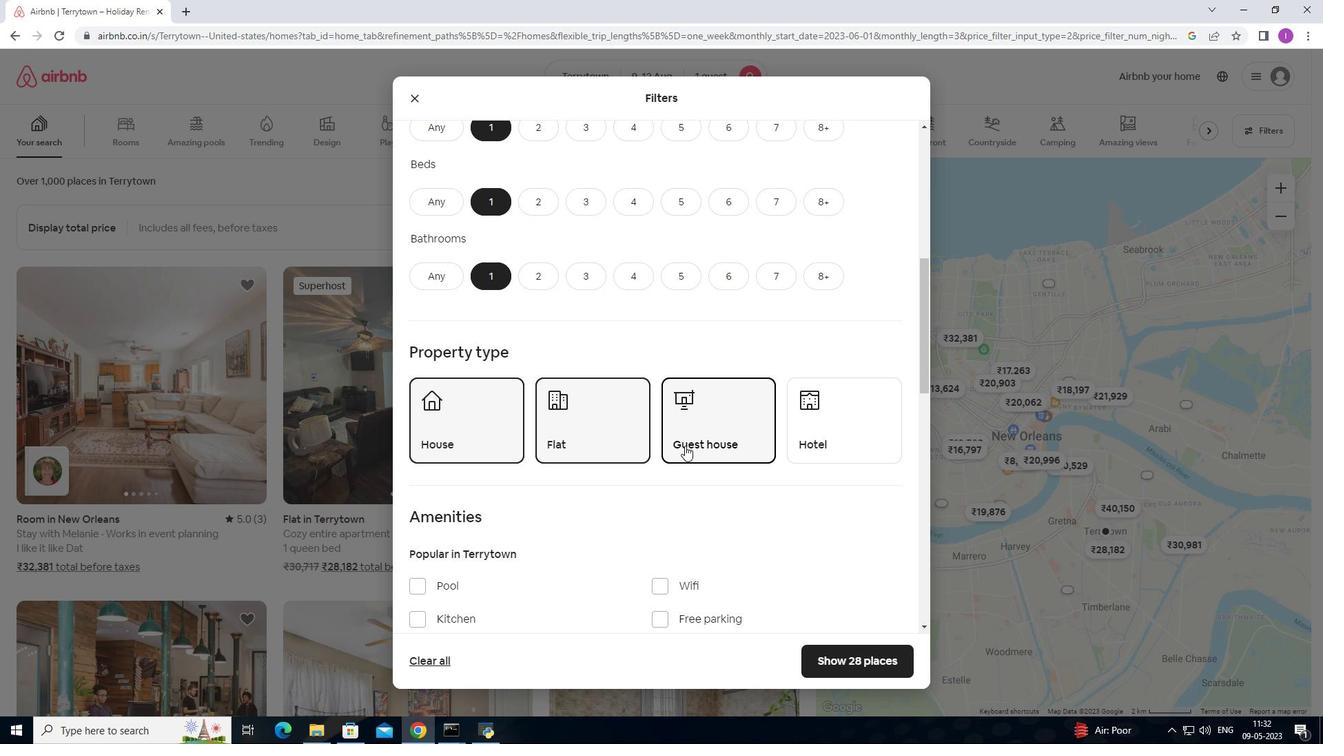 
Action: Mouse scrolled (627, 454) with delta (0, 0)
Screenshot: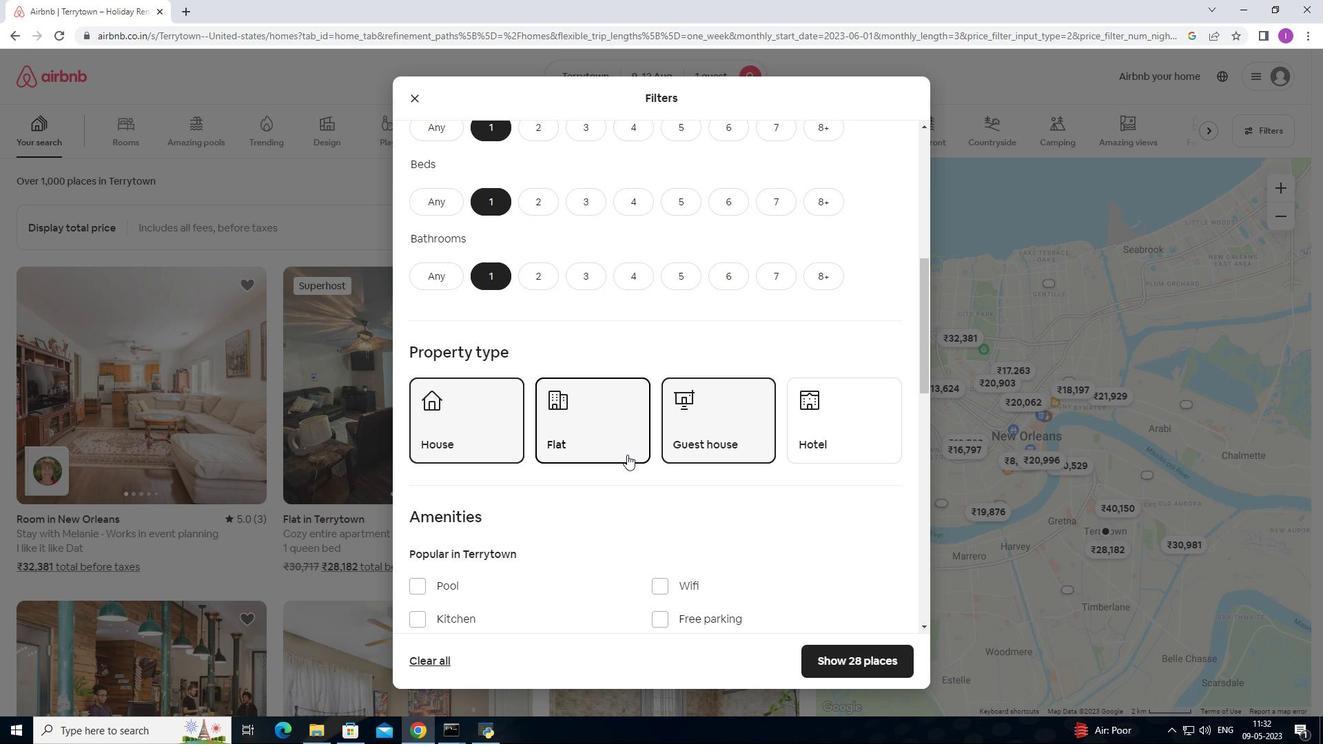 
Action: Mouse scrolled (627, 454) with delta (0, 0)
Screenshot: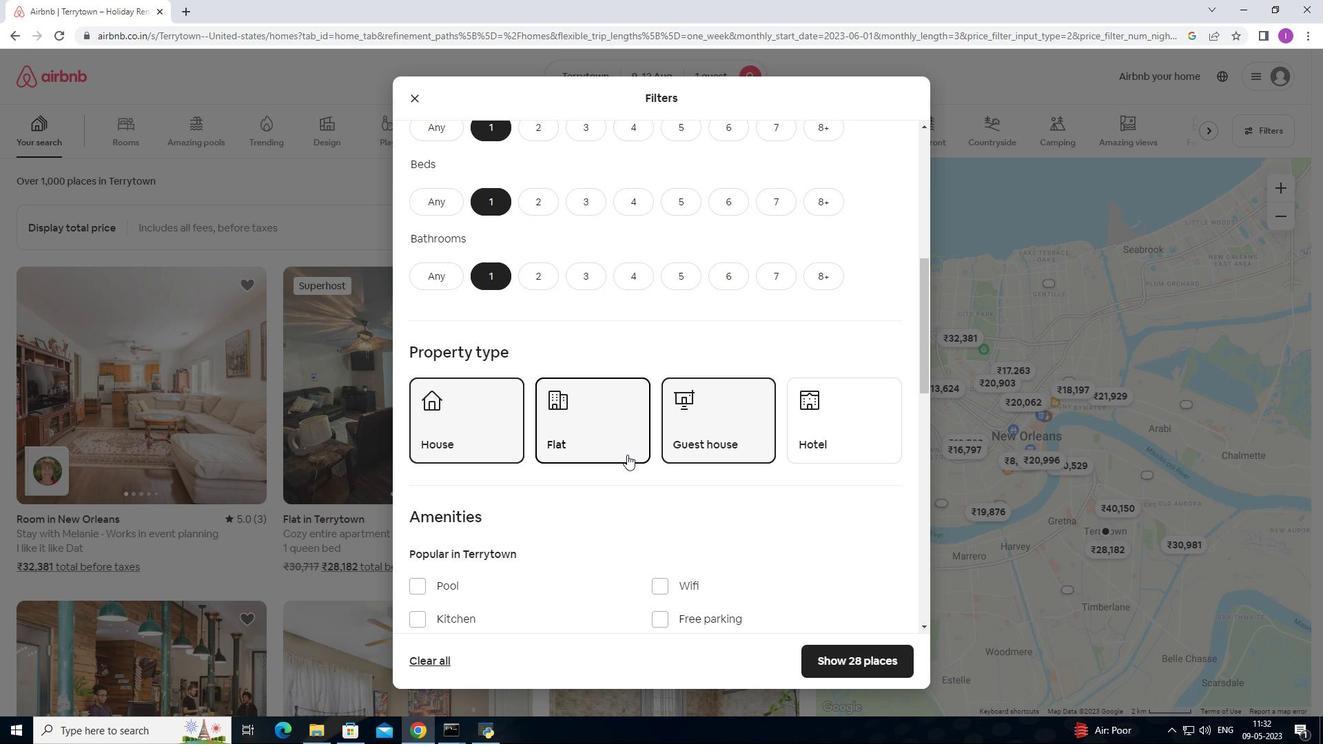 
Action: Mouse moved to (627, 454)
Screenshot: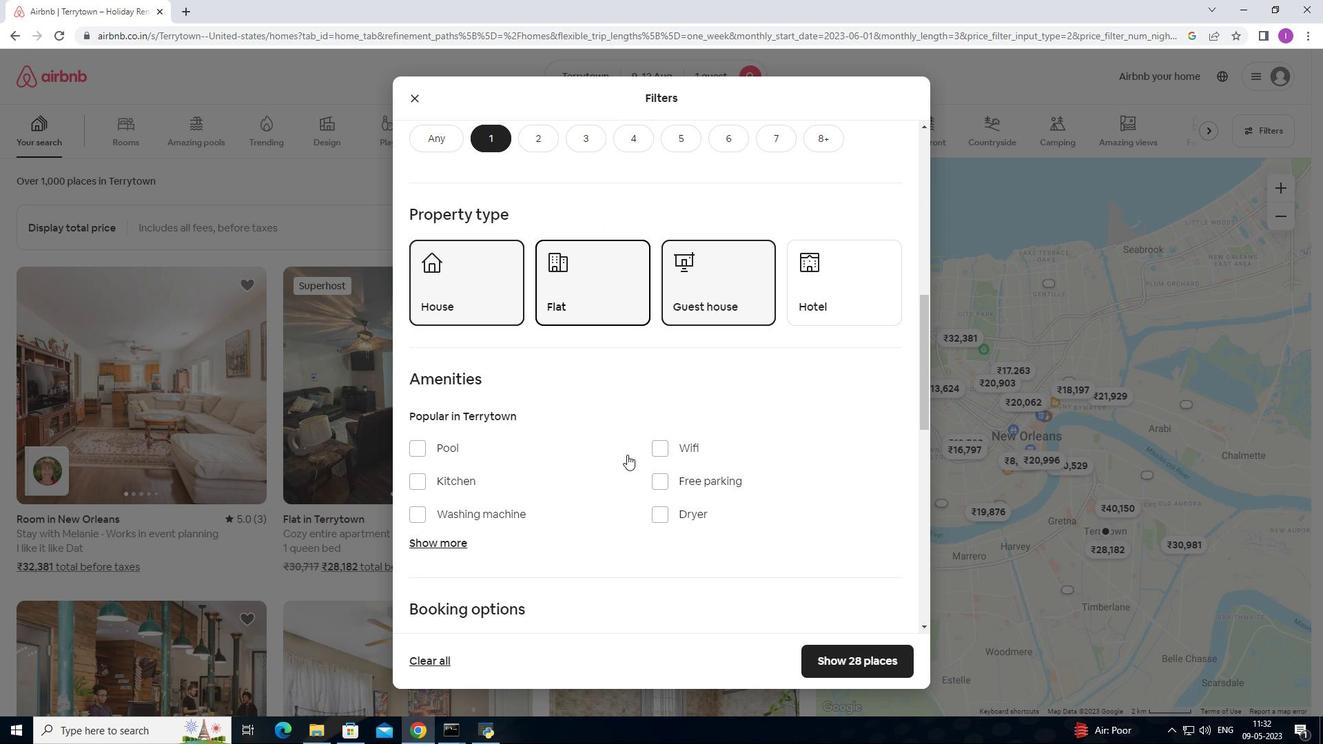 
Action: Mouse scrolled (627, 453) with delta (0, 0)
Screenshot: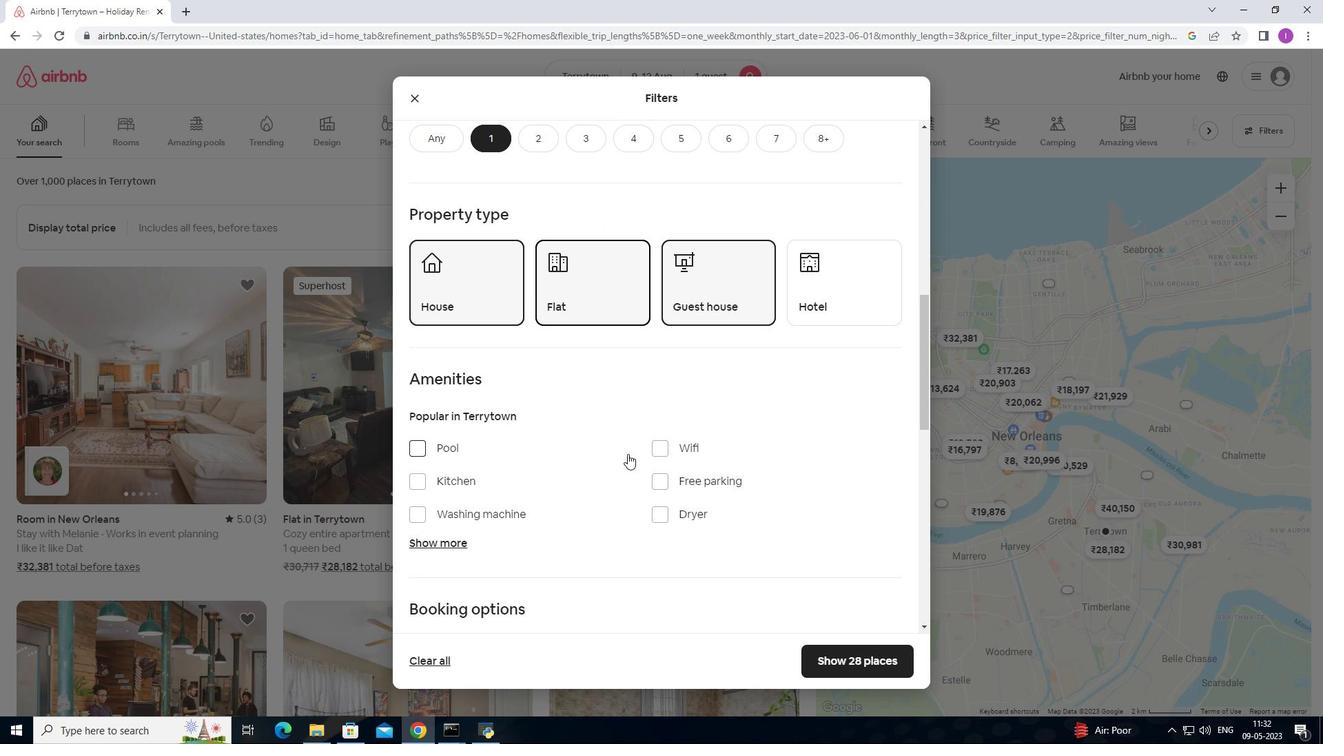 
Action: Mouse moved to (662, 385)
Screenshot: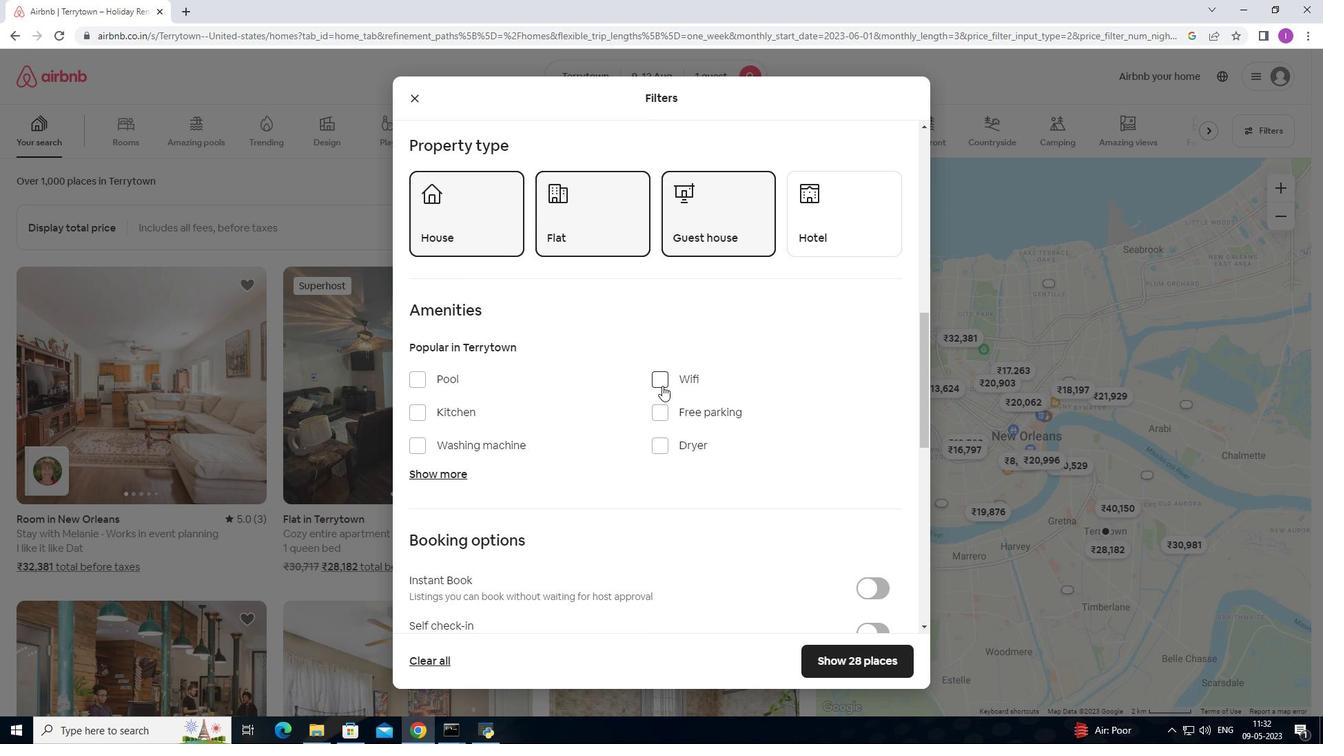 
Action: Mouse pressed left at (662, 385)
Screenshot: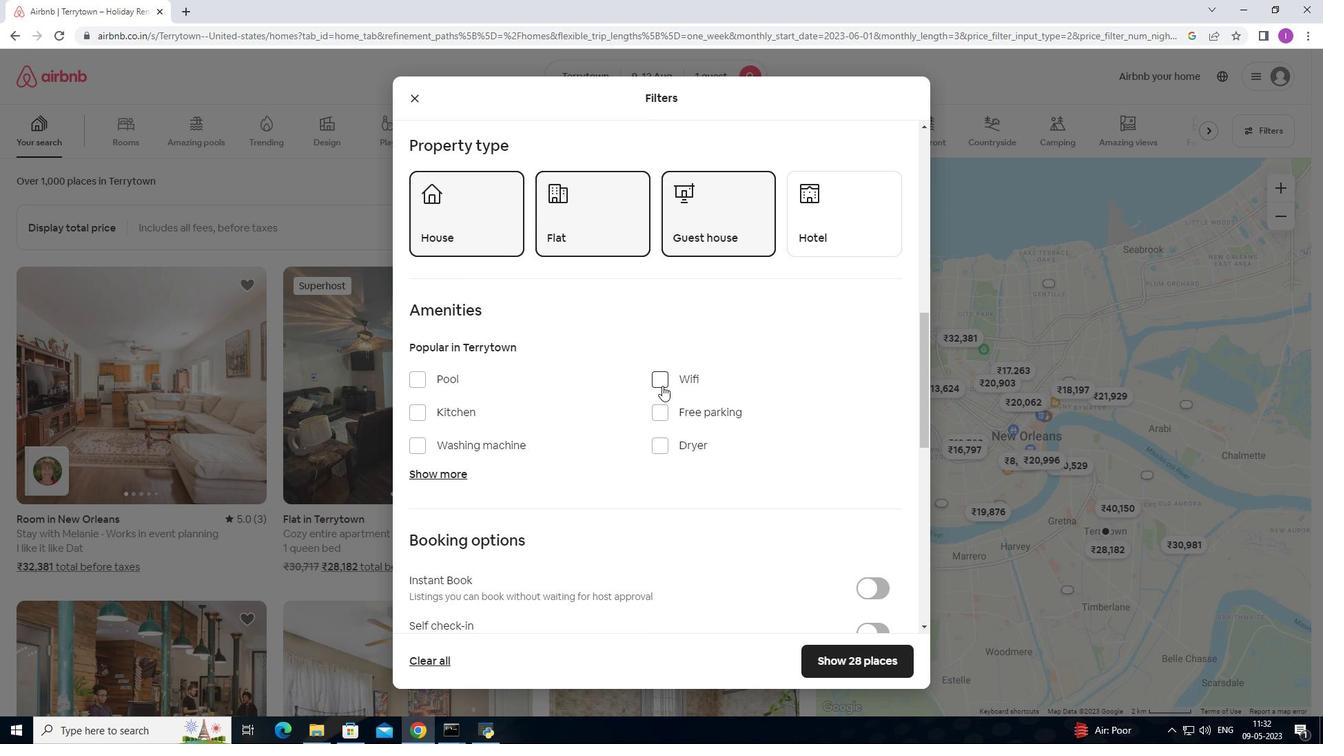 
Action: Mouse moved to (557, 417)
Screenshot: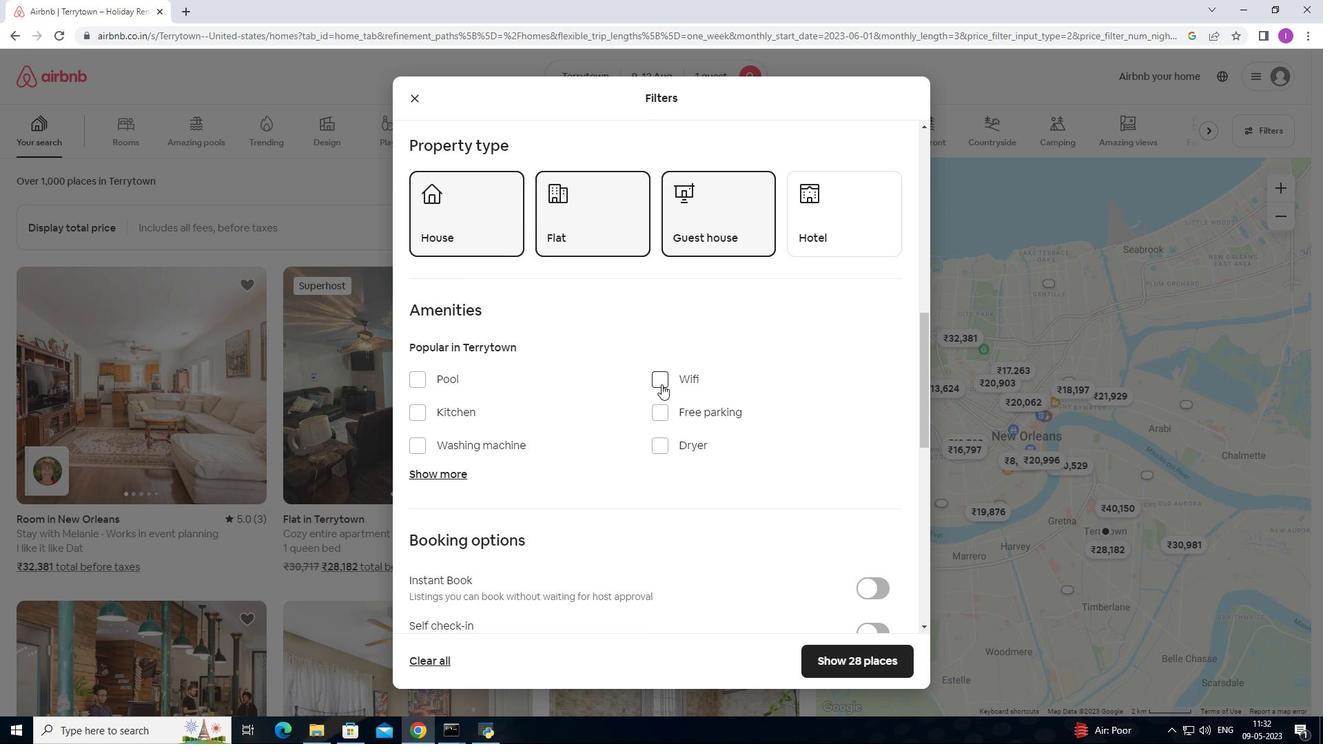 
Action: Mouse scrolled (557, 417) with delta (0, 0)
Screenshot: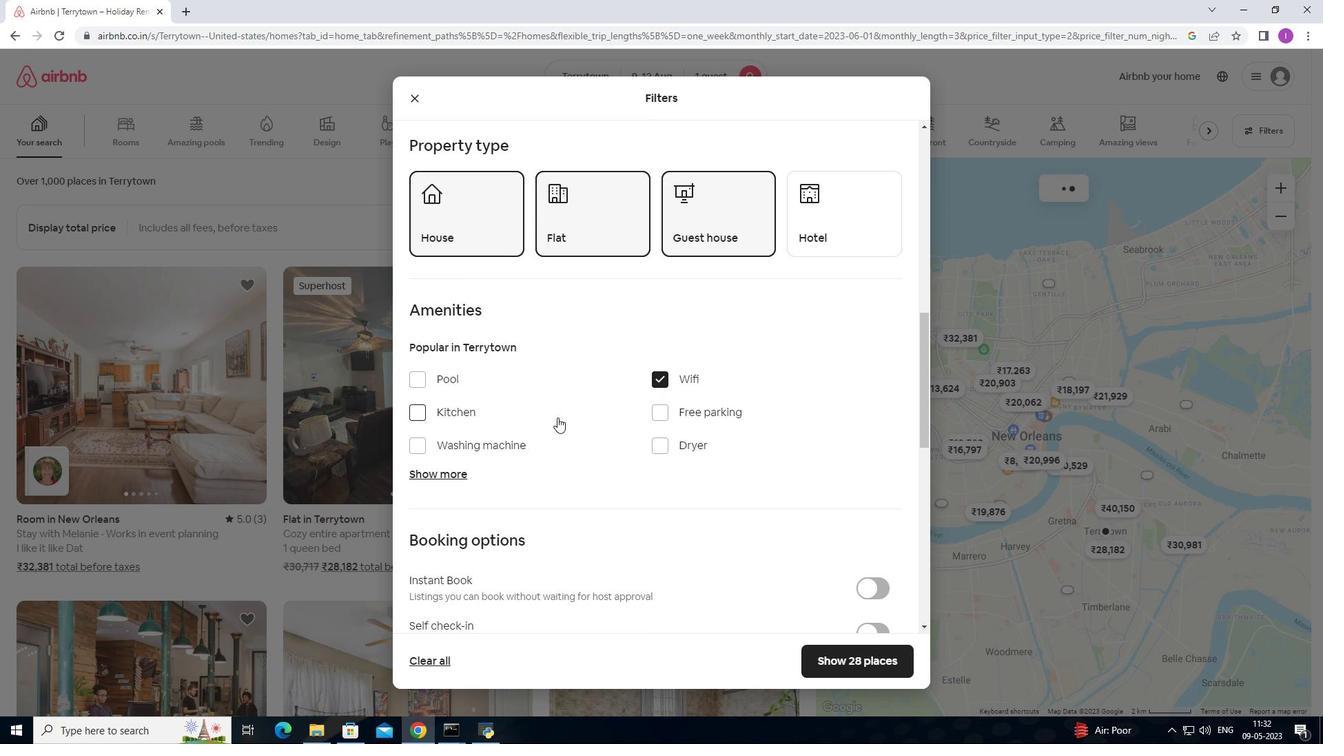 
Action: Mouse scrolled (557, 417) with delta (0, 0)
Screenshot: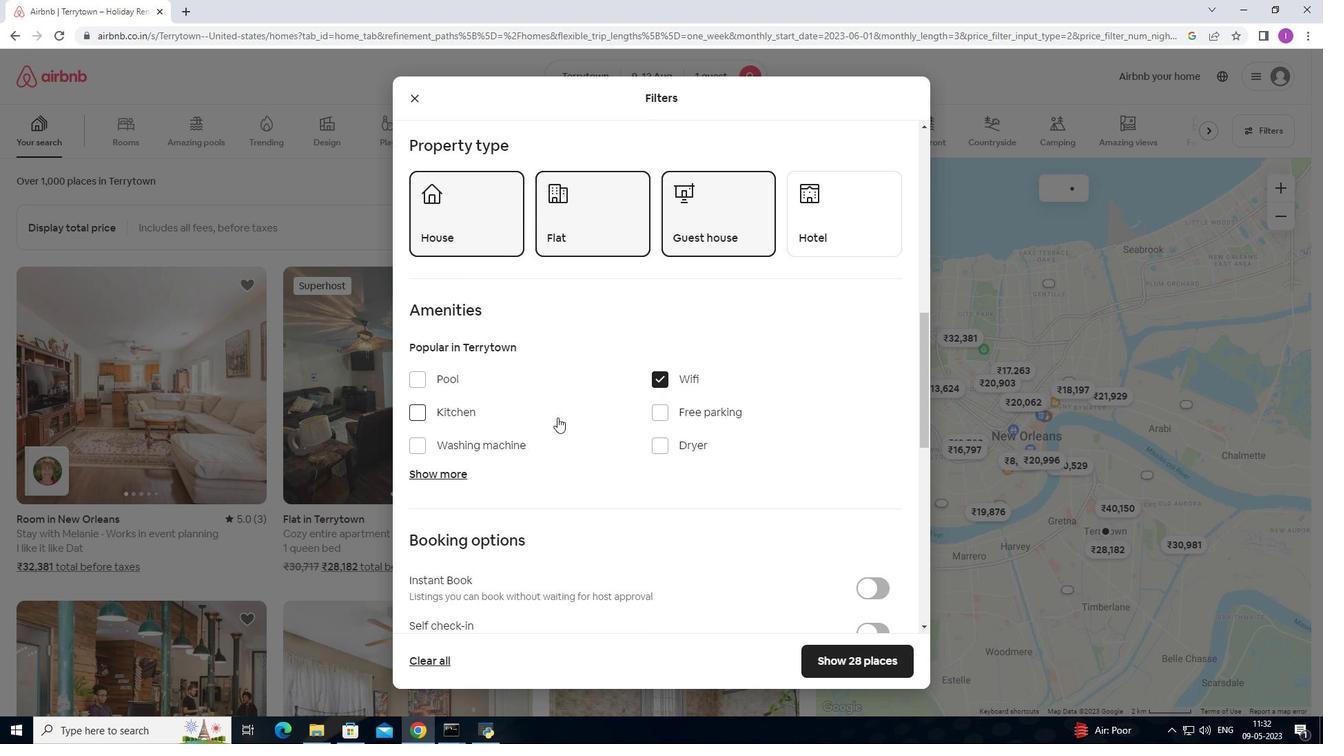 
Action: Mouse moved to (557, 417)
Screenshot: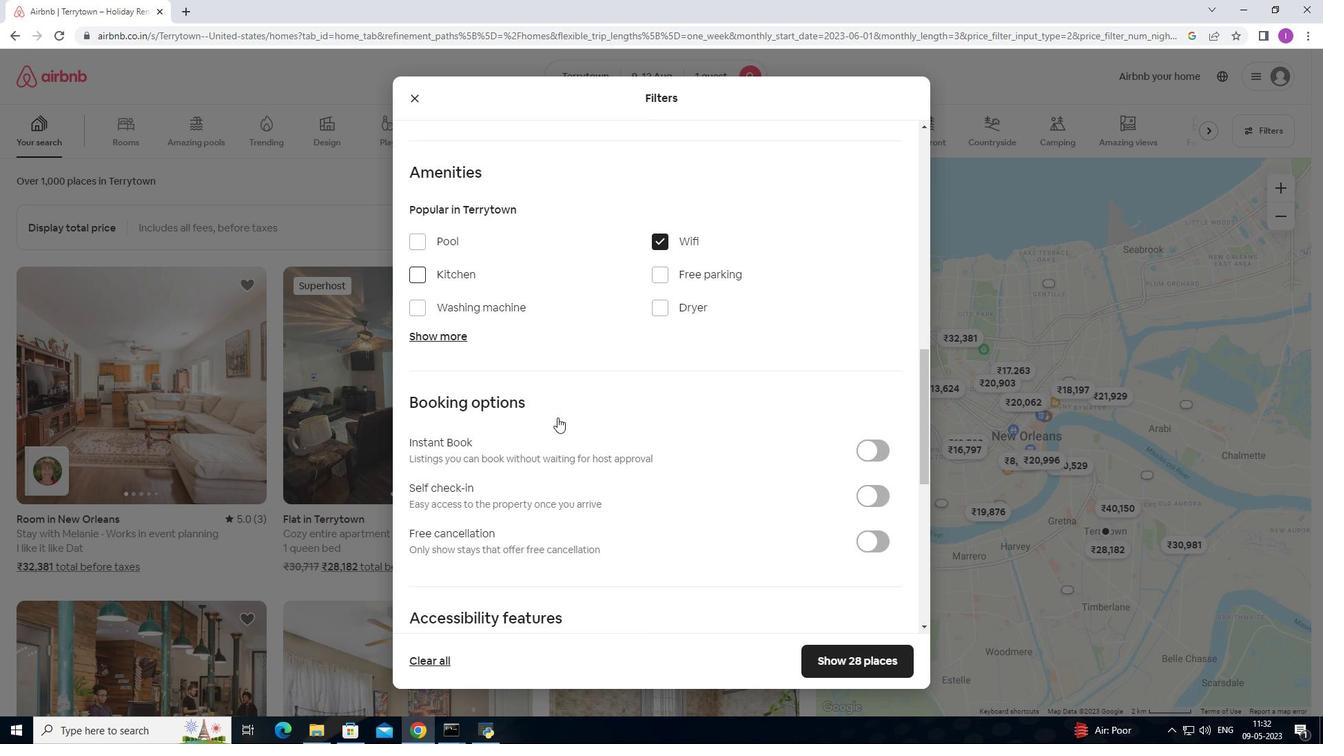 
Action: Mouse scrolled (557, 417) with delta (0, 0)
Screenshot: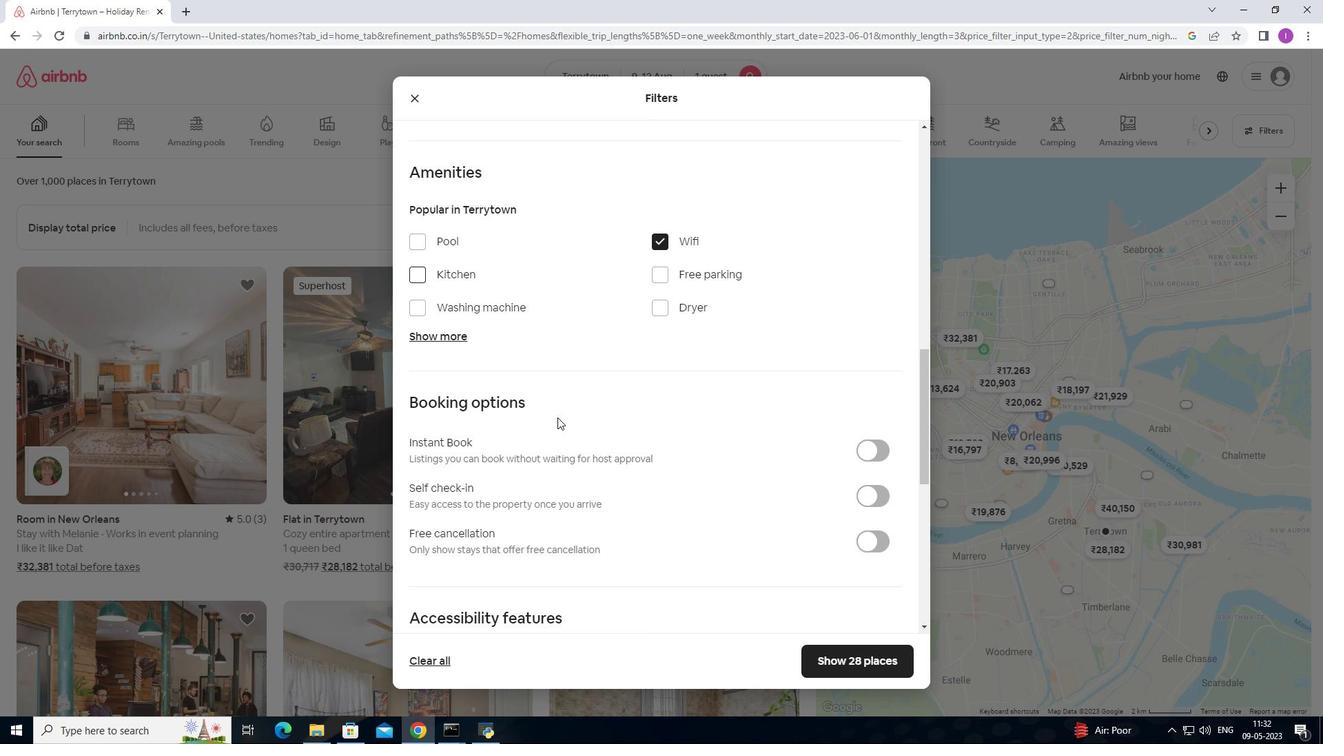 
Action: Mouse scrolled (557, 417) with delta (0, 0)
Screenshot: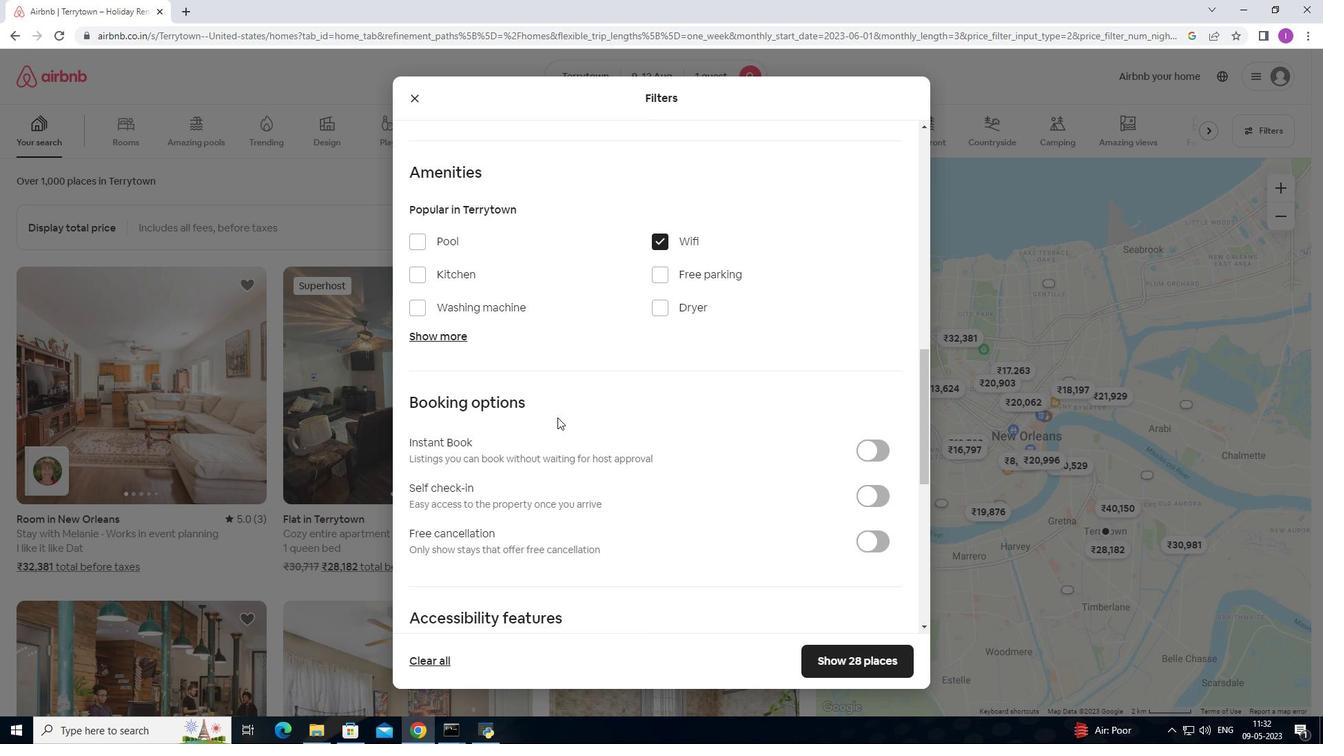 
Action: Mouse moved to (565, 411)
Screenshot: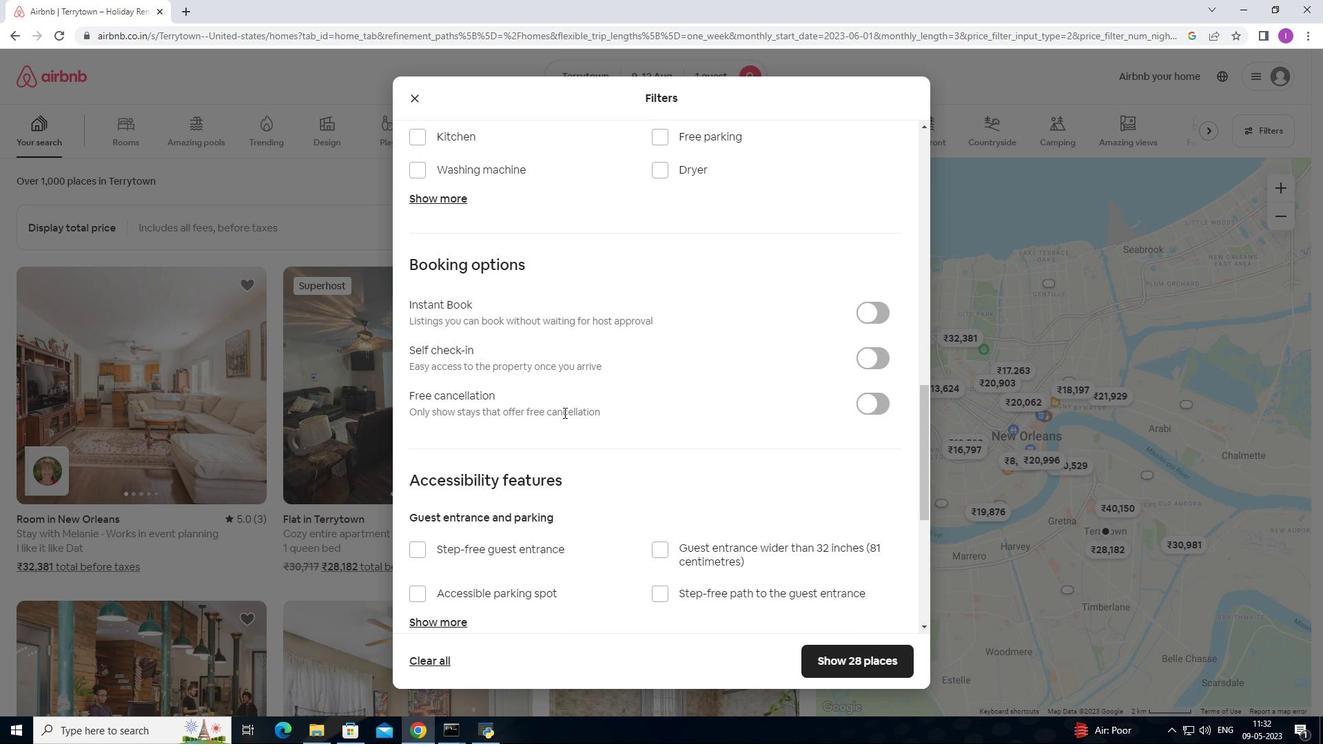 
Action: Mouse scrolled (565, 410) with delta (0, 0)
Screenshot: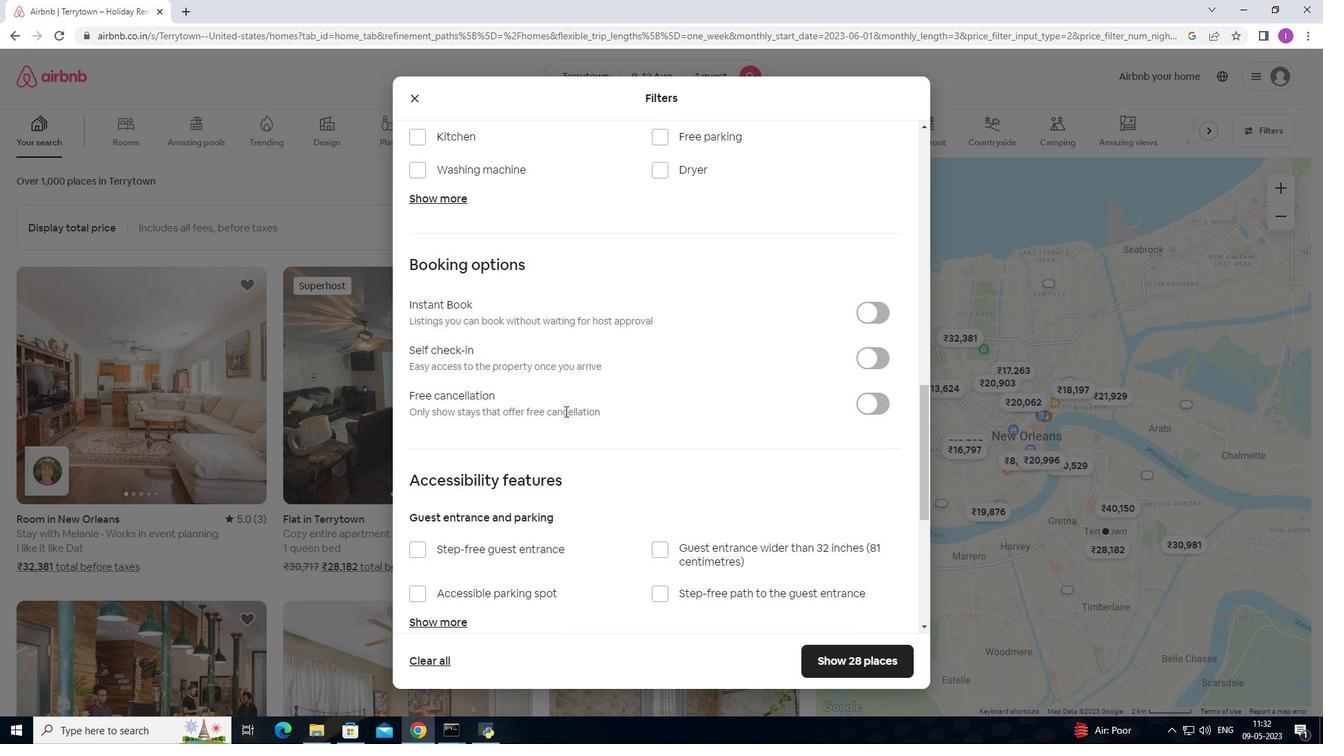 
Action: Mouse moved to (576, 408)
Screenshot: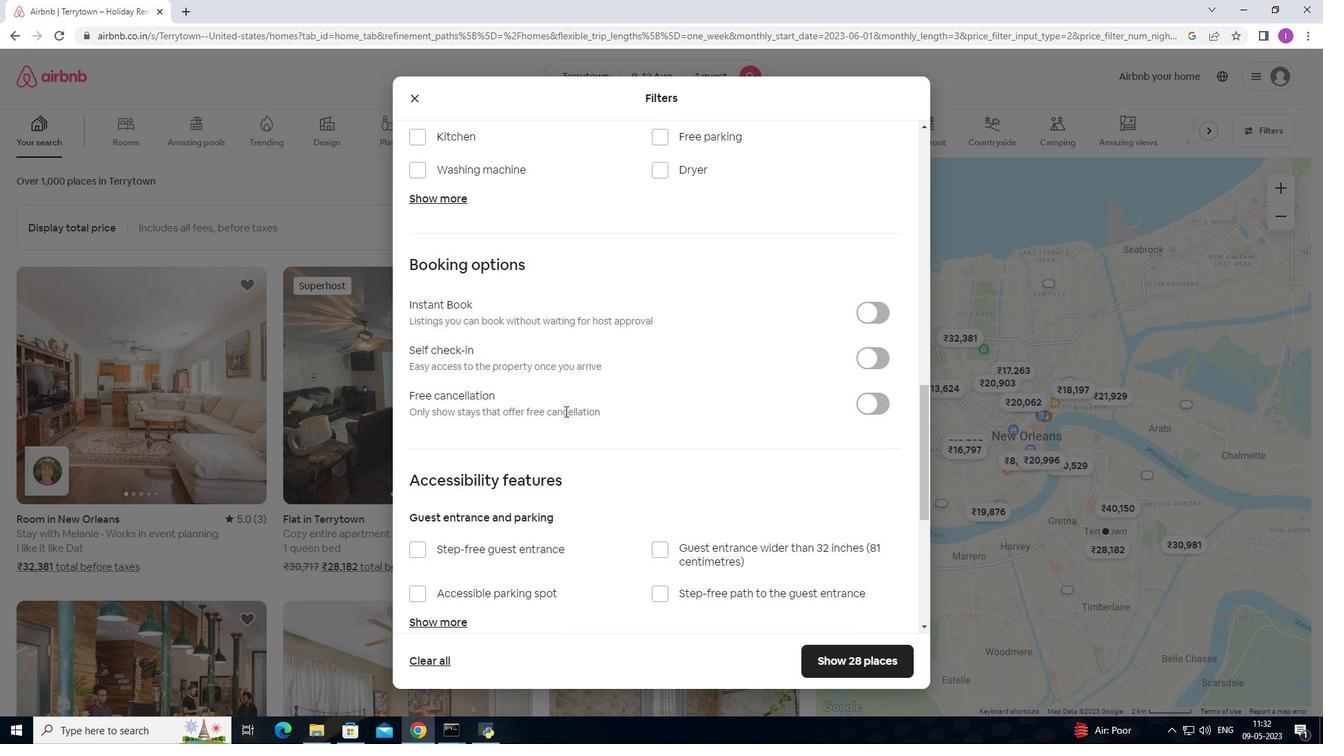 
Action: Mouse scrolled (574, 407) with delta (0, 0)
Screenshot: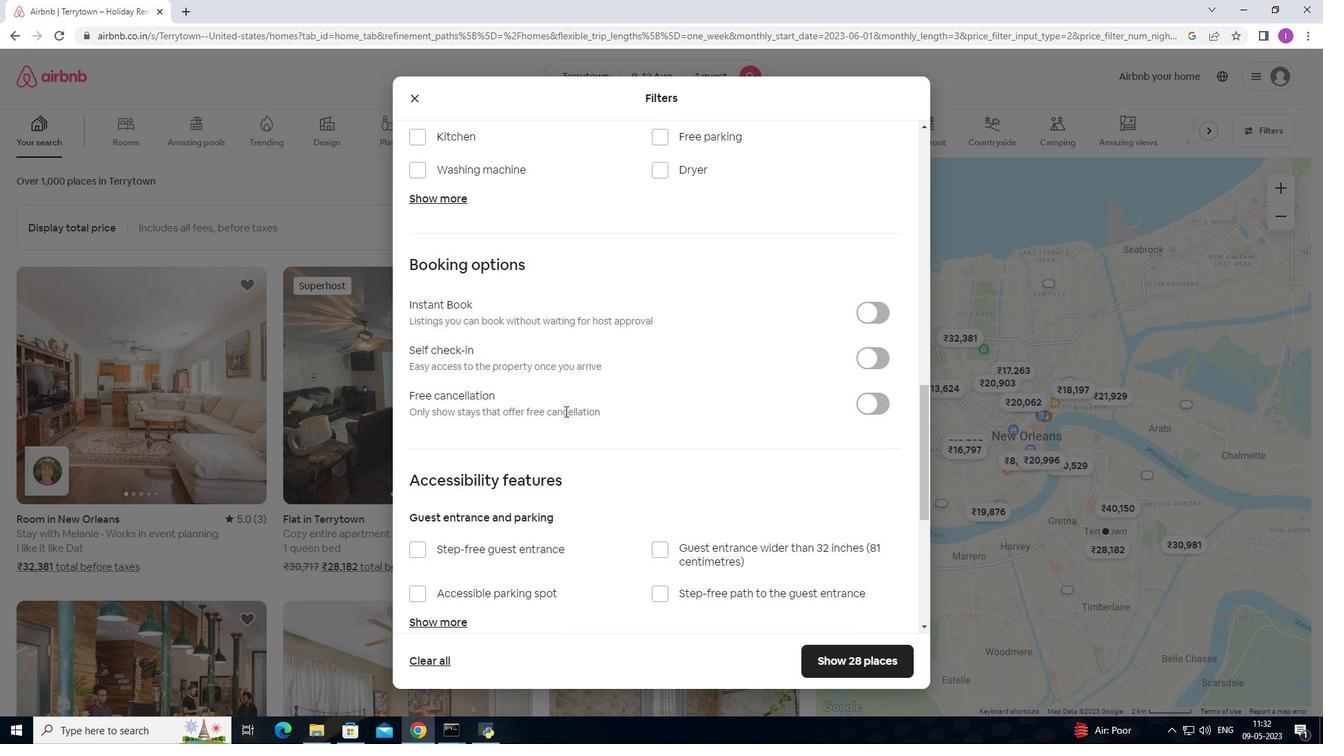 
Action: Mouse moved to (874, 221)
Screenshot: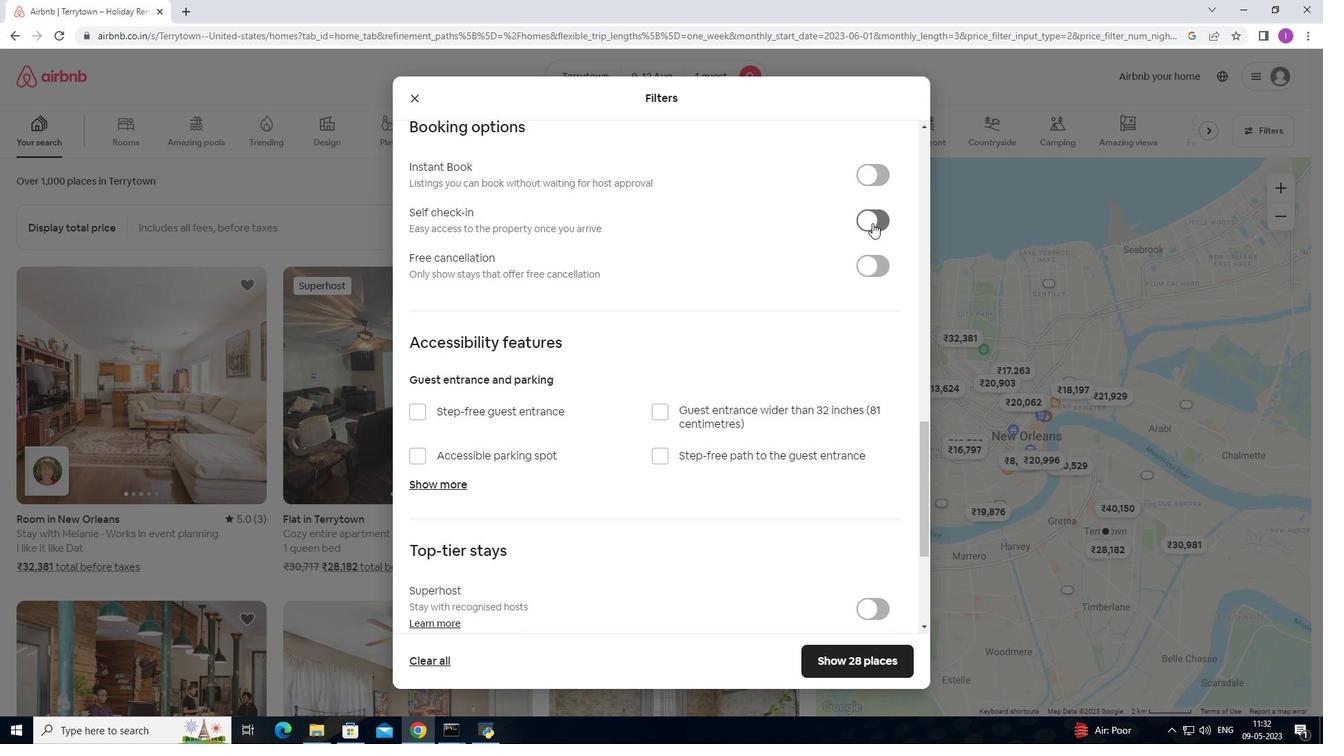 
Action: Mouse pressed left at (874, 221)
Screenshot: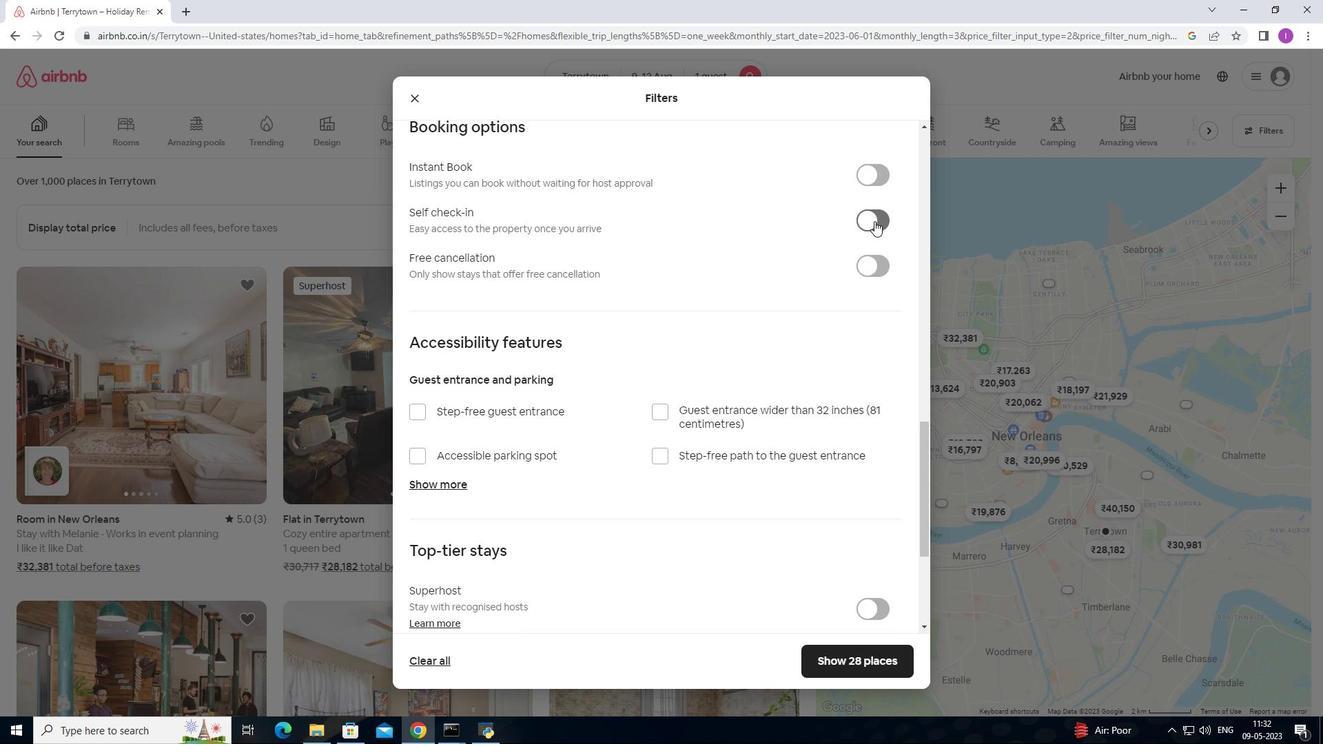 
Action: Mouse moved to (626, 364)
Screenshot: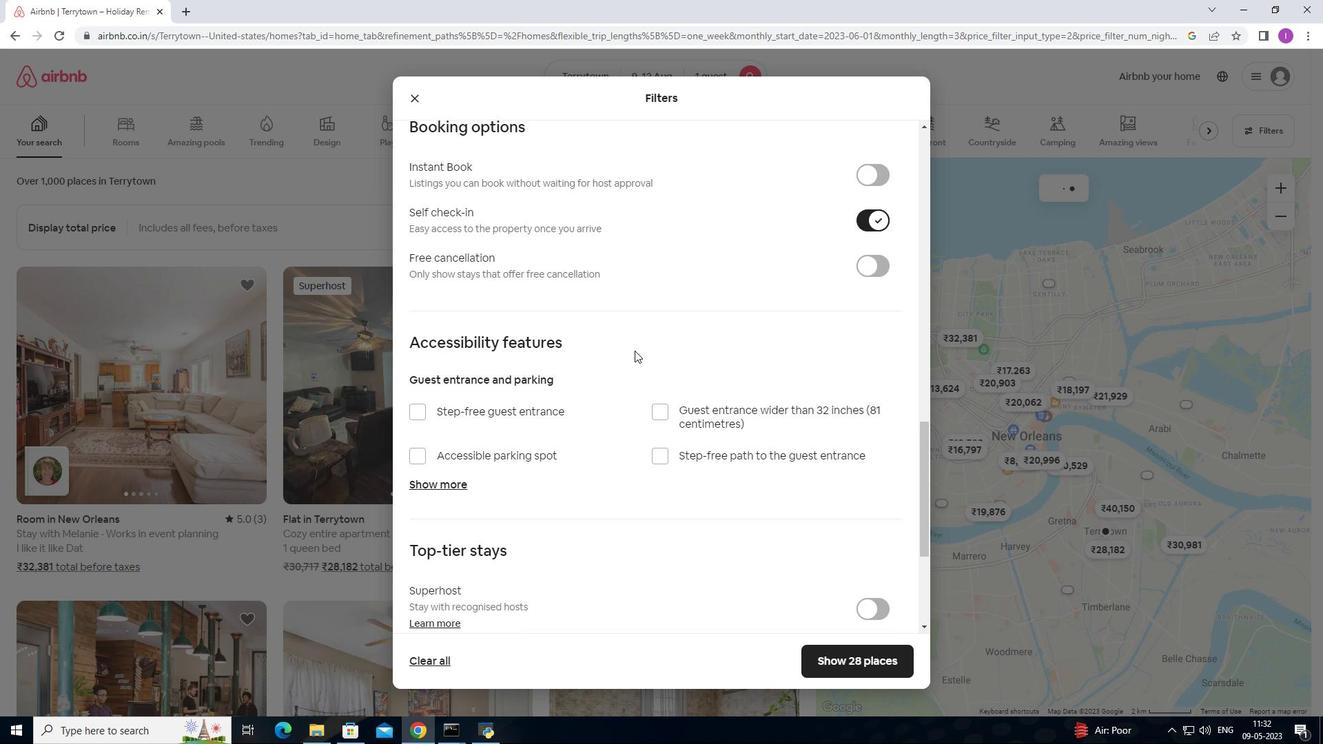 
Action: Mouse scrolled (626, 363) with delta (0, 0)
Screenshot: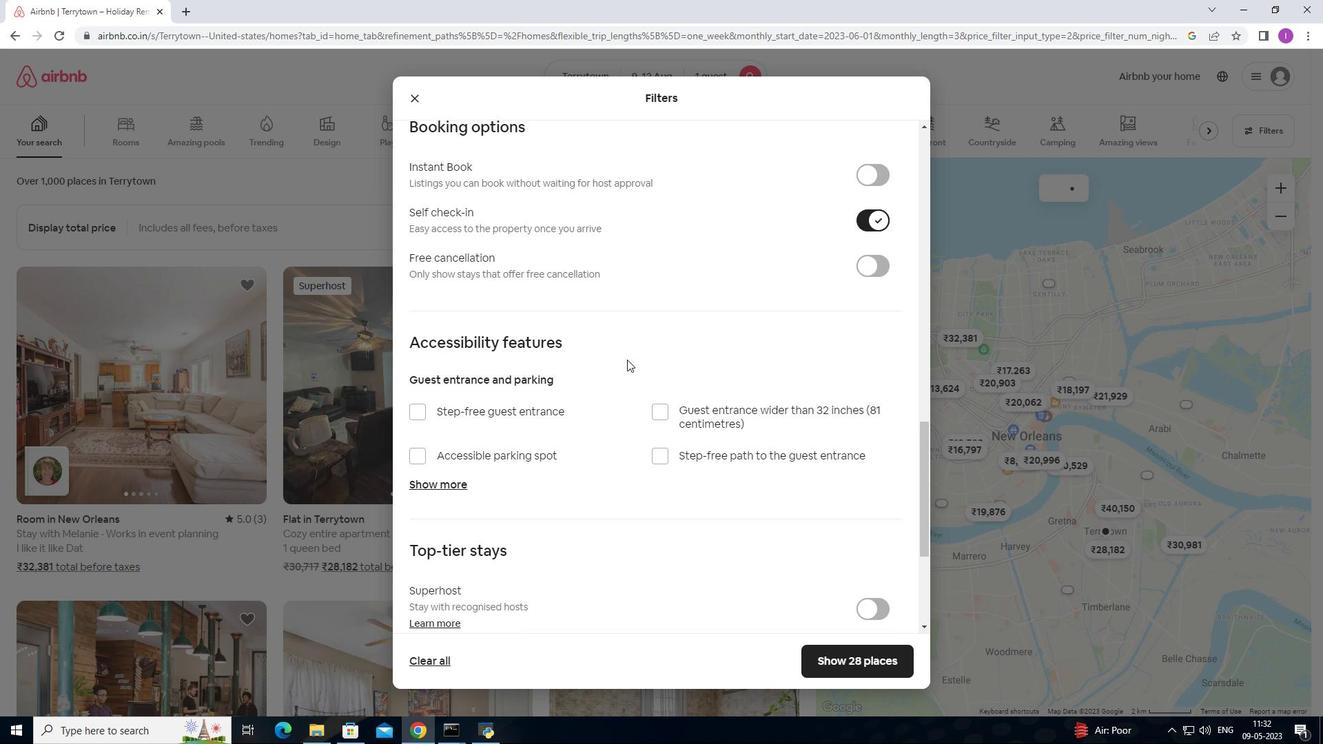 
Action: Mouse moved to (625, 370)
Screenshot: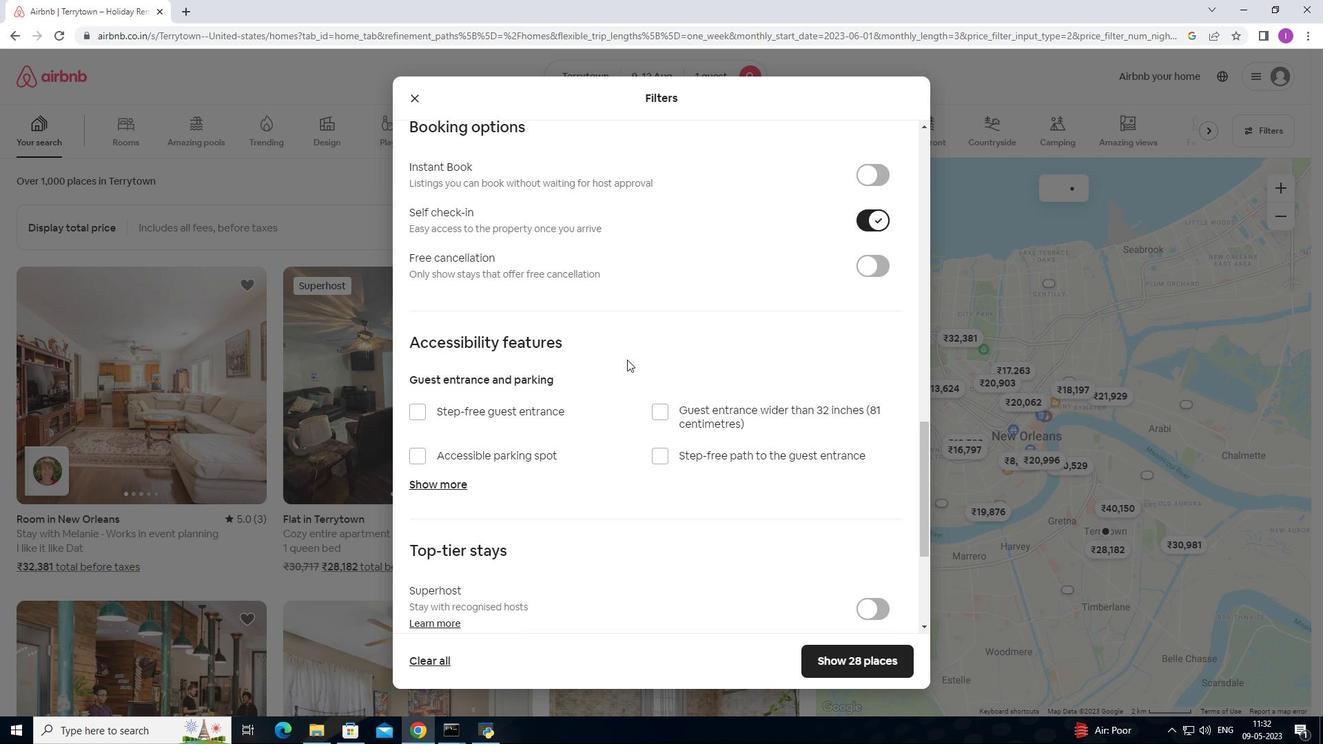 
Action: Mouse scrolled (625, 370) with delta (0, 0)
Screenshot: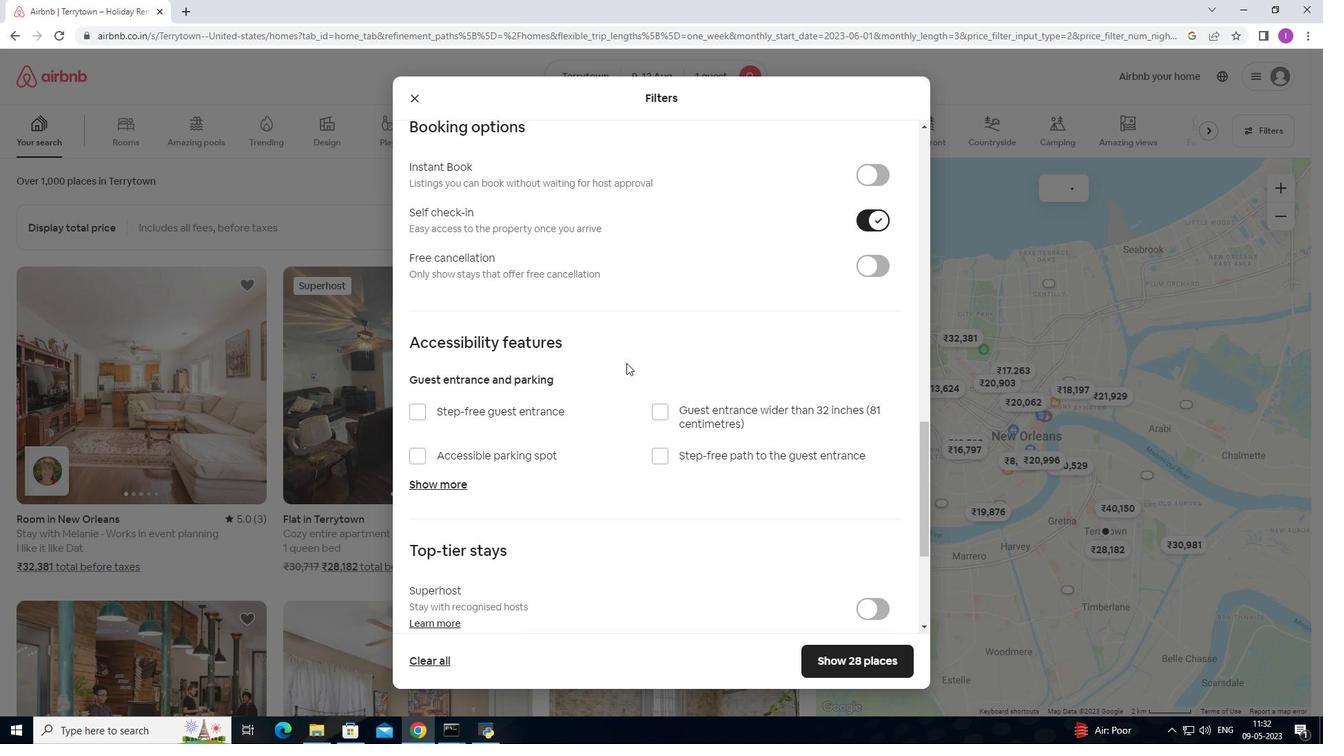 
Action: Mouse moved to (614, 382)
Screenshot: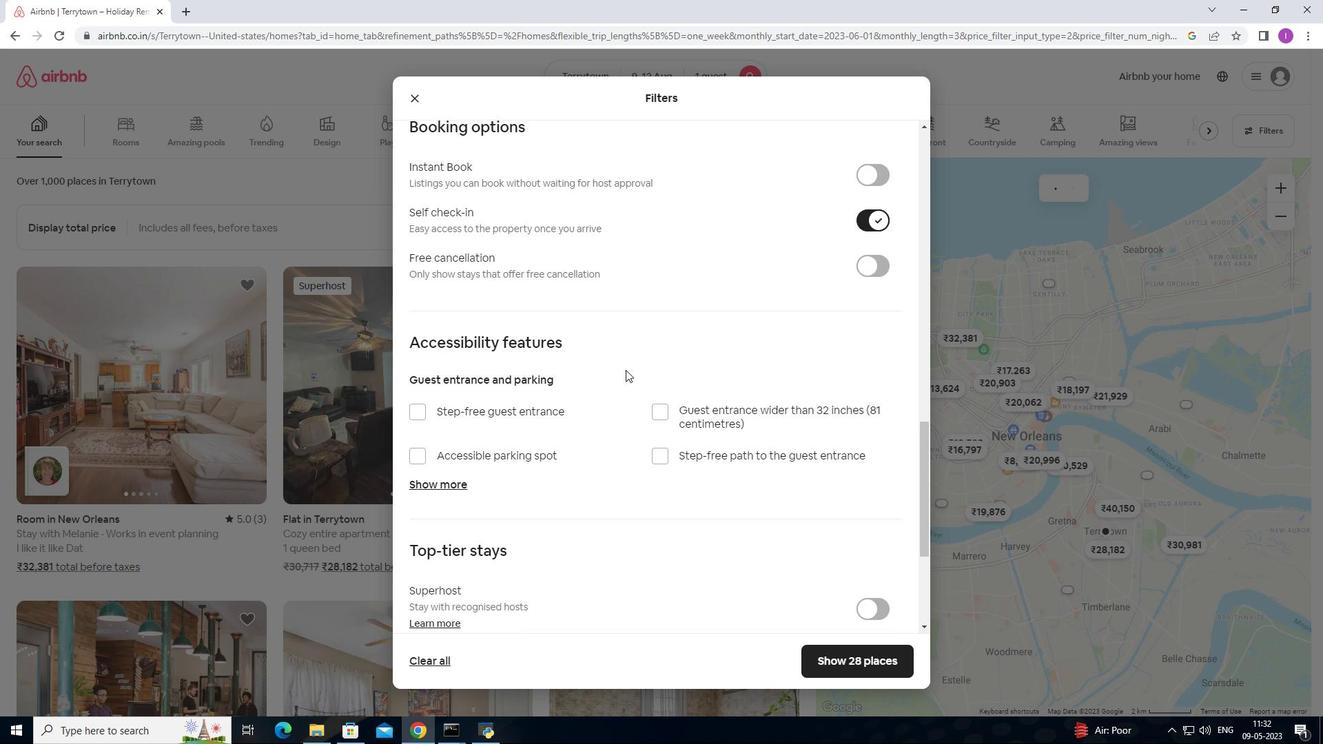 
Action: Mouse scrolled (614, 381) with delta (0, 0)
Screenshot: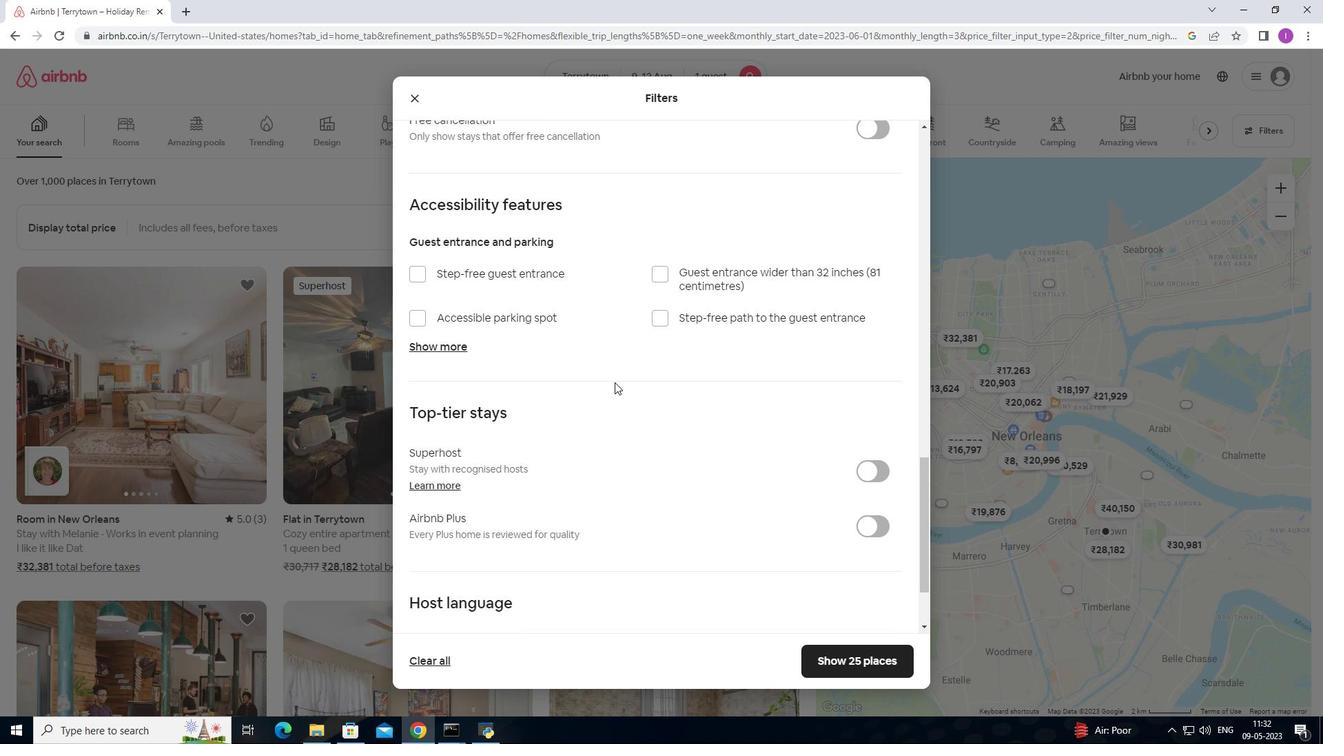 
Action: Mouse scrolled (614, 381) with delta (0, 0)
Screenshot: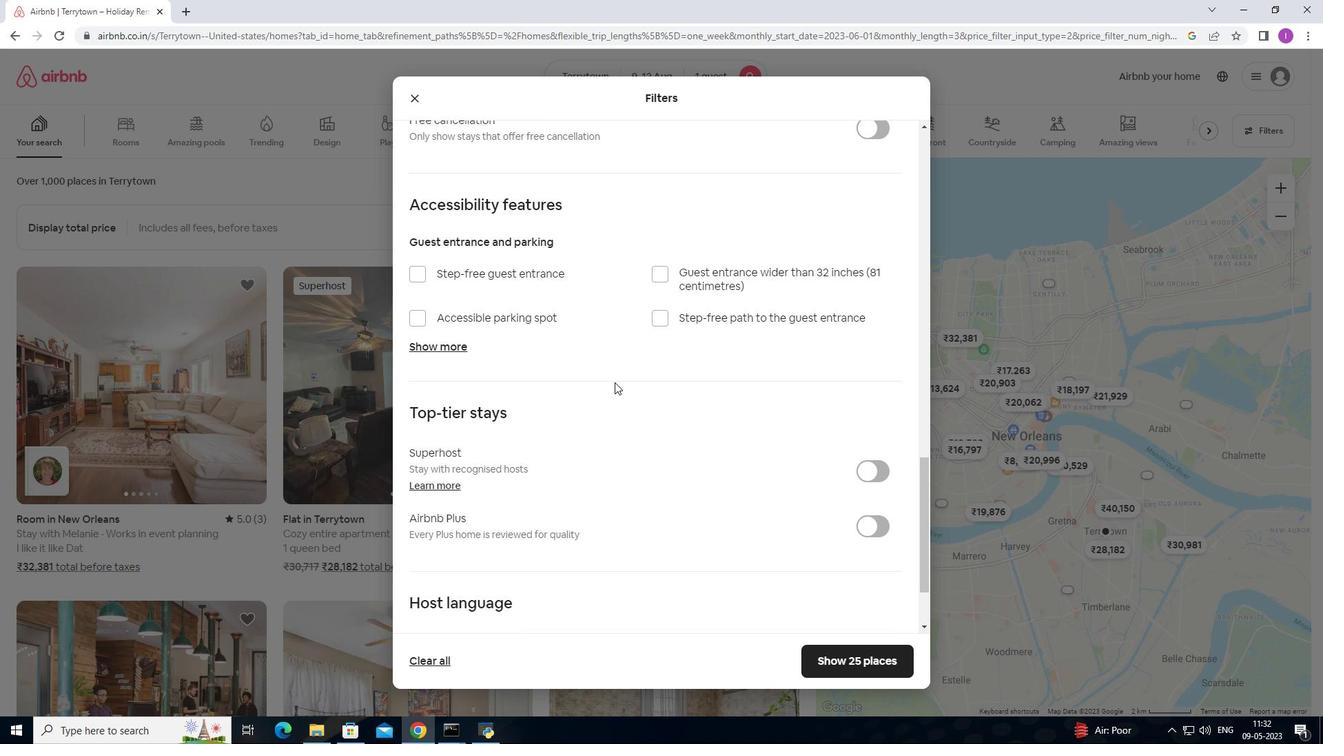
Action: Mouse moved to (736, 370)
Screenshot: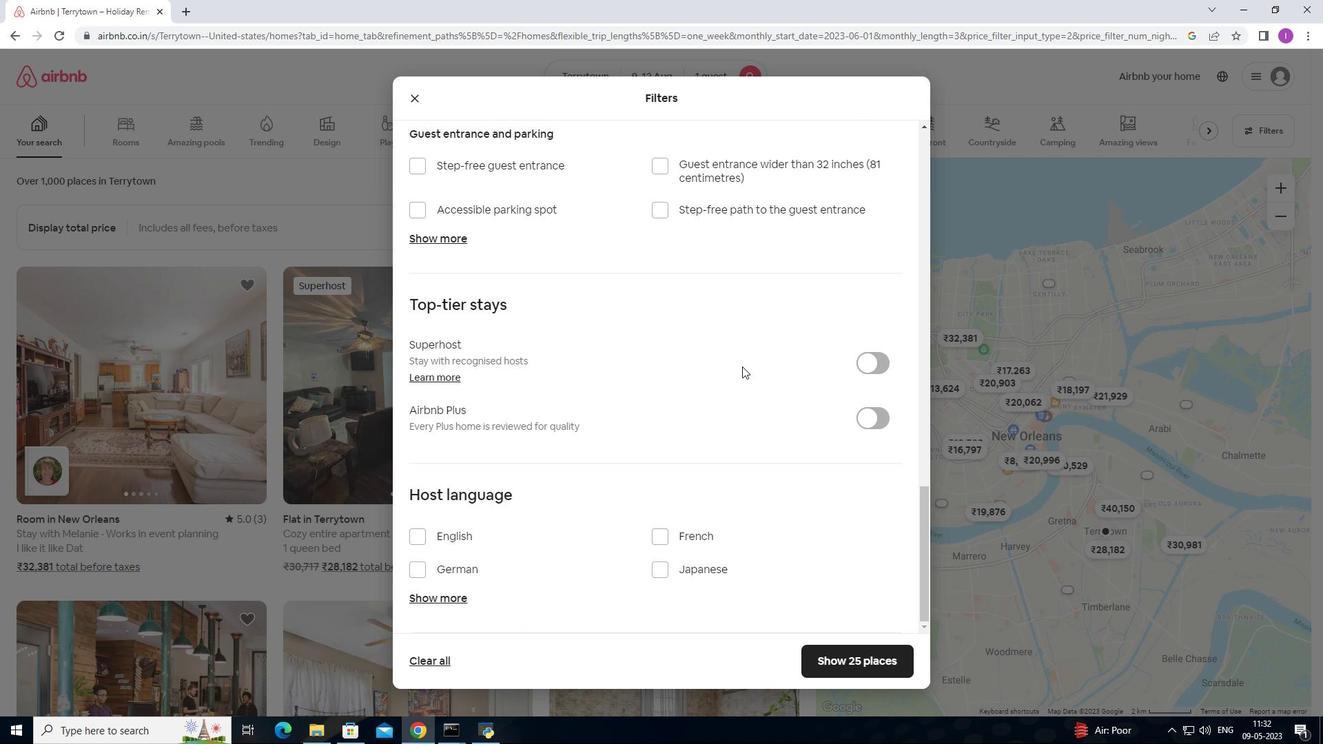 
Action: Mouse scrolled (736, 370) with delta (0, 0)
Screenshot: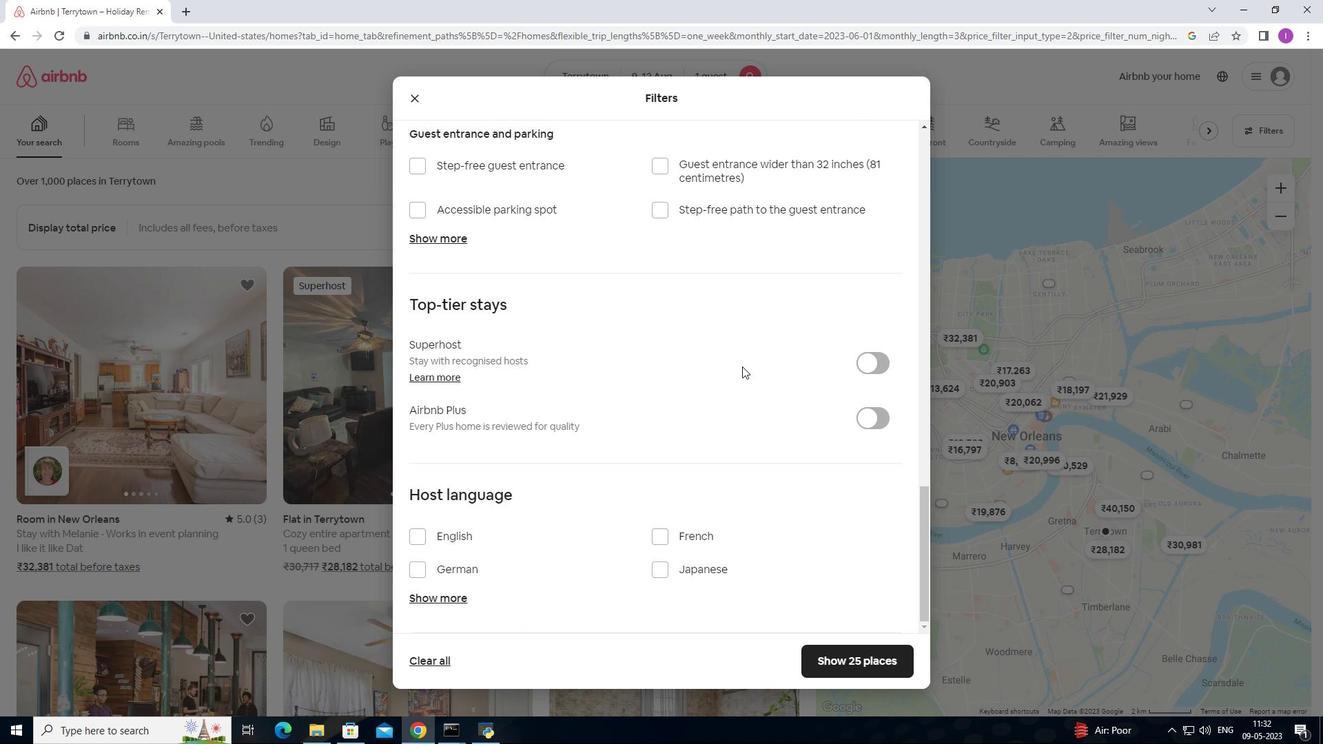 
Action: Mouse moved to (733, 373)
Screenshot: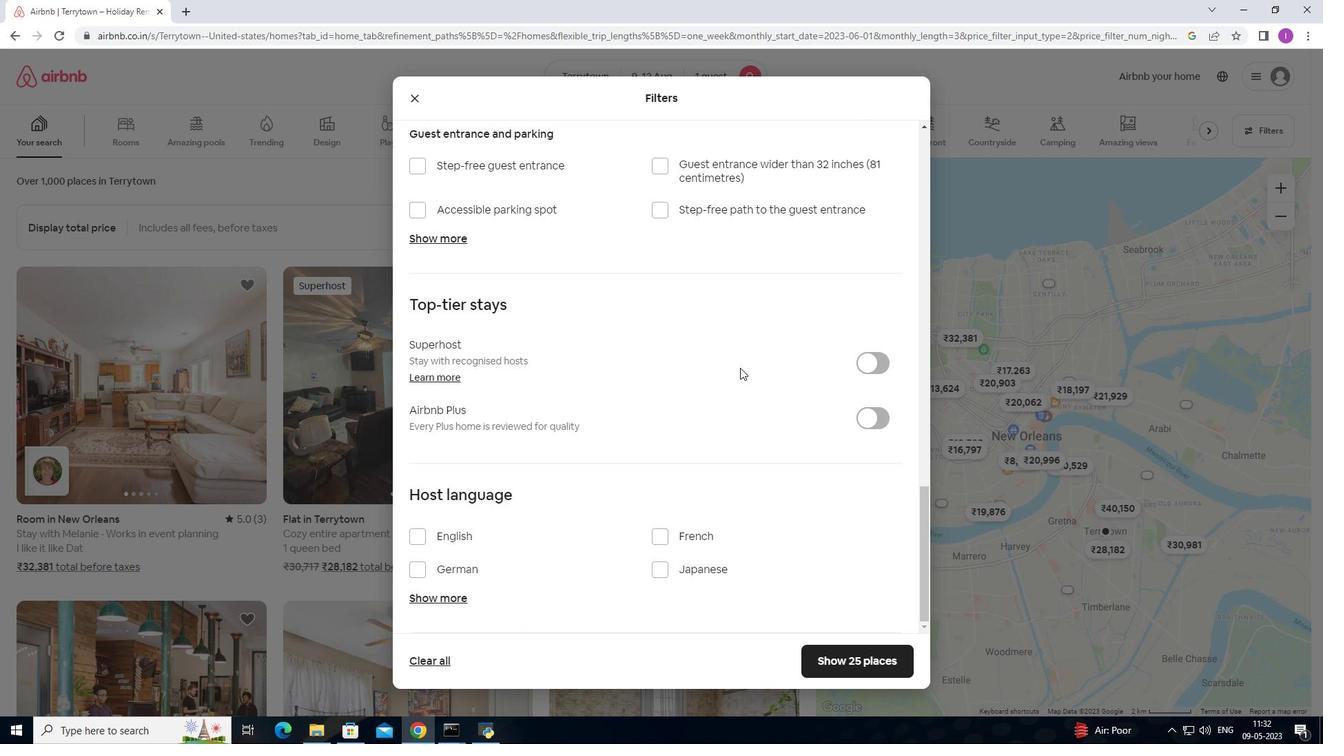 
Action: Mouse scrolled (733, 372) with delta (0, 0)
Screenshot: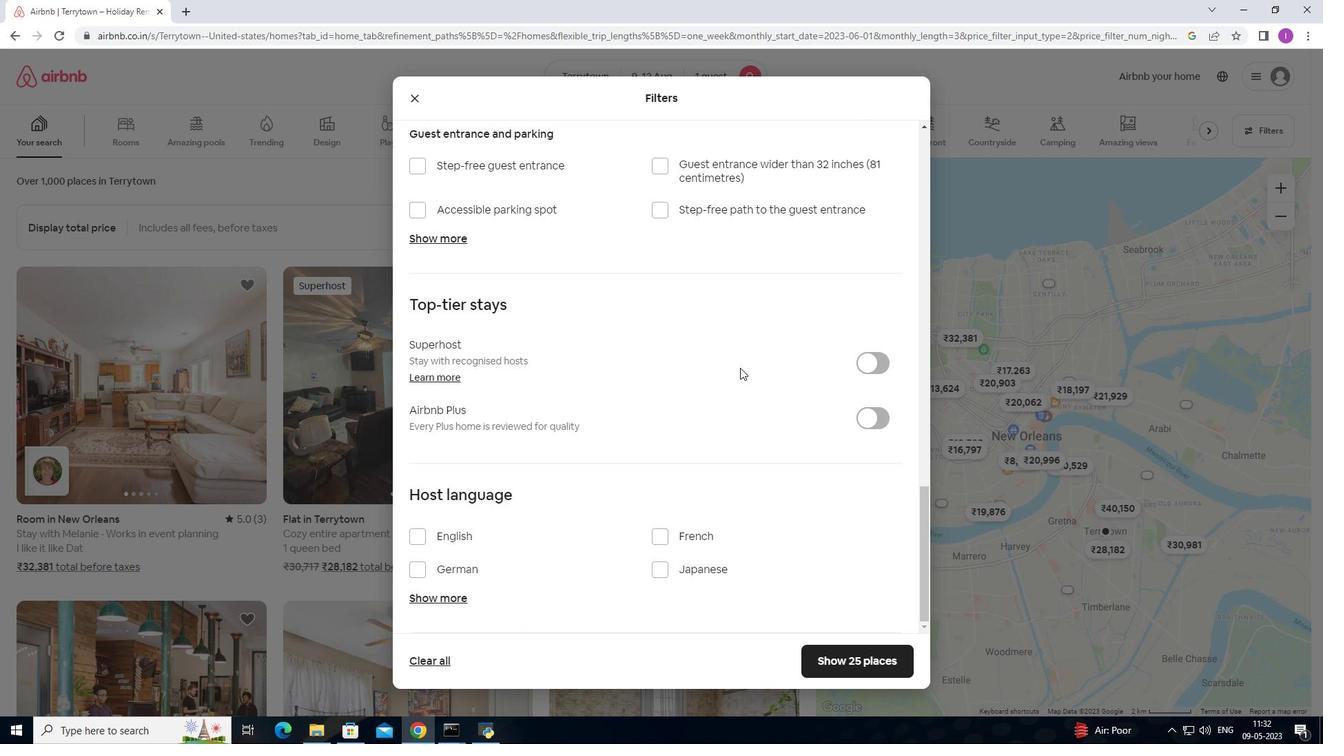 
Action: Mouse moved to (719, 382)
Screenshot: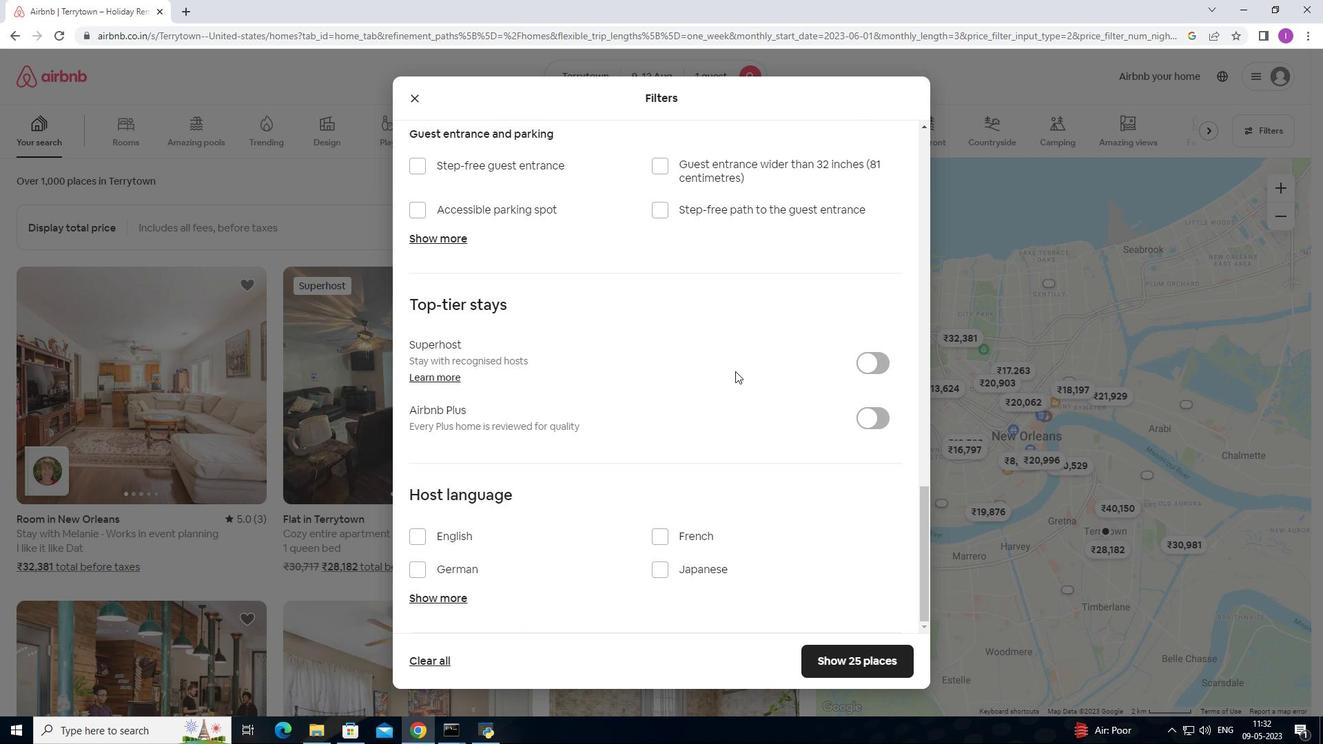 
Action: Mouse scrolled (719, 381) with delta (0, 0)
Screenshot: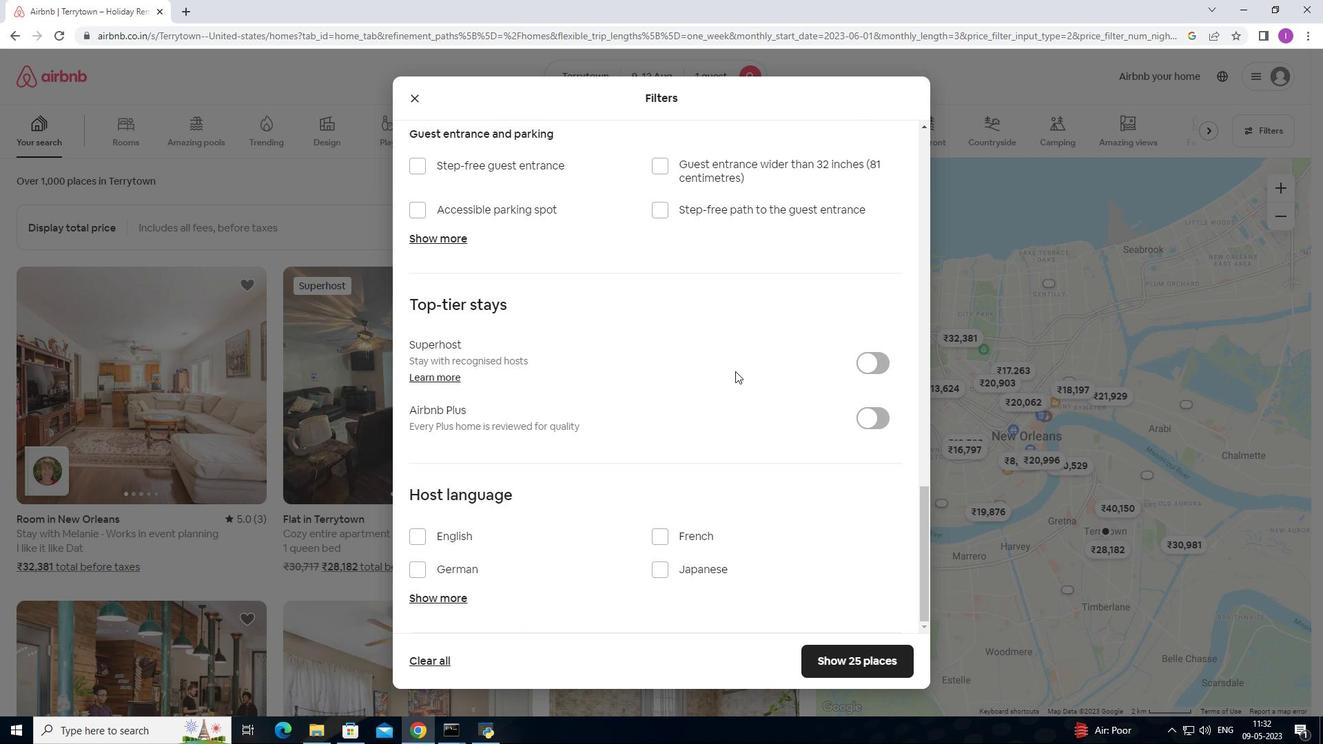 
Action: Mouse moved to (417, 539)
Screenshot: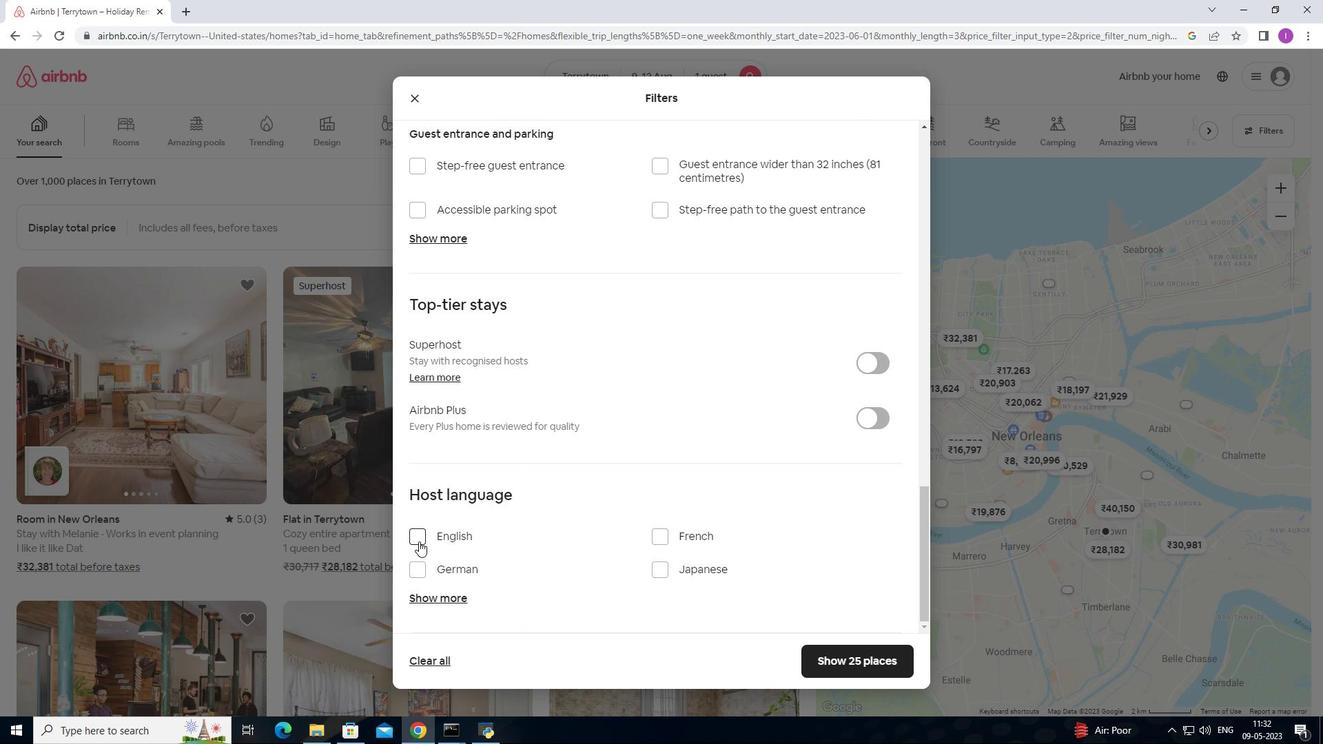 
Action: Mouse pressed left at (417, 539)
Screenshot: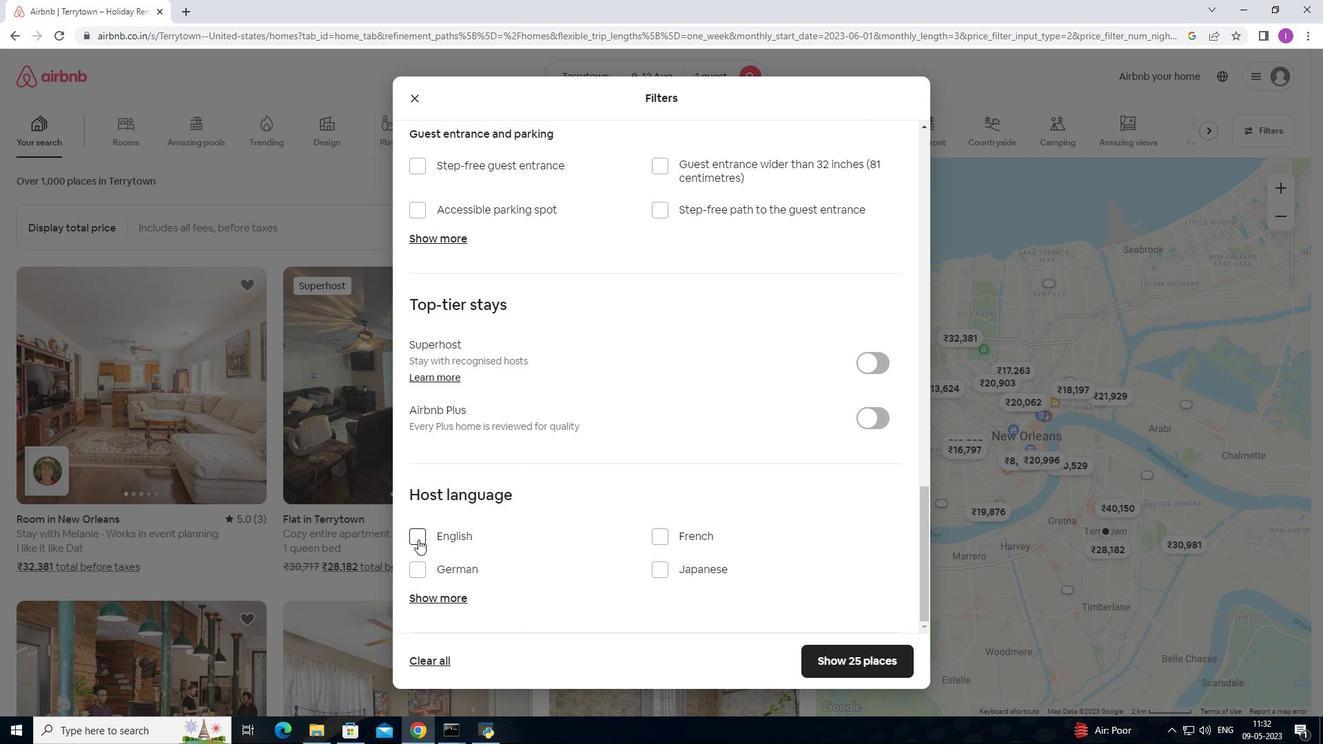 
Action: Mouse moved to (874, 665)
Screenshot: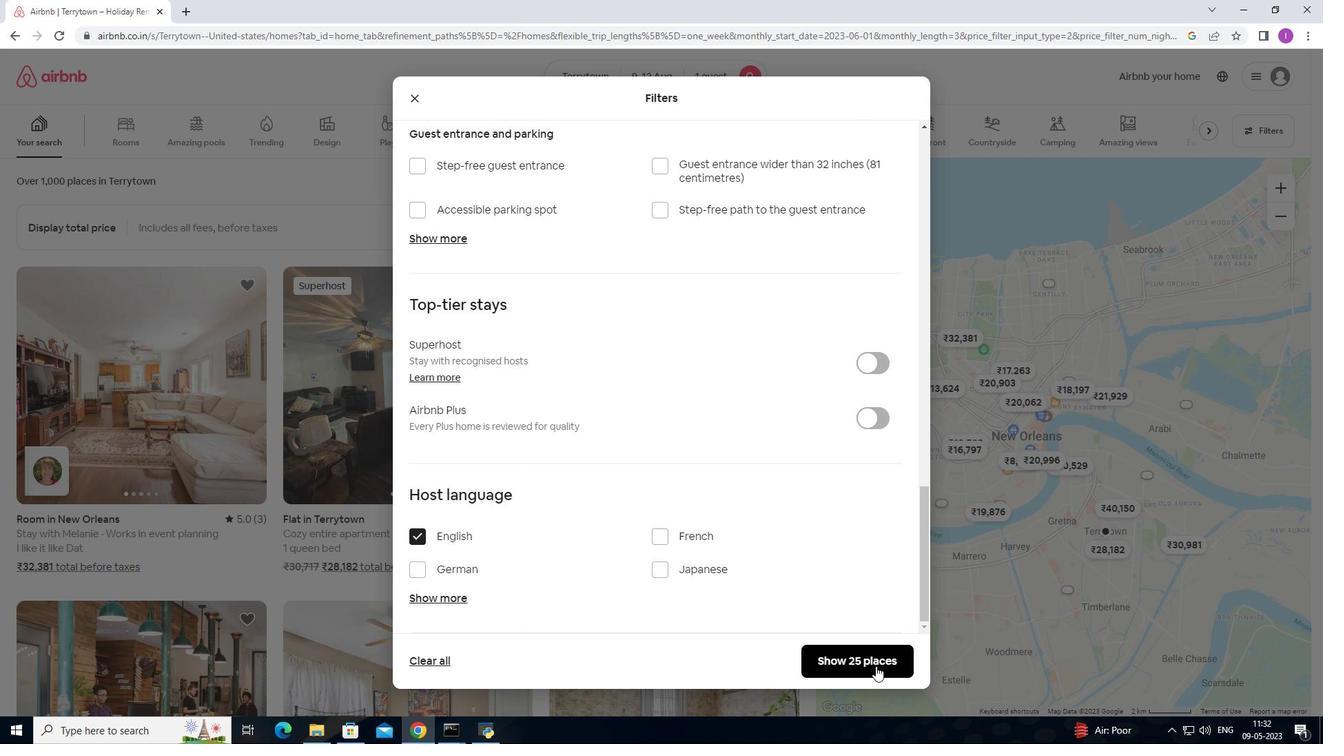 
Action: Mouse pressed left at (874, 665)
Screenshot: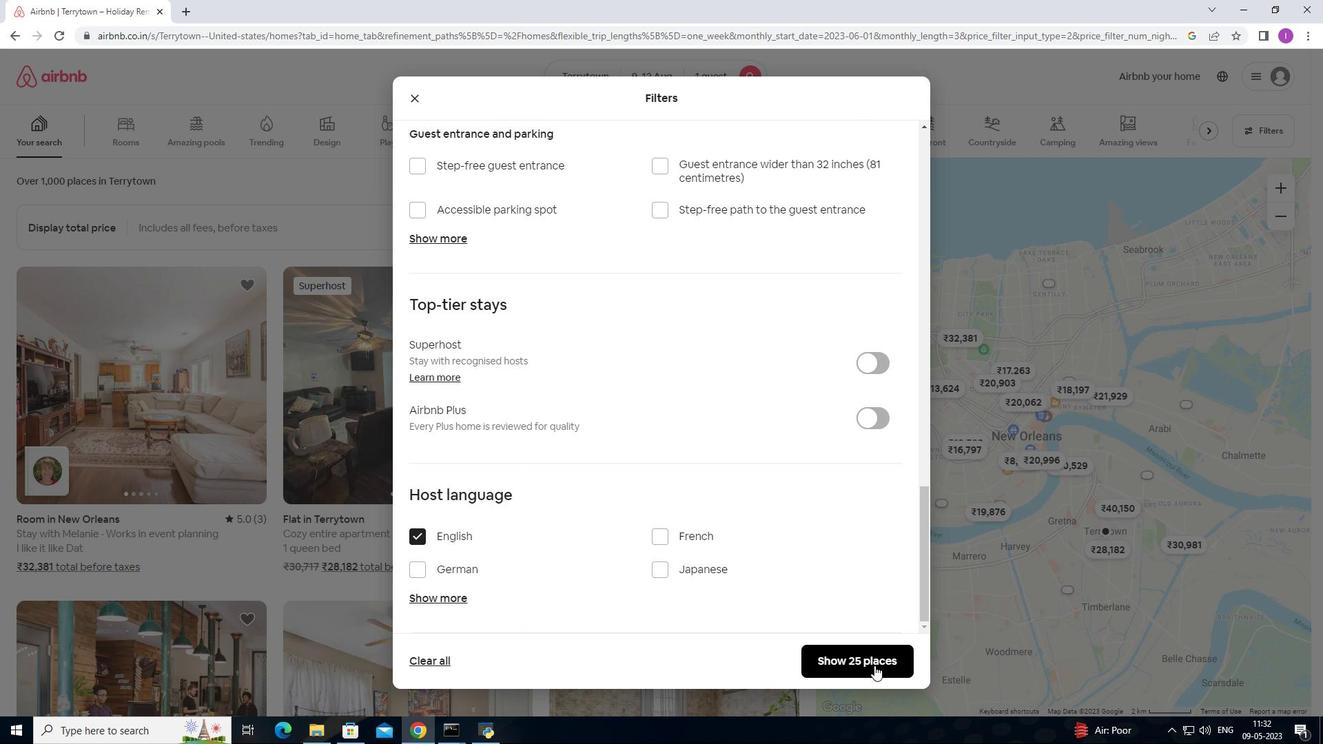 
Action: Mouse moved to (839, 616)
Screenshot: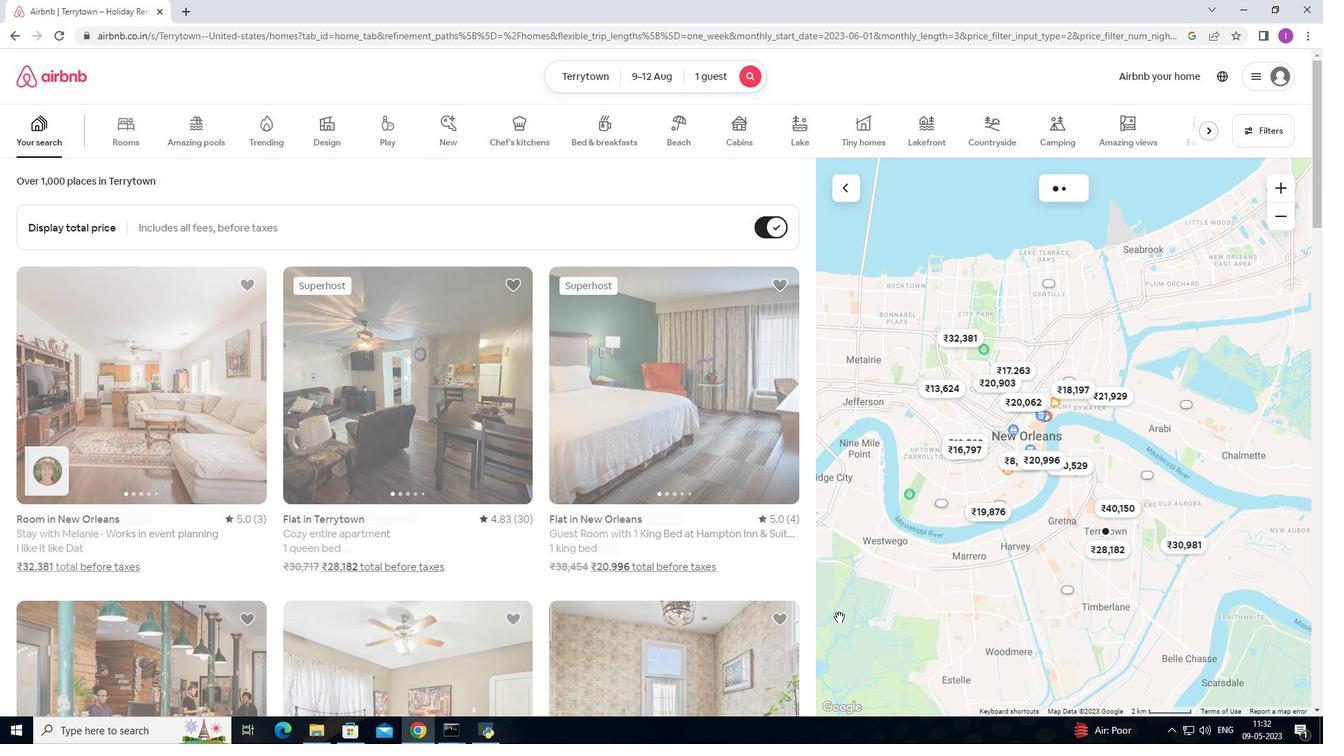 
